 Task: Search one way flight ticket for 5 adults, 2 children, 1 infant in seat and 2 infants on lap in economy from Chicago: Chicago O'hare International Airport to Jacksonville: Albert J. Ellis Airport on 5-3-2023. Choice of flights is American. Number of bags: 1 carry on bag and 1 checked bag. Price is upto 97000. Outbound departure time preference is 12:15.
Action: Mouse moved to (370, 331)
Screenshot: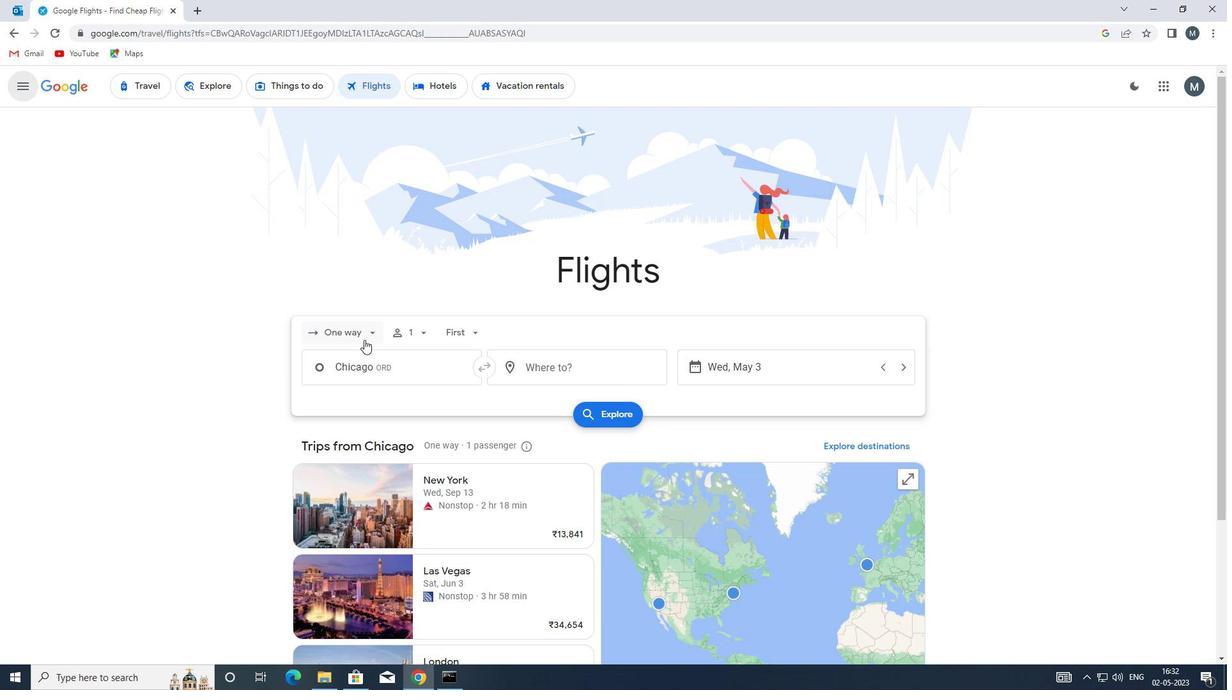 
Action: Mouse pressed left at (370, 331)
Screenshot: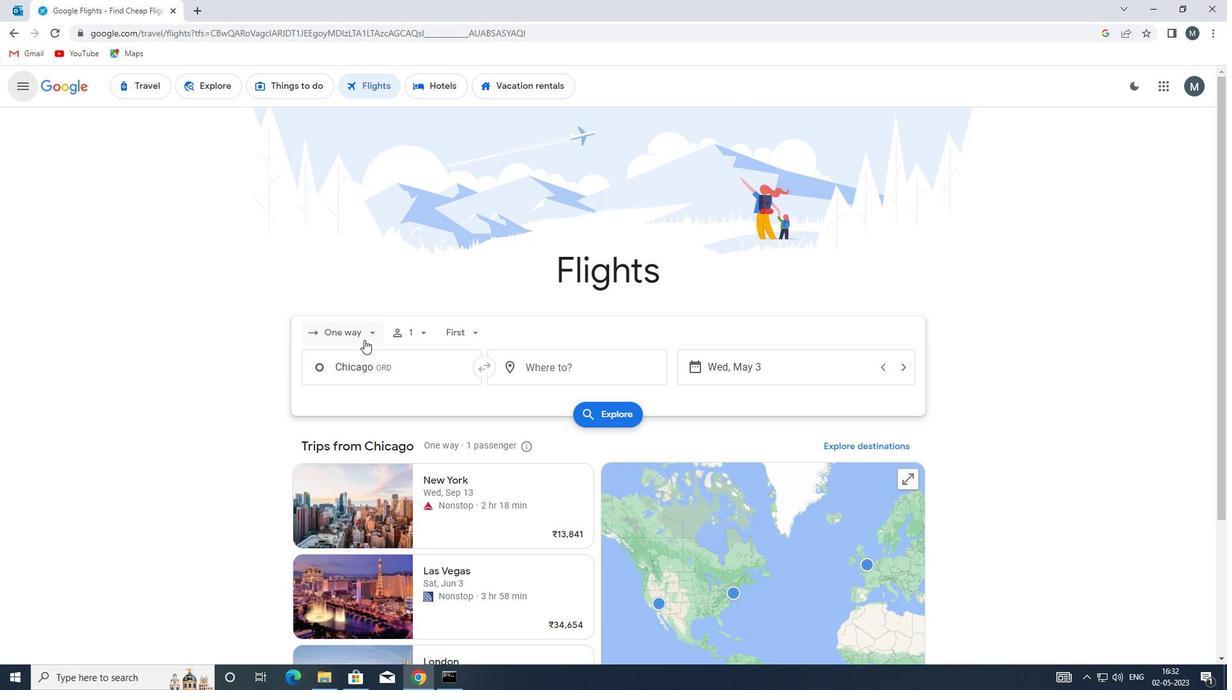 
Action: Mouse moved to (365, 394)
Screenshot: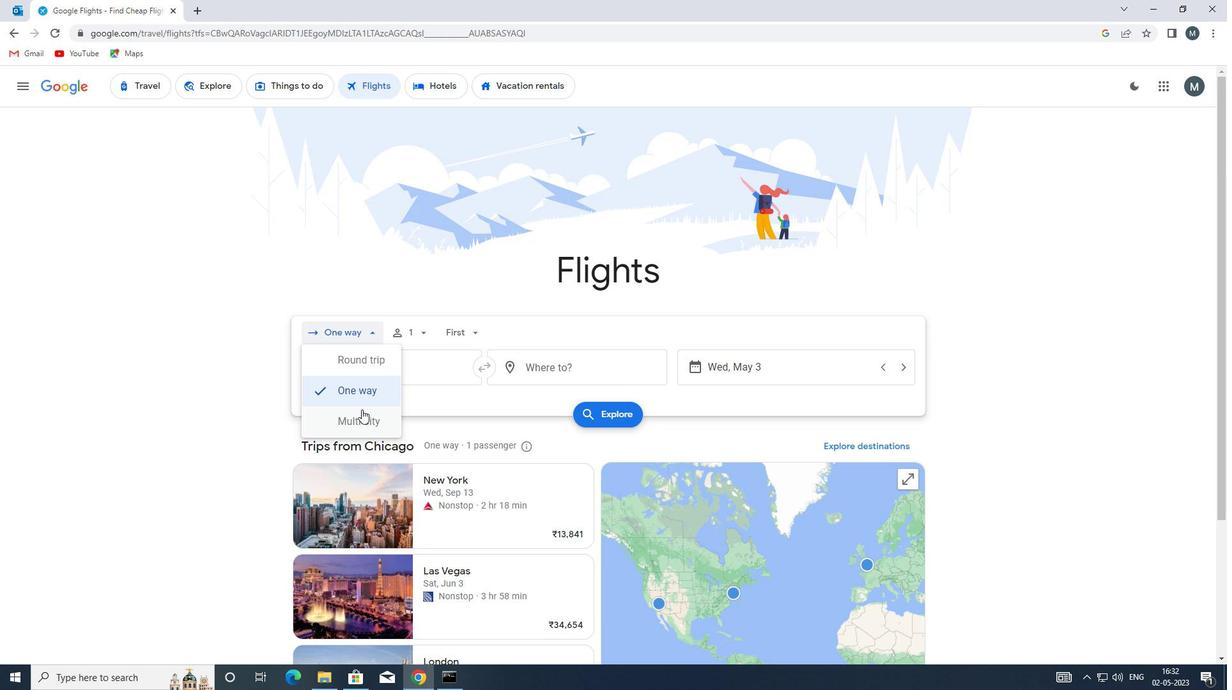 
Action: Mouse pressed left at (365, 394)
Screenshot: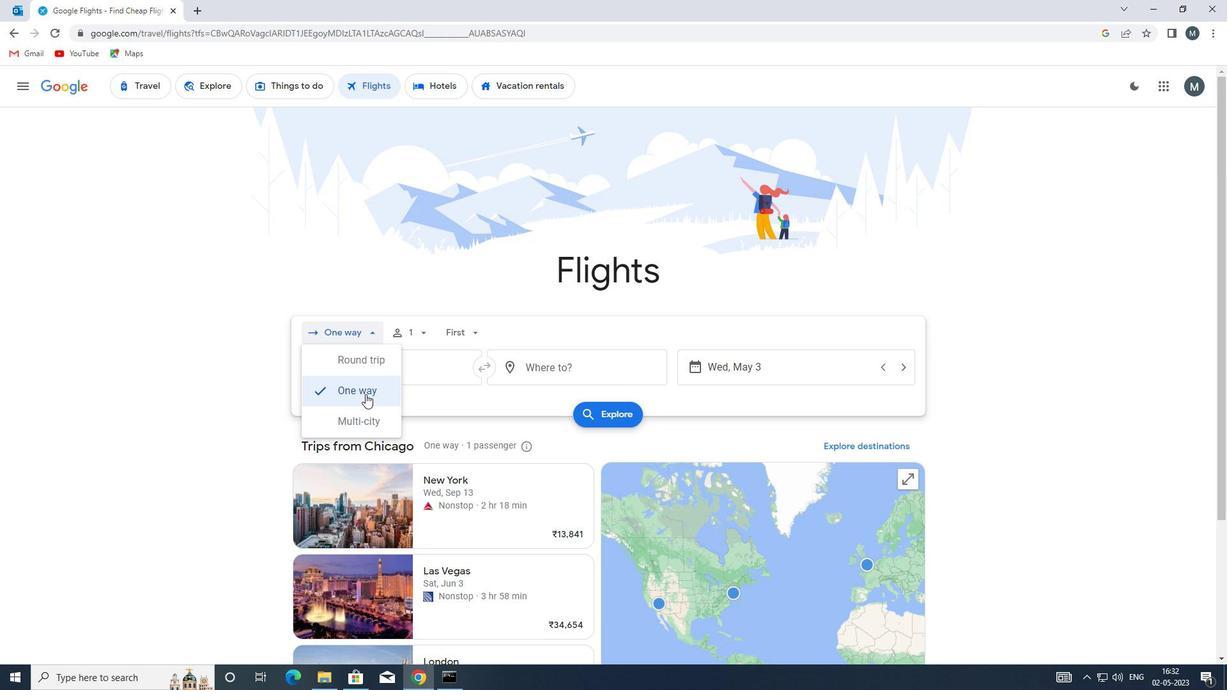 
Action: Mouse moved to (424, 334)
Screenshot: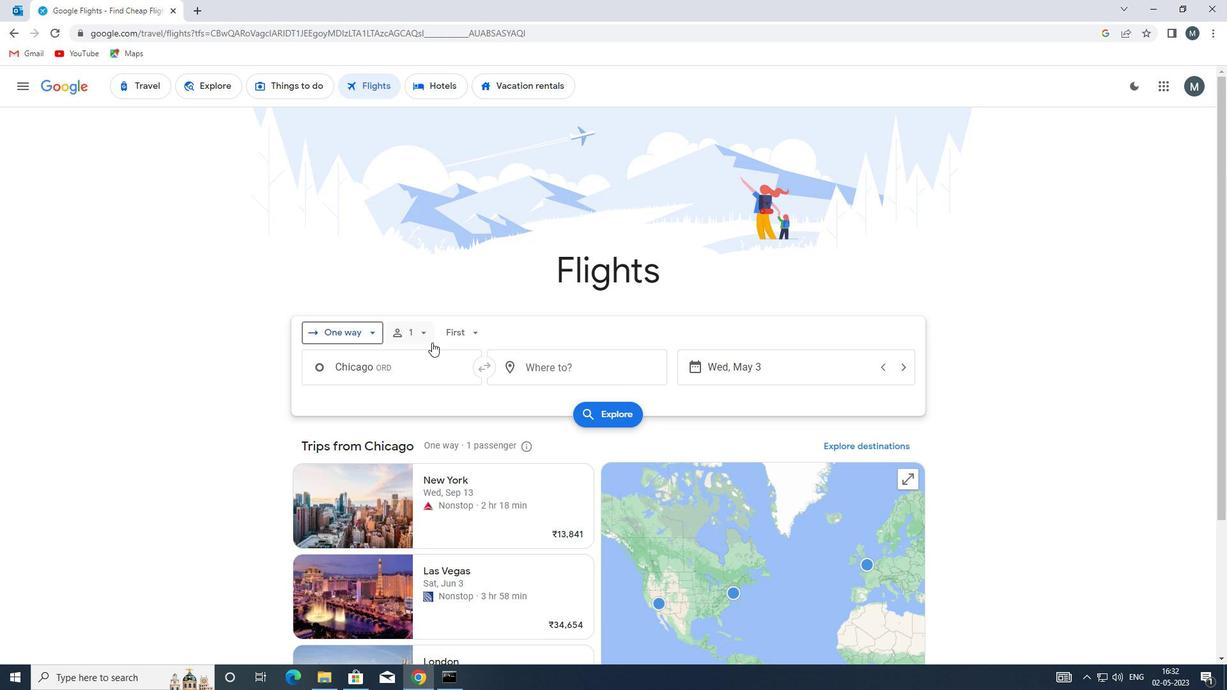 
Action: Mouse pressed left at (424, 334)
Screenshot: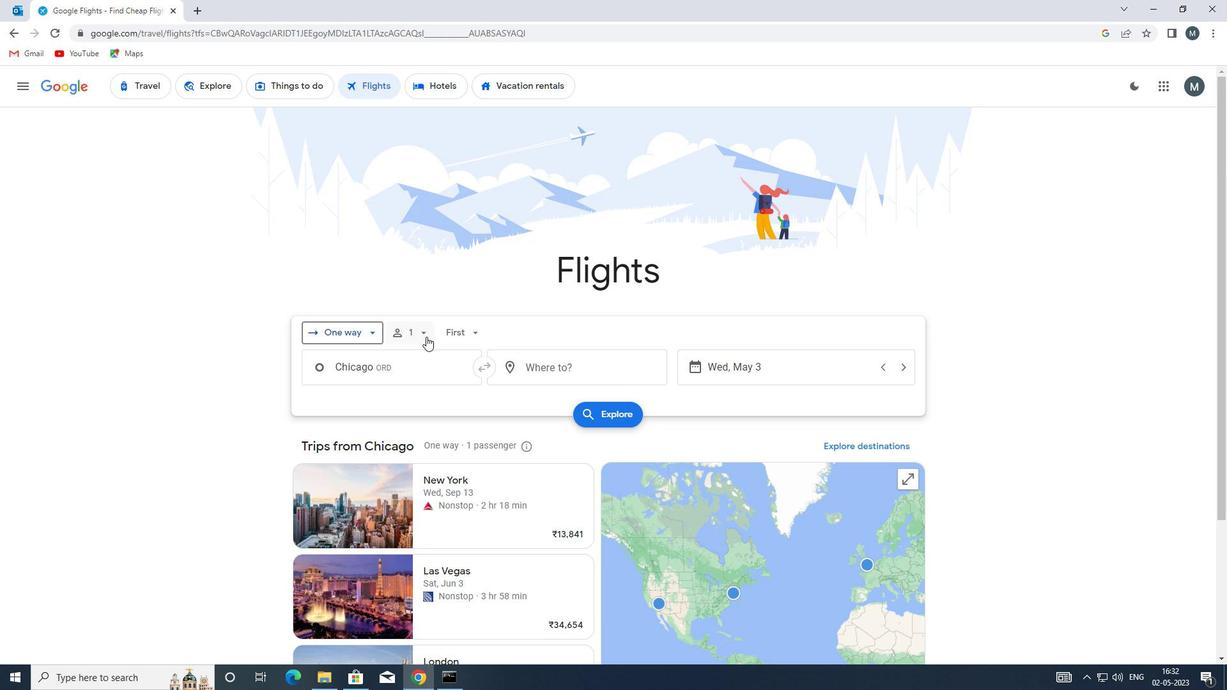
Action: Mouse moved to (519, 365)
Screenshot: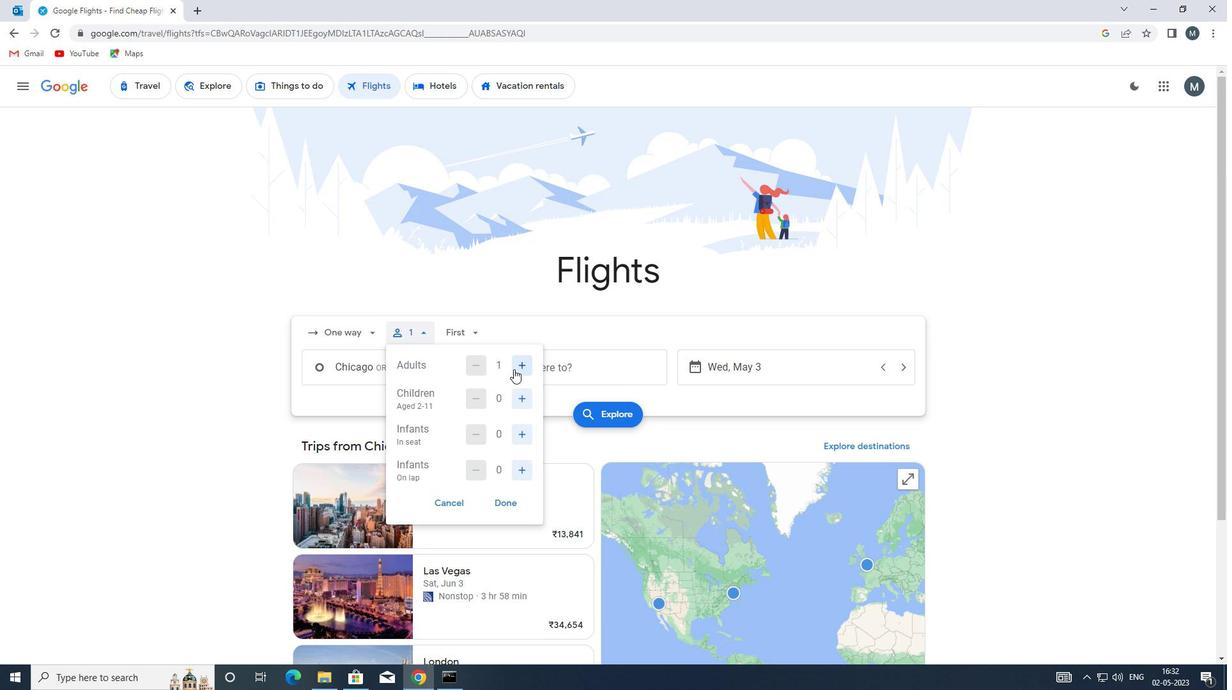 
Action: Mouse pressed left at (519, 365)
Screenshot: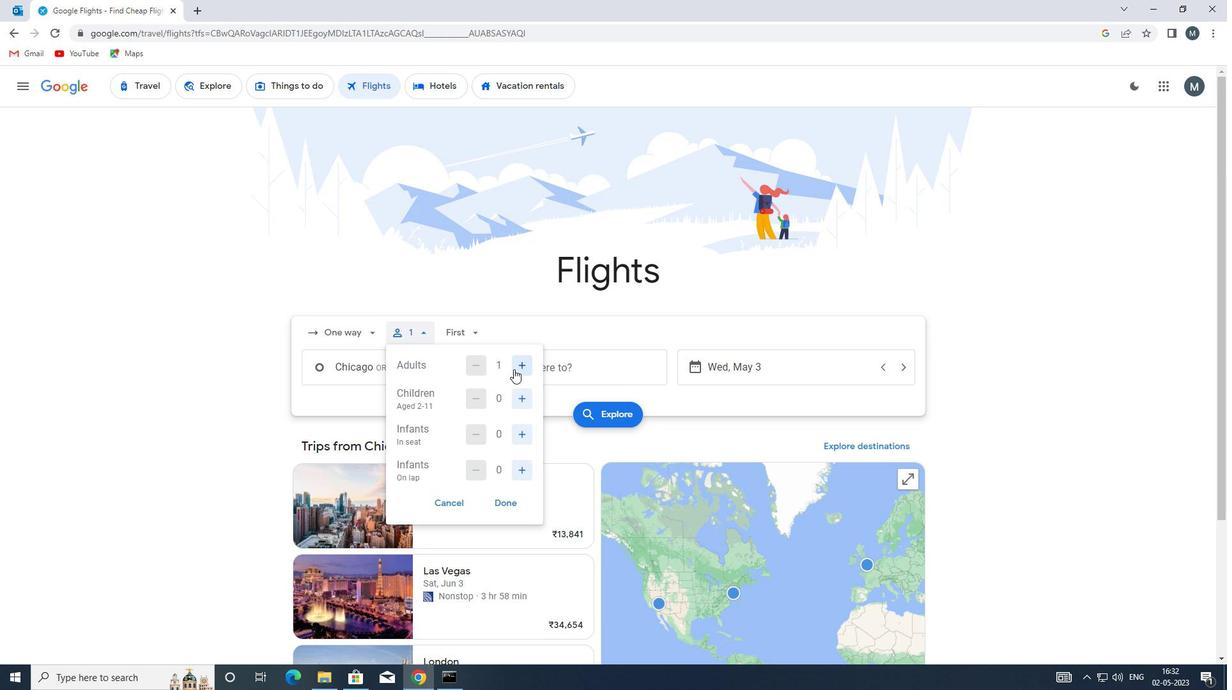 
Action: Mouse moved to (519, 364)
Screenshot: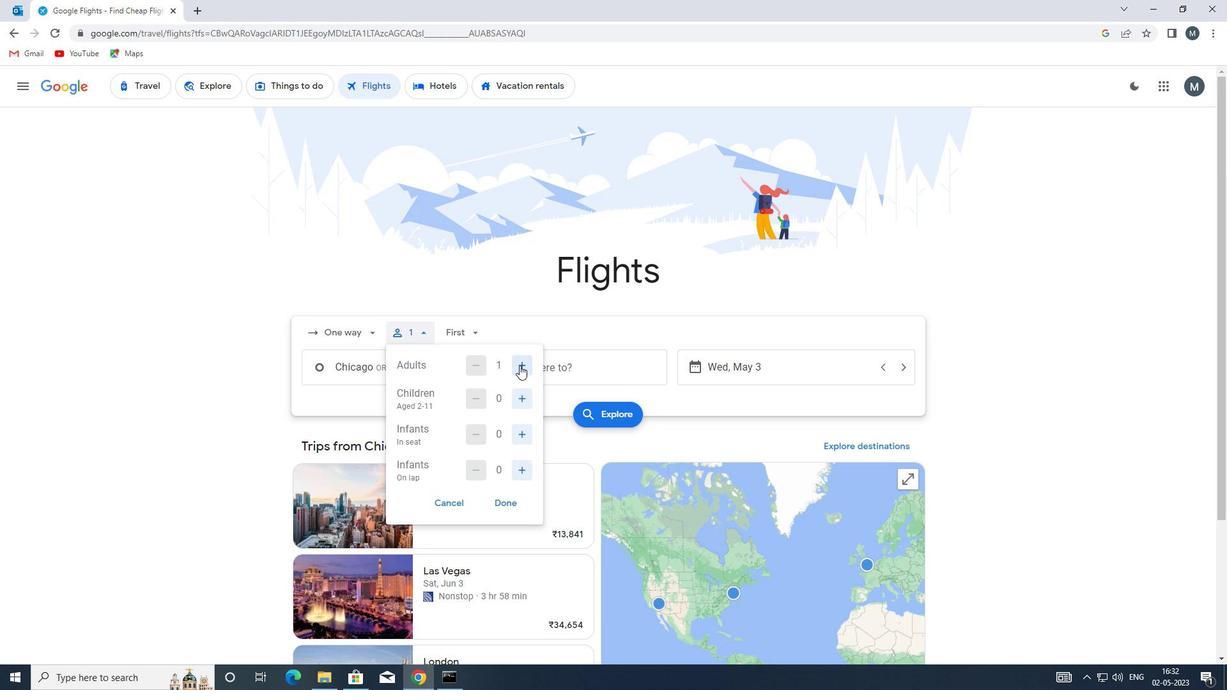 
Action: Mouse pressed left at (519, 364)
Screenshot: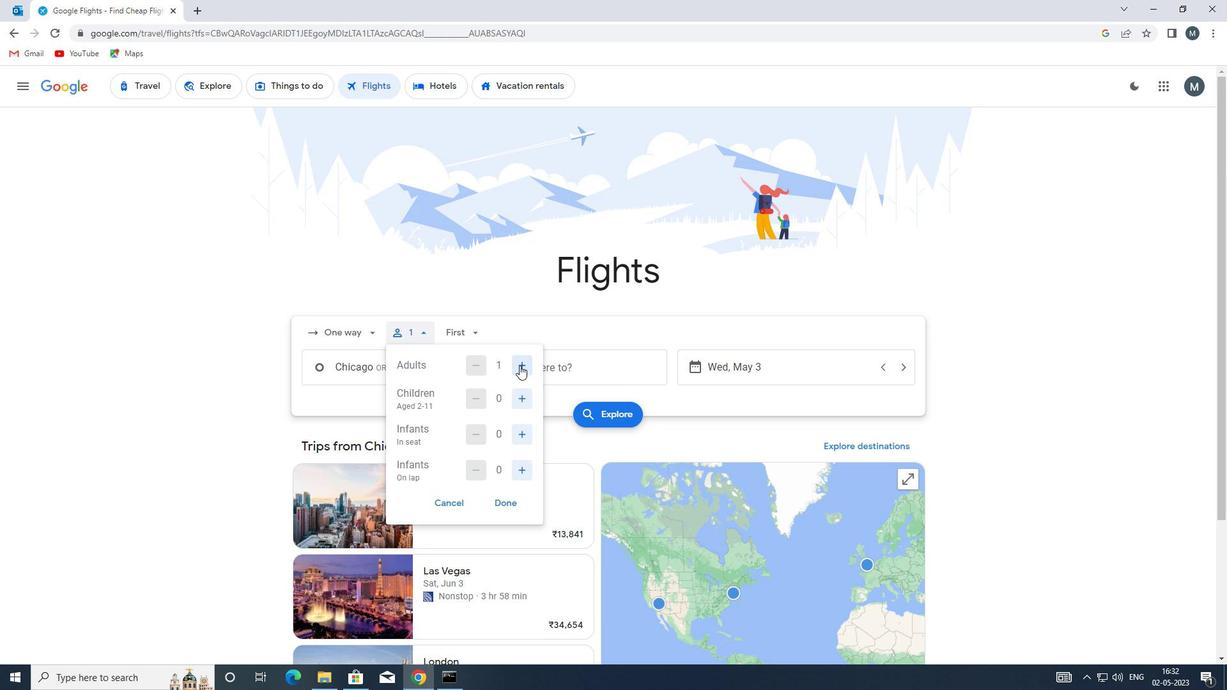 
Action: Mouse pressed left at (519, 364)
Screenshot: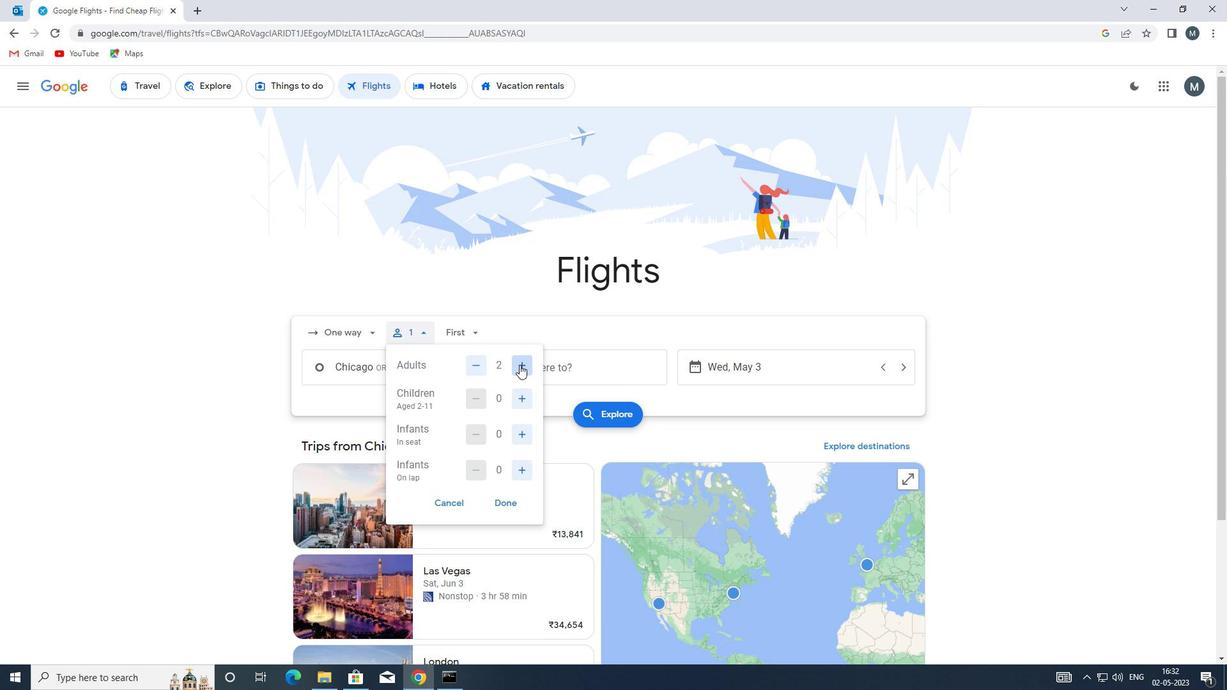 
Action: Mouse pressed left at (519, 364)
Screenshot: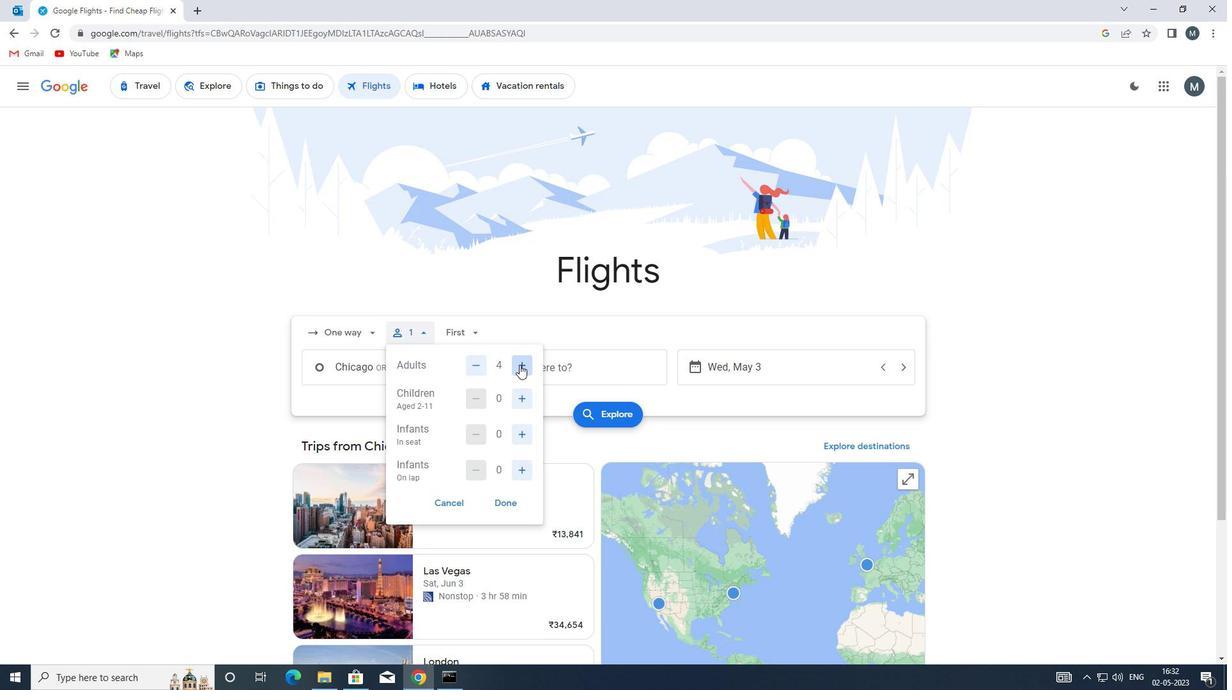 
Action: Mouse moved to (532, 396)
Screenshot: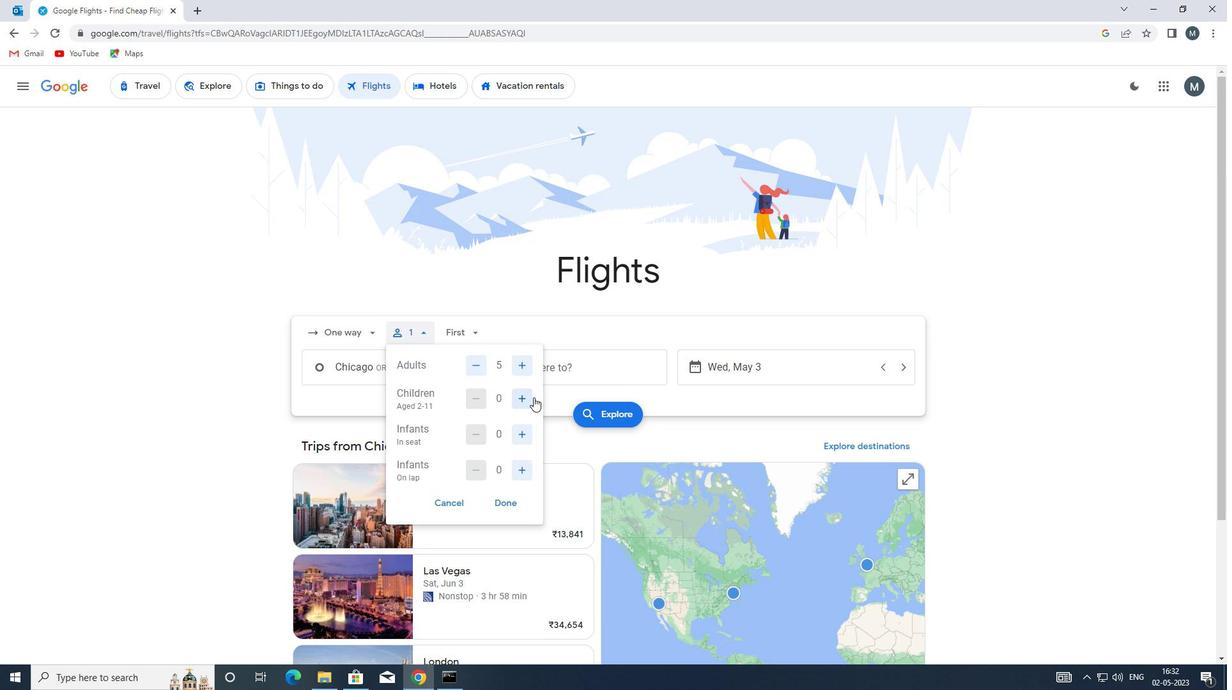
Action: Mouse pressed left at (532, 396)
Screenshot: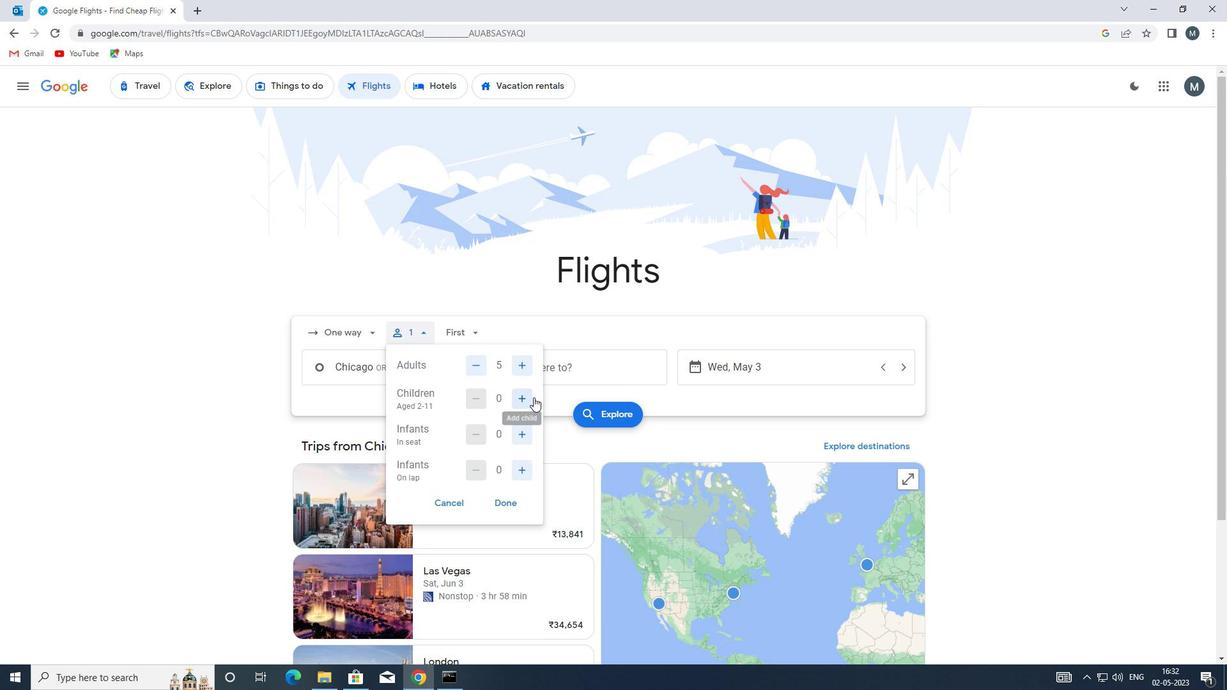 
Action: Mouse pressed left at (532, 396)
Screenshot: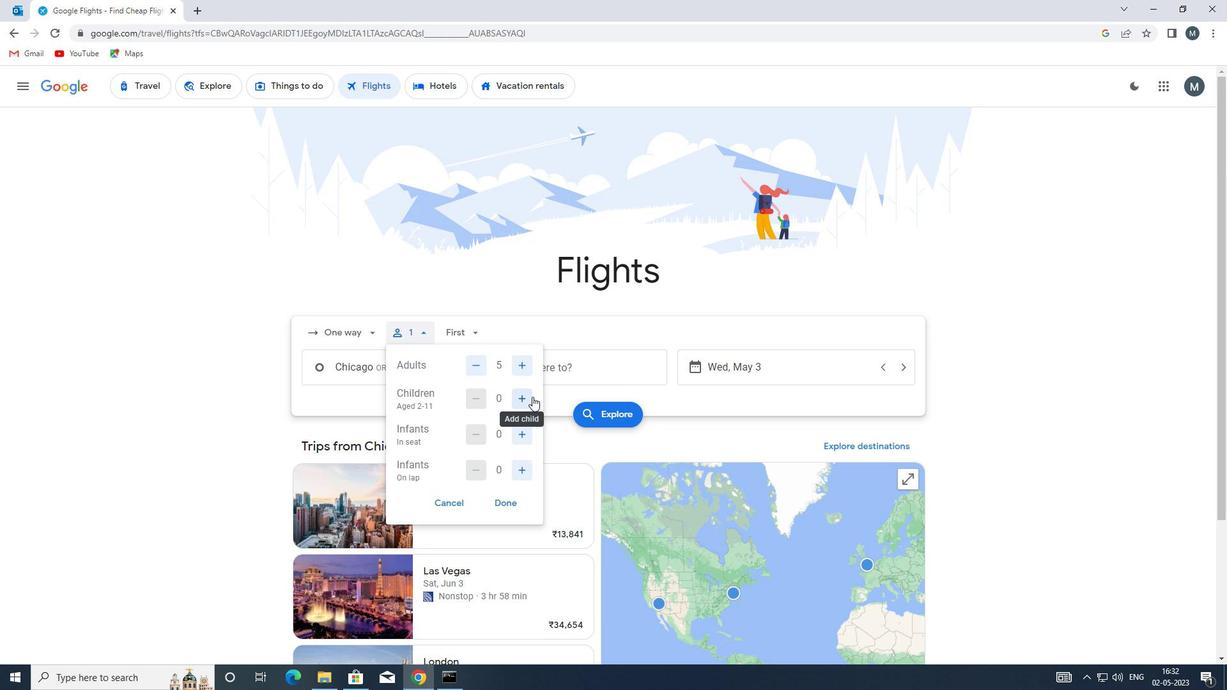 
Action: Mouse moved to (527, 439)
Screenshot: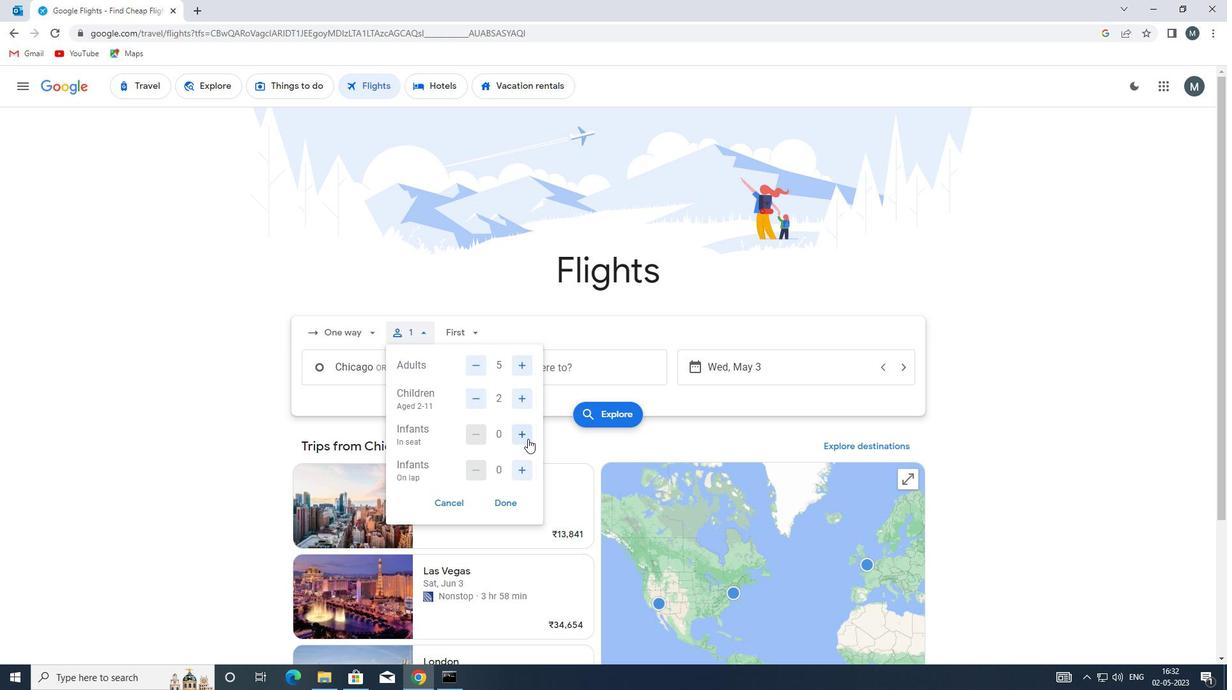 
Action: Mouse pressed left at (527, 439)
Screenshot: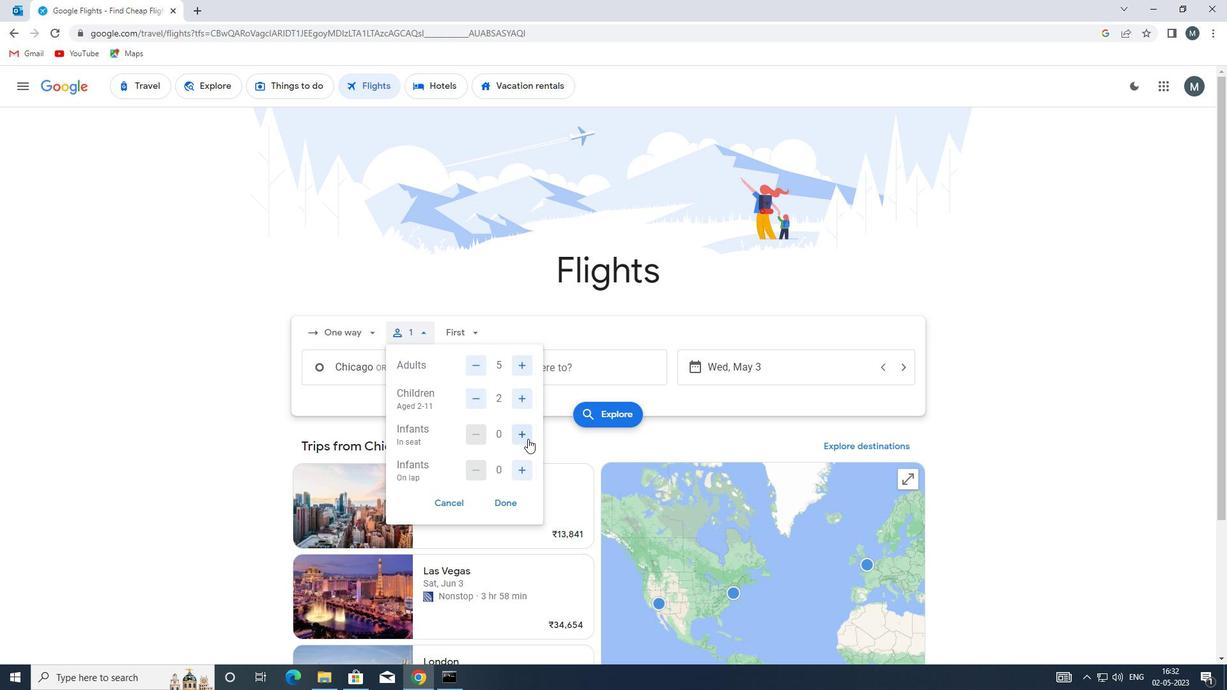
Action: Mouse moved to (522, 468)
Screenshot: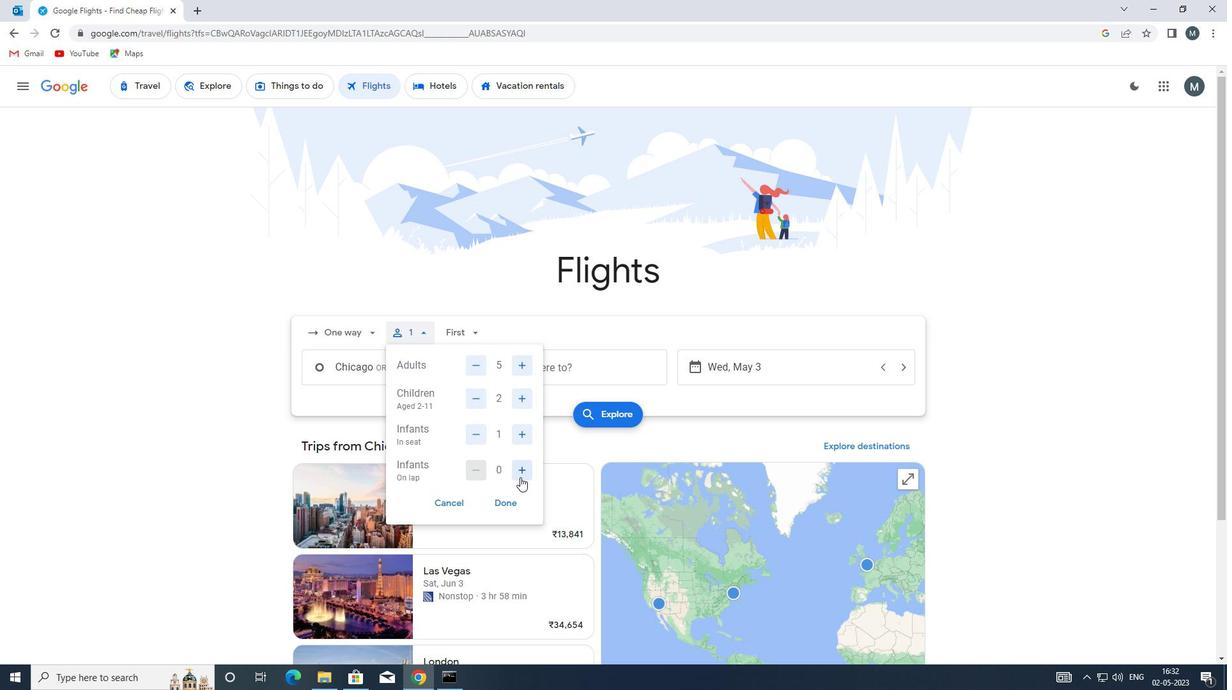 
Action: Mouse pressed left at (522, 468)
Screenshot: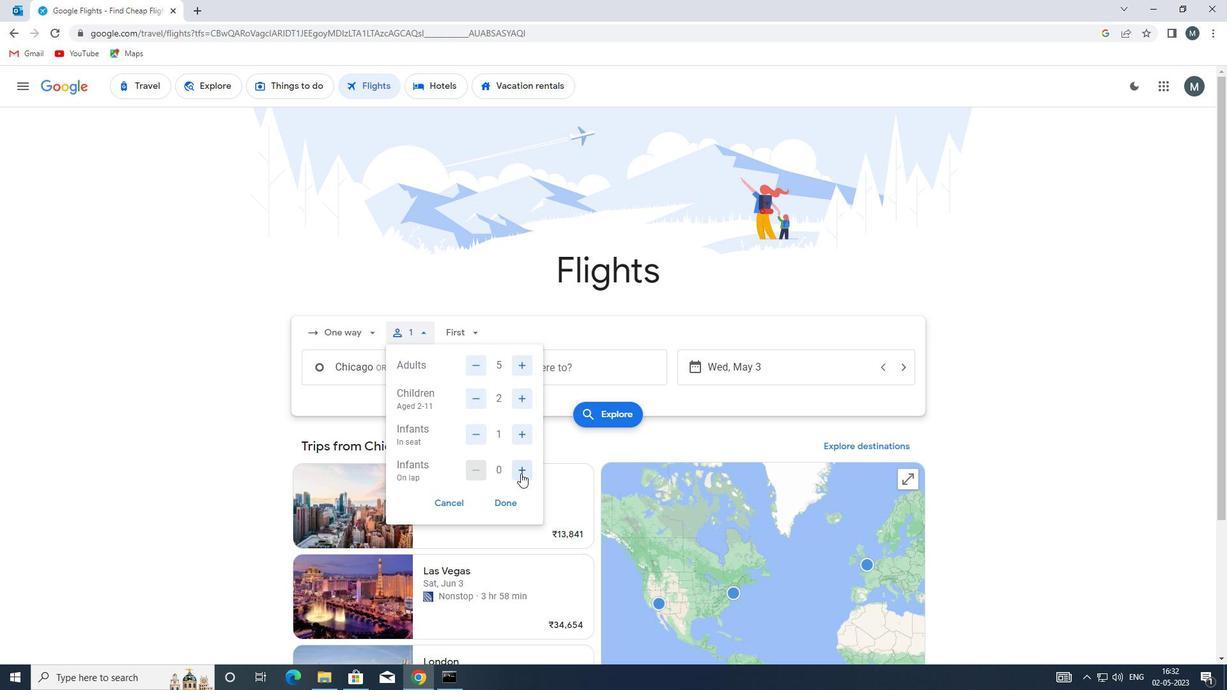 
Action: Mouse pressed left at (522, 468)
Screenshot: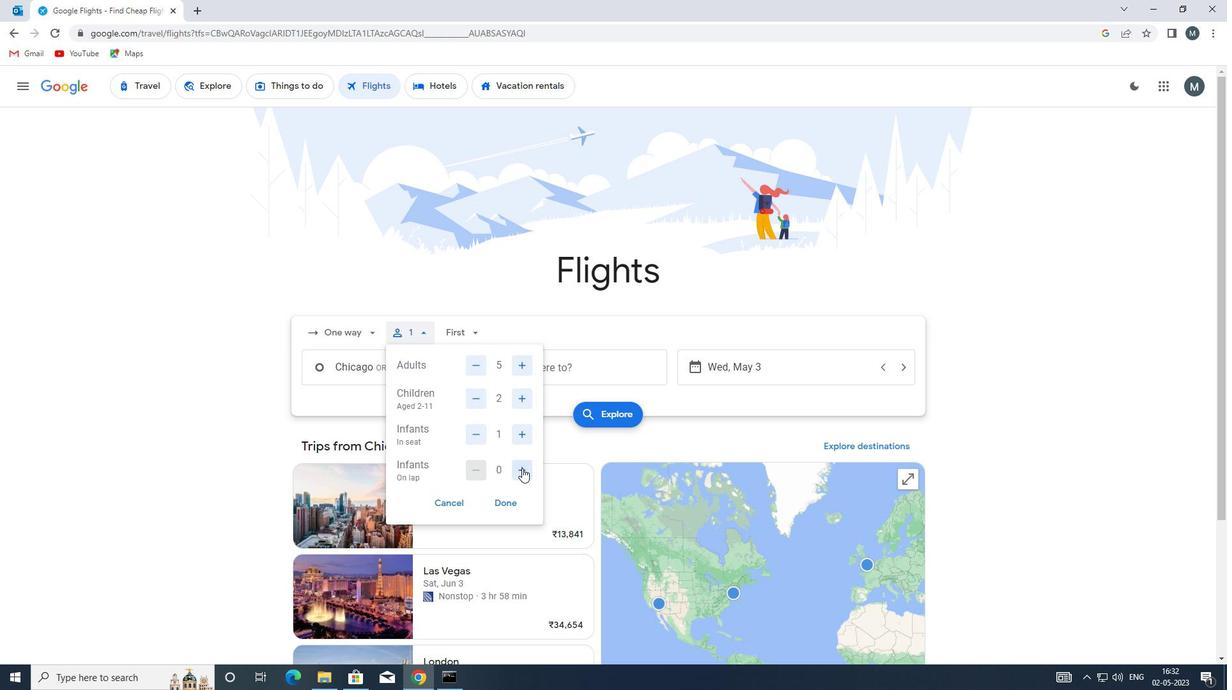 
Action: Mouse moved to (479, 475)
Screenshot: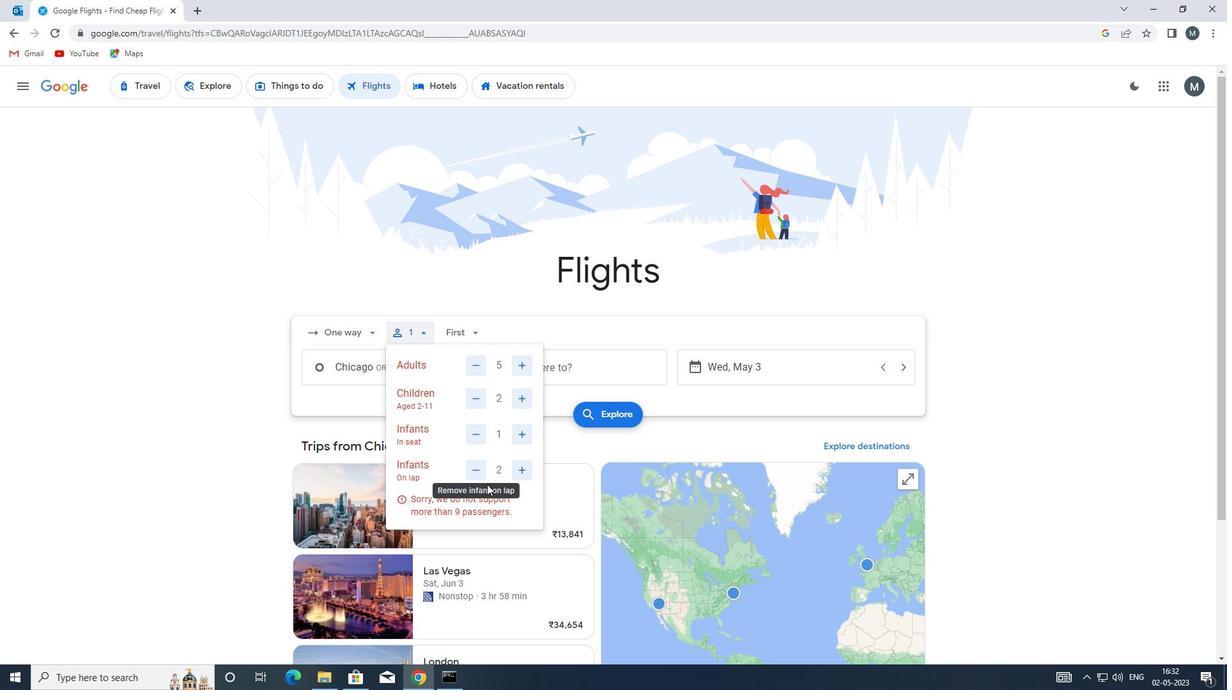 
Action: Mouse pressed left at (479, 475)
Screenshot: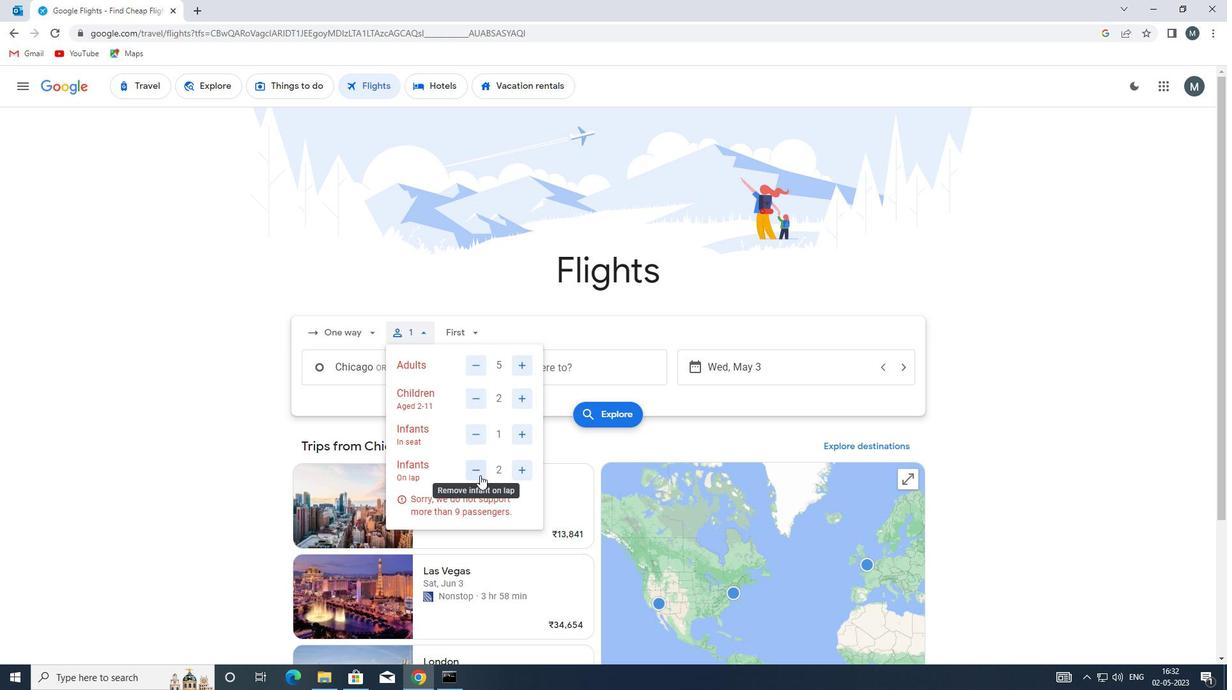 
Action: Mouse moved to (496, 501)
Screenshot: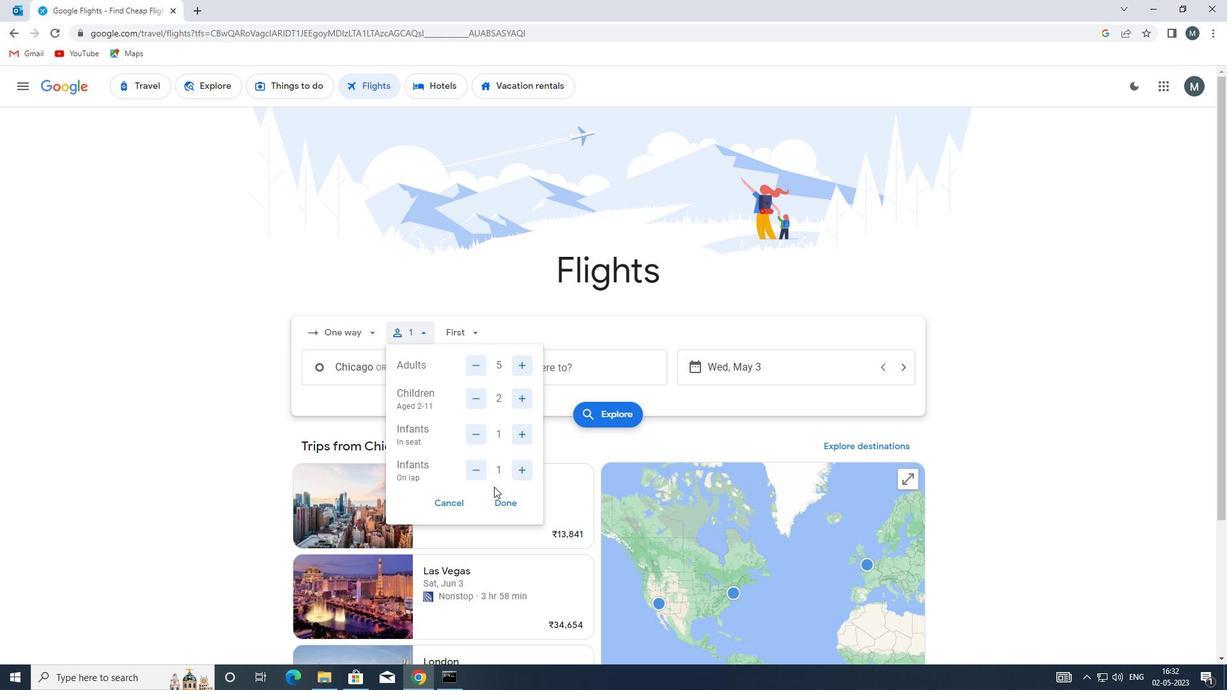 
Action: Mouse pressed left at (496, 501)
Screenshot: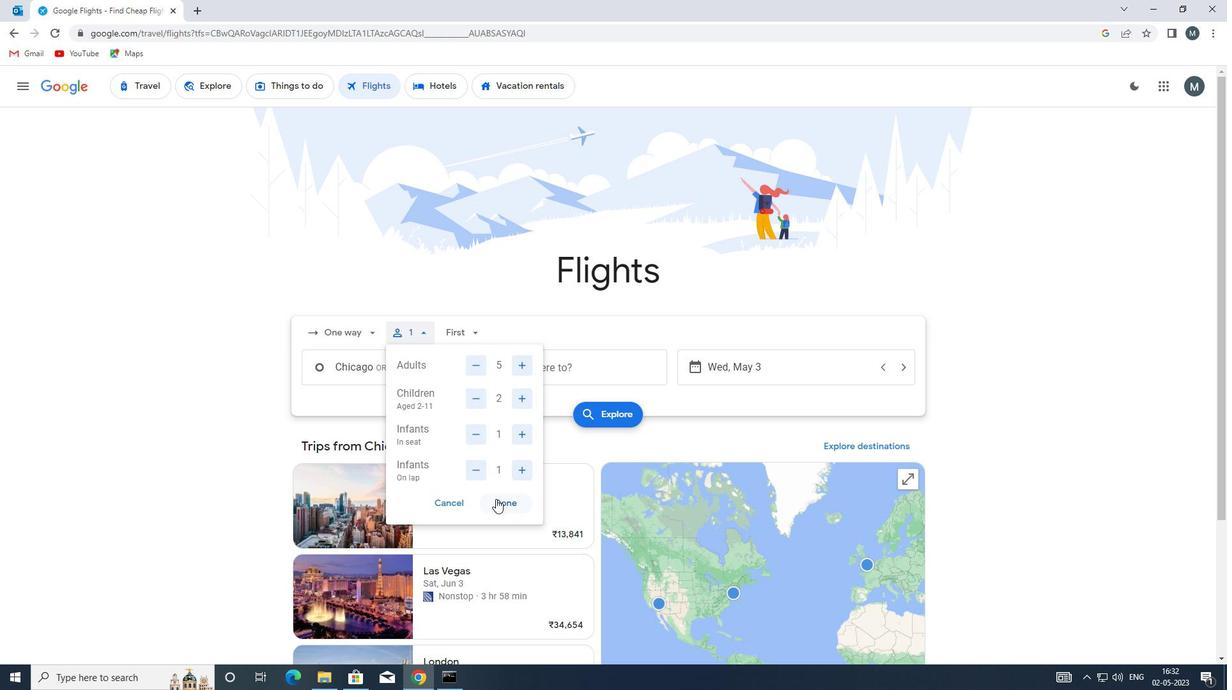 
Action: Mouse moved to (477, 335)
Screenshot: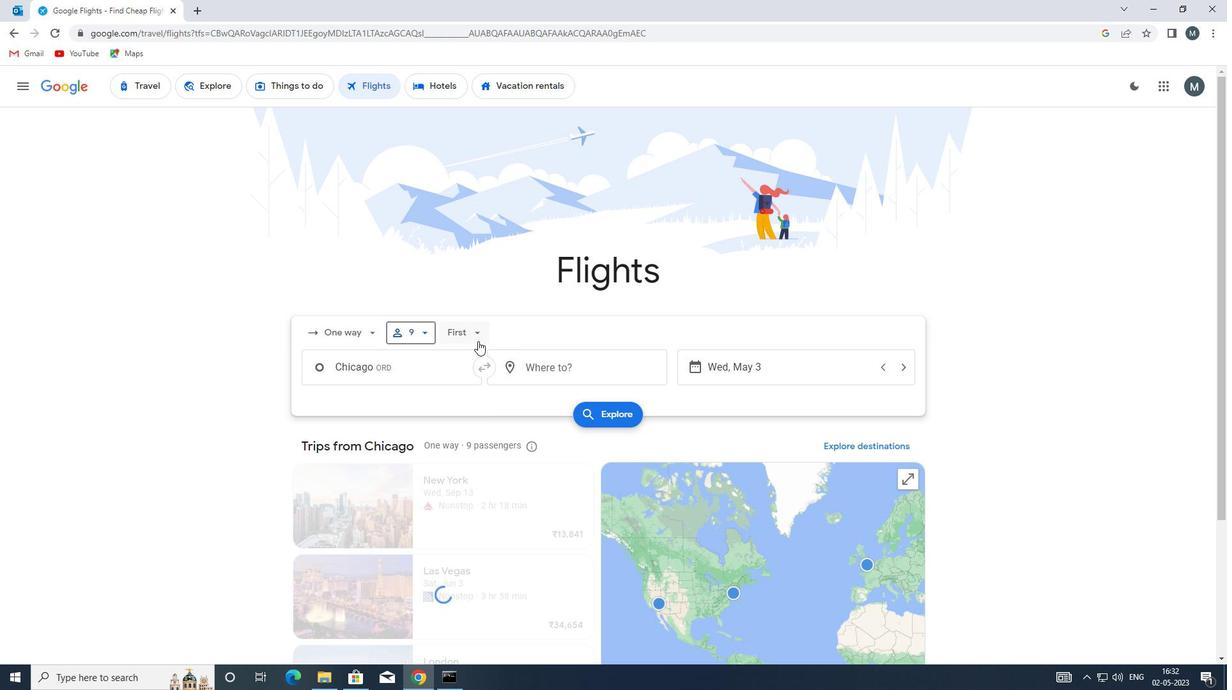 
Action: Mouse pressed left at (477, 335)
Screenshot: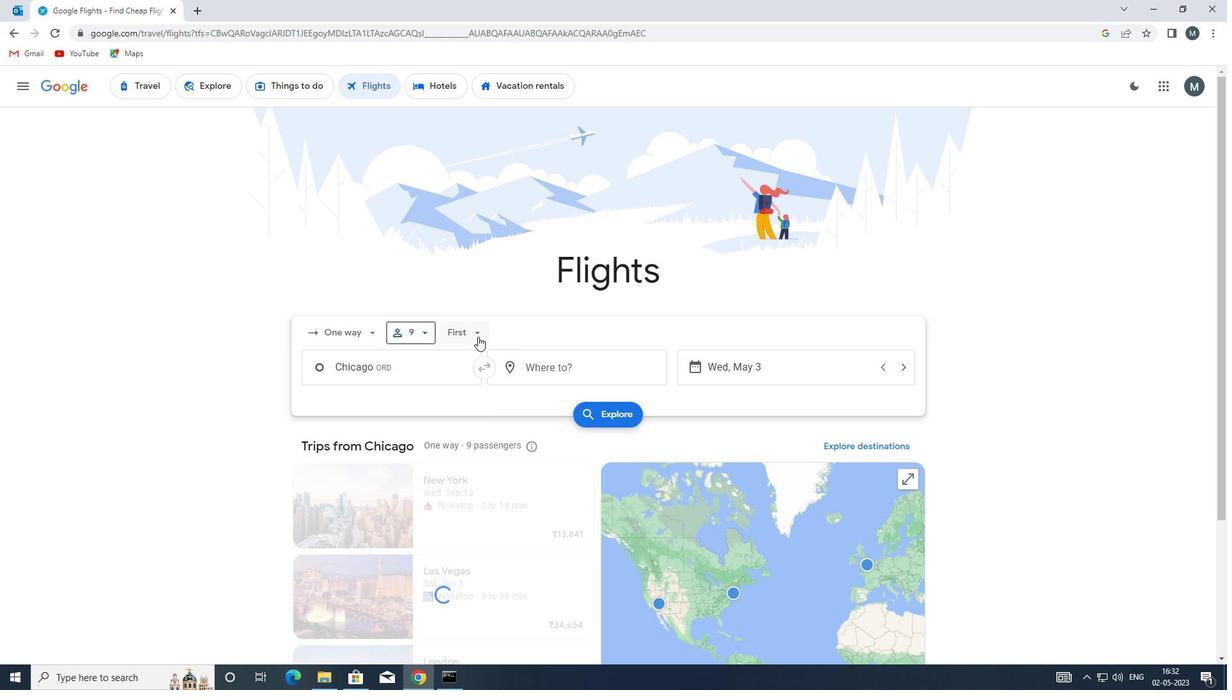 
Action: Mouse moved to (501, 362)
Screenshot: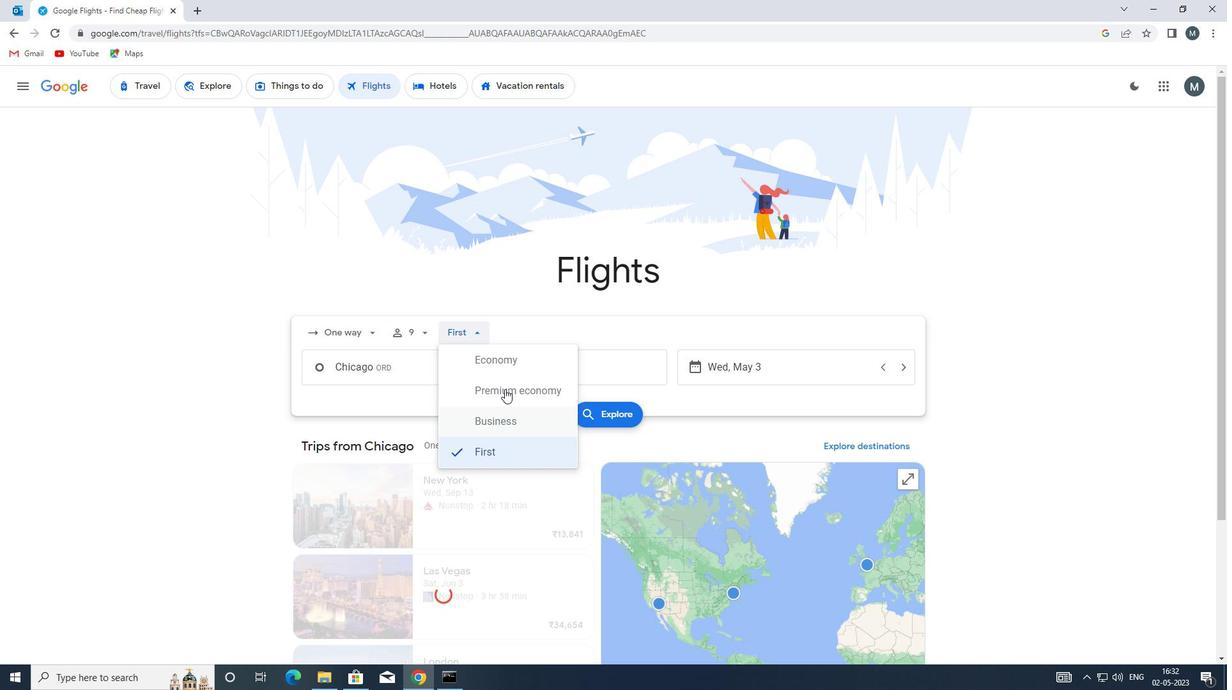 
Action: Mouse pressed left at (501, 362)
Screenshot: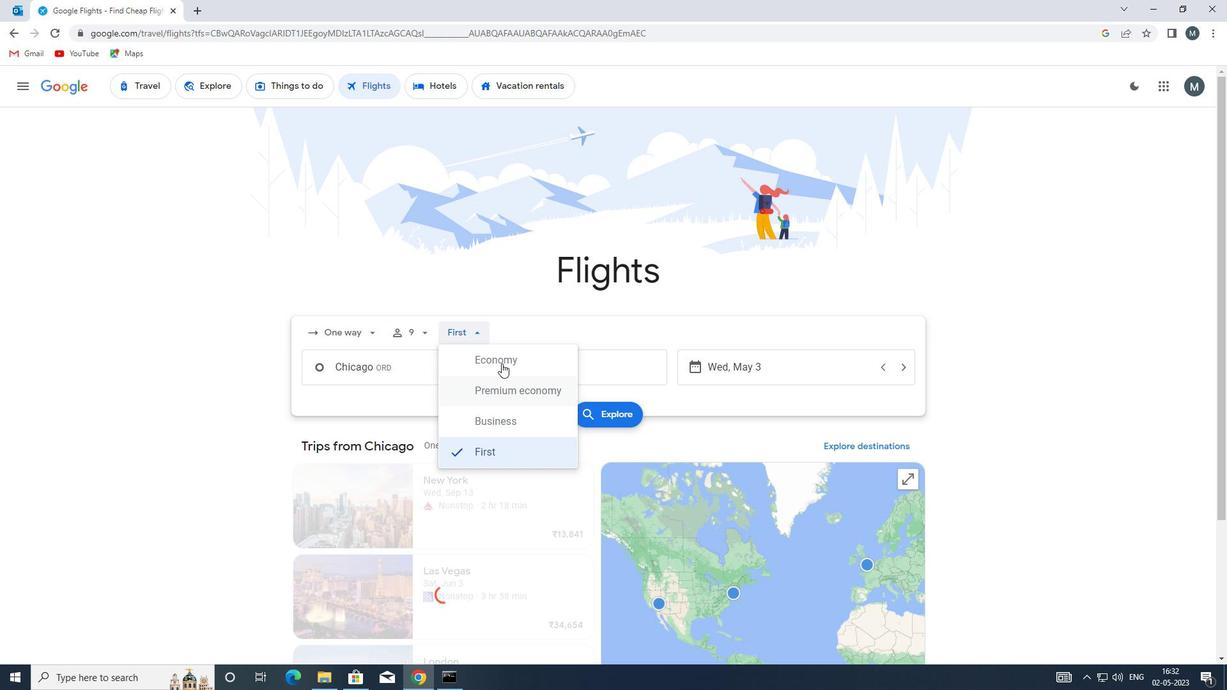
Action: Mouse moved to (417, 377)
Screenshot: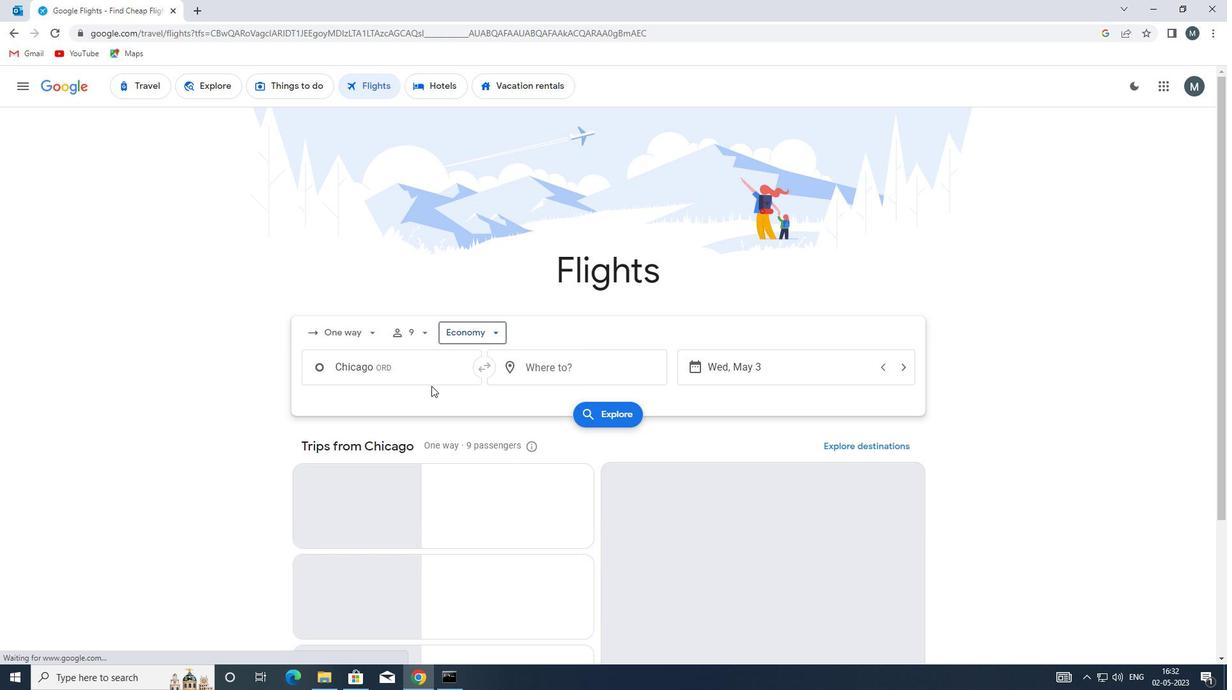 
Action: Mouse pressed left at (417, 377)
Screenshot: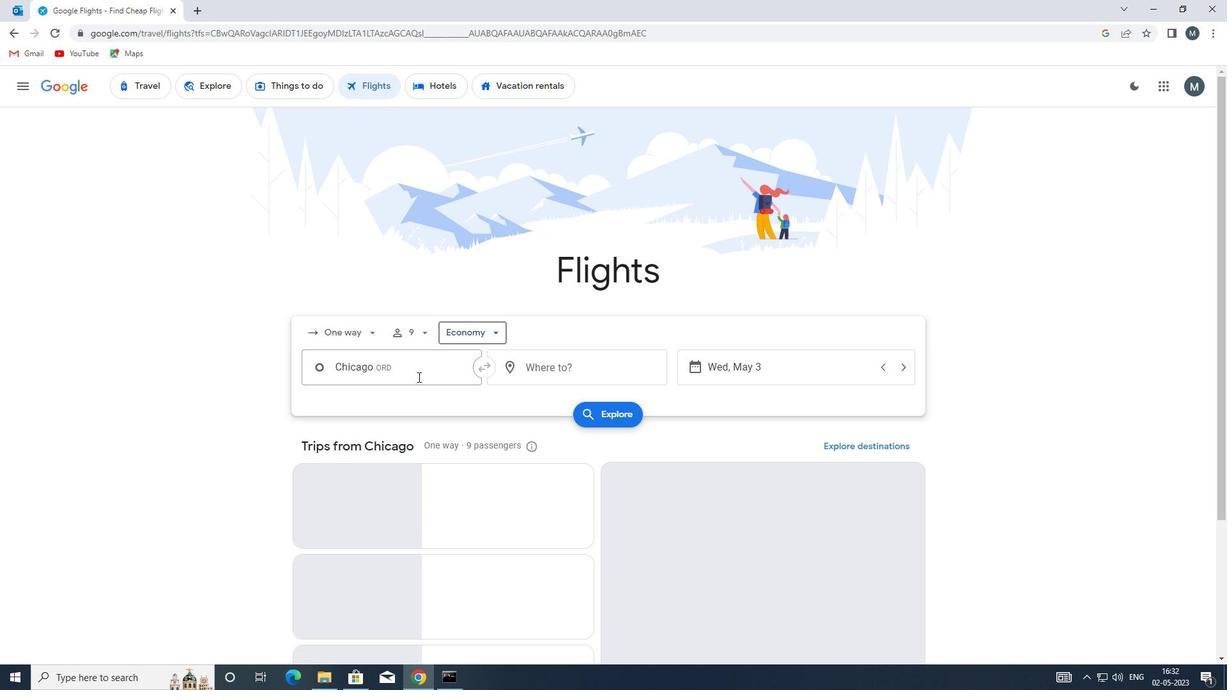 
Action: Key pressed ord<Key.enter>
Screenshot: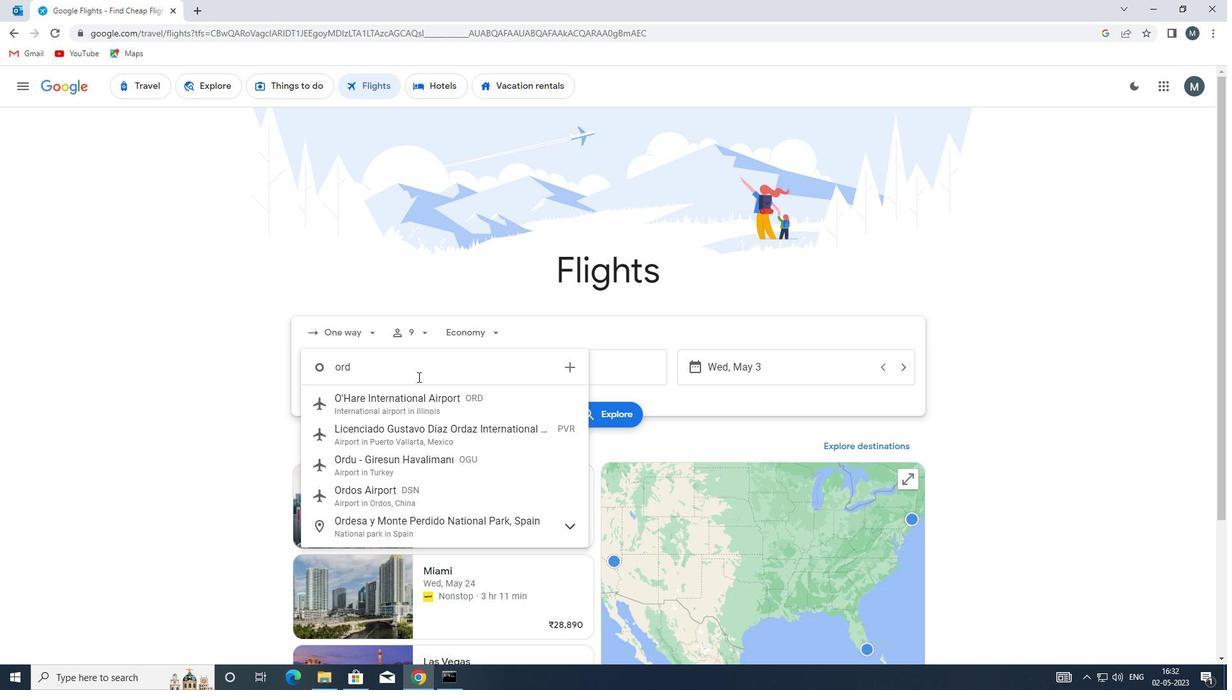 
Action: Mouse moved to (559, 368)
Screenshot: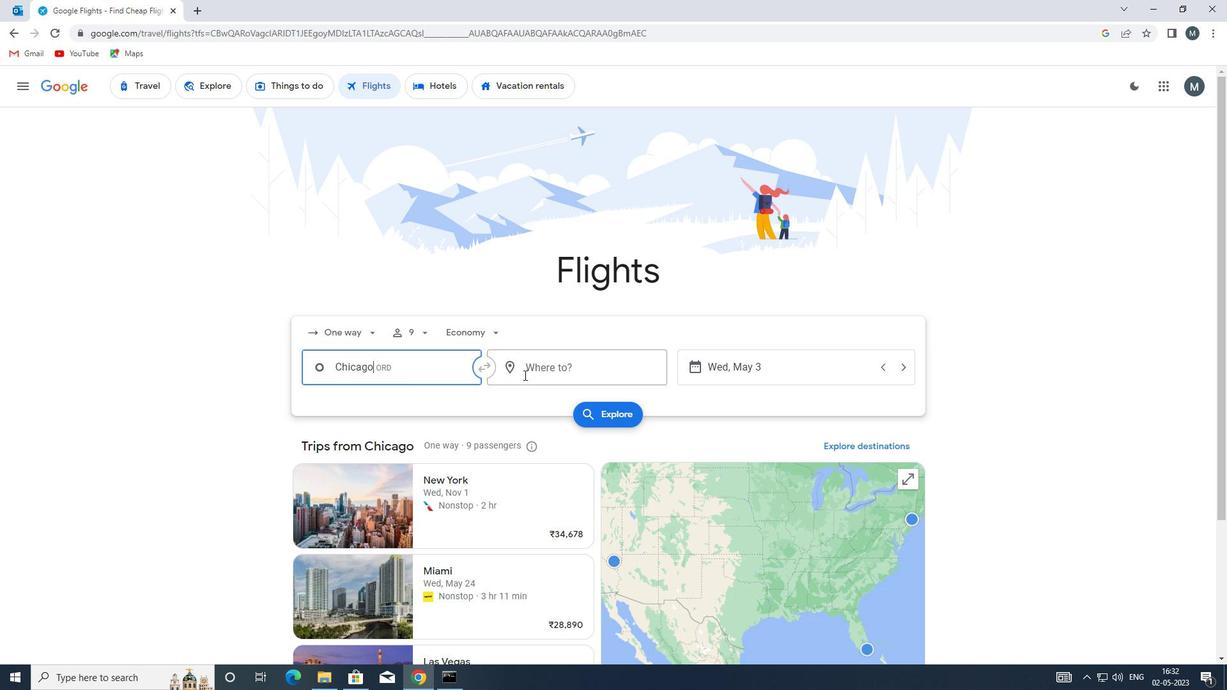 
Action: Mouse pressed left at (559, 368)
Screenshot: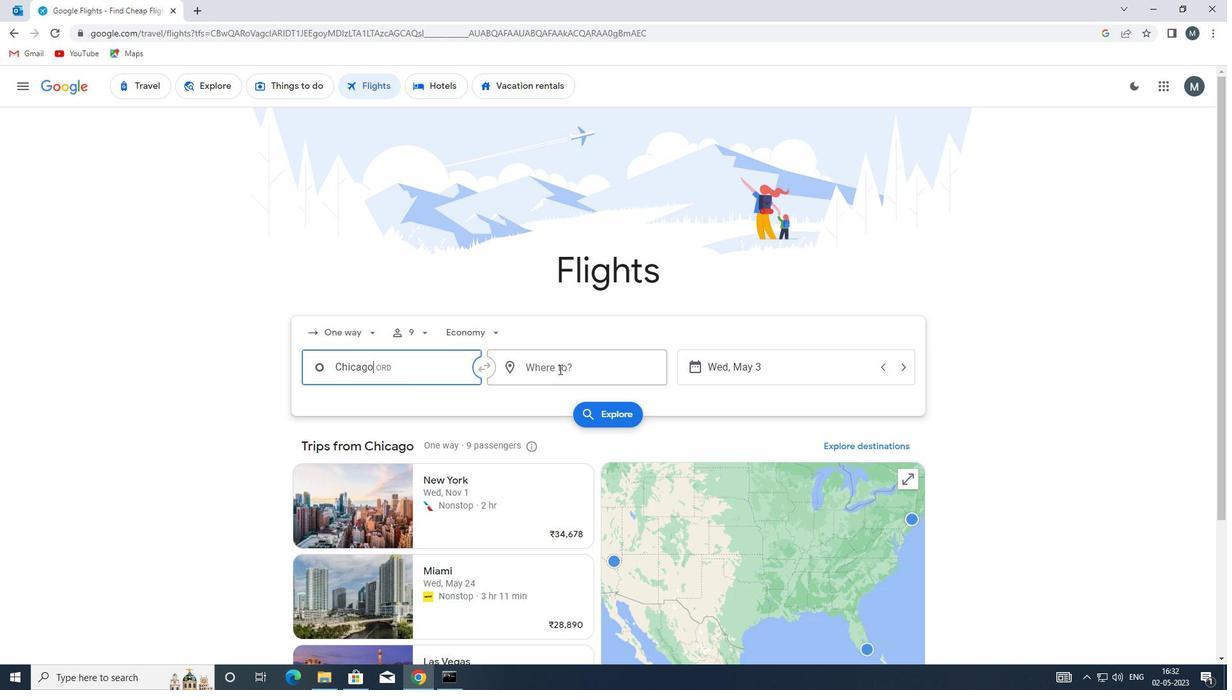 
Action: Key pressed oaj
Screenshot: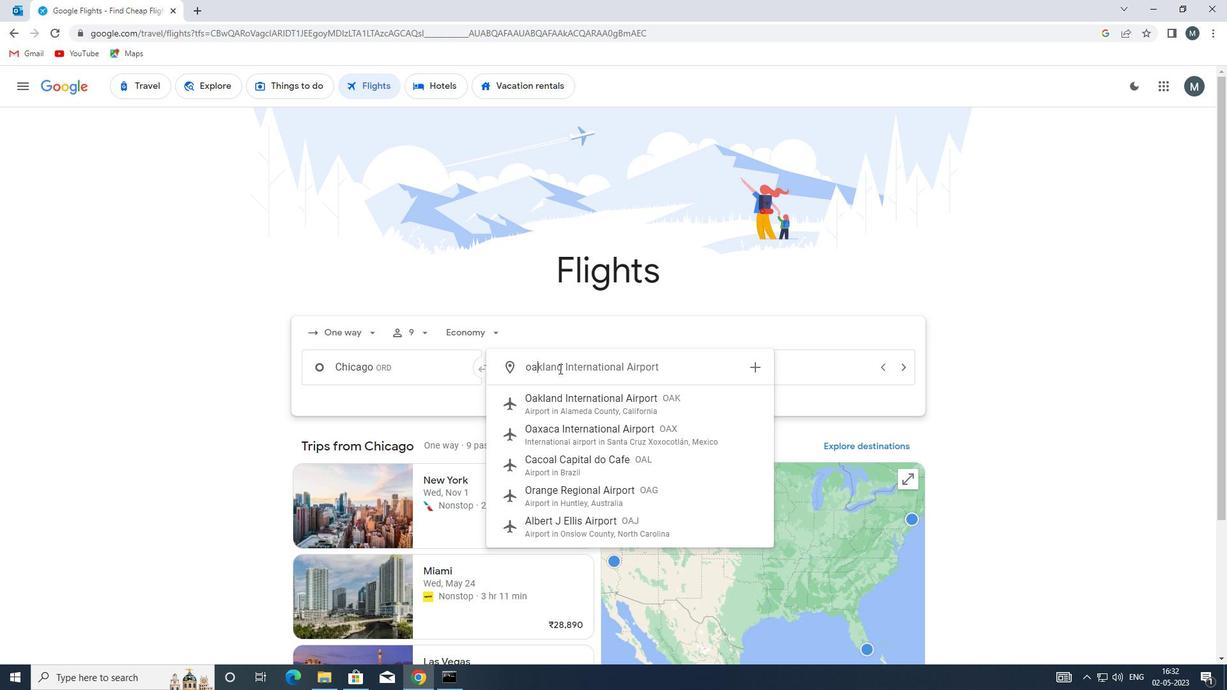 
Action: Mouse moved to (548, 406)
Screenshot: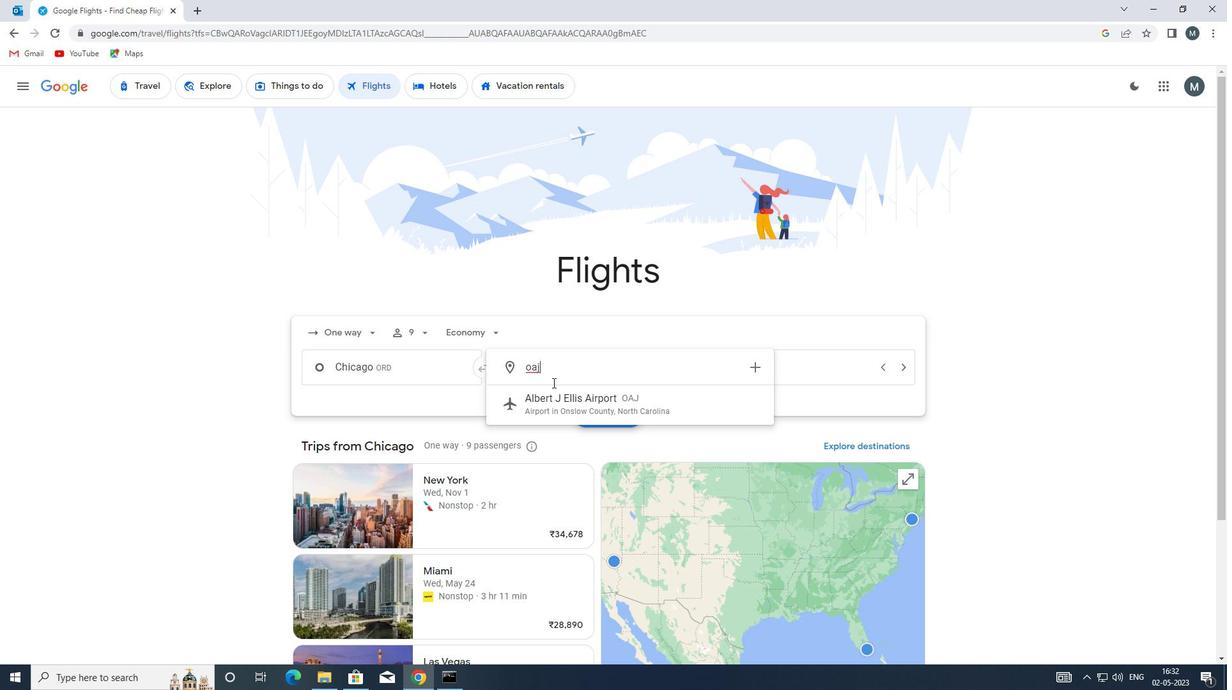 
Action: Mouse pressed left at (548, 406)
Screenshot: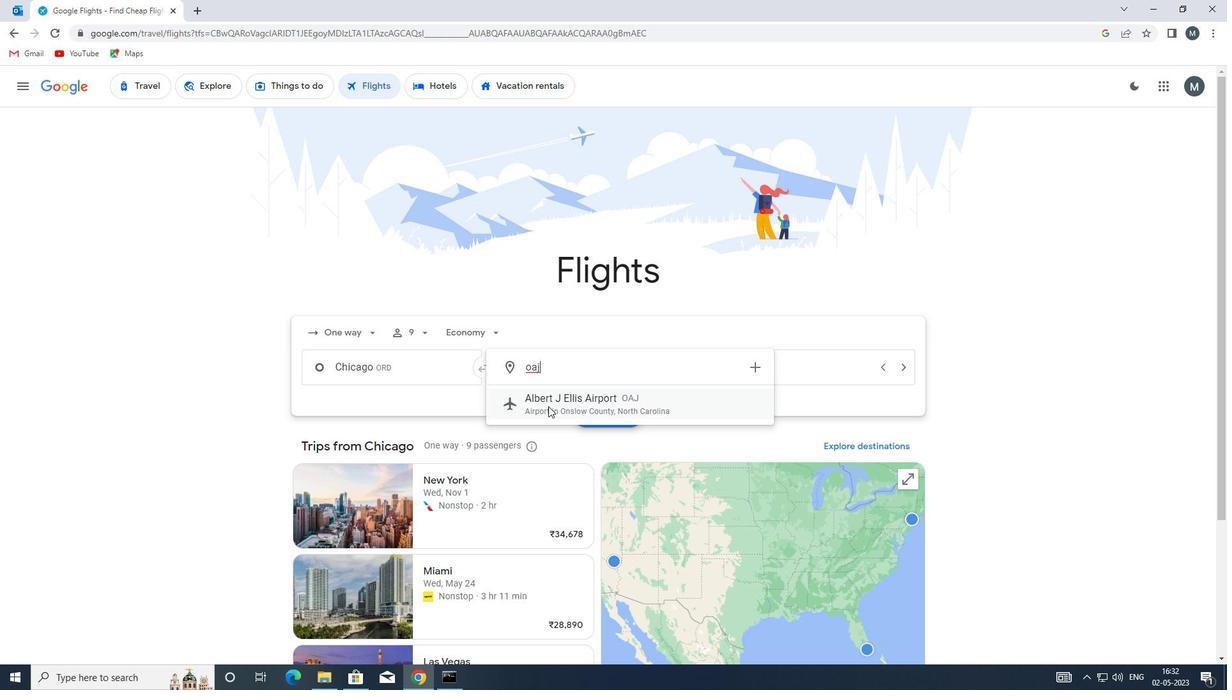 
Action: Mouse moved to (708, 370)
Screenshot: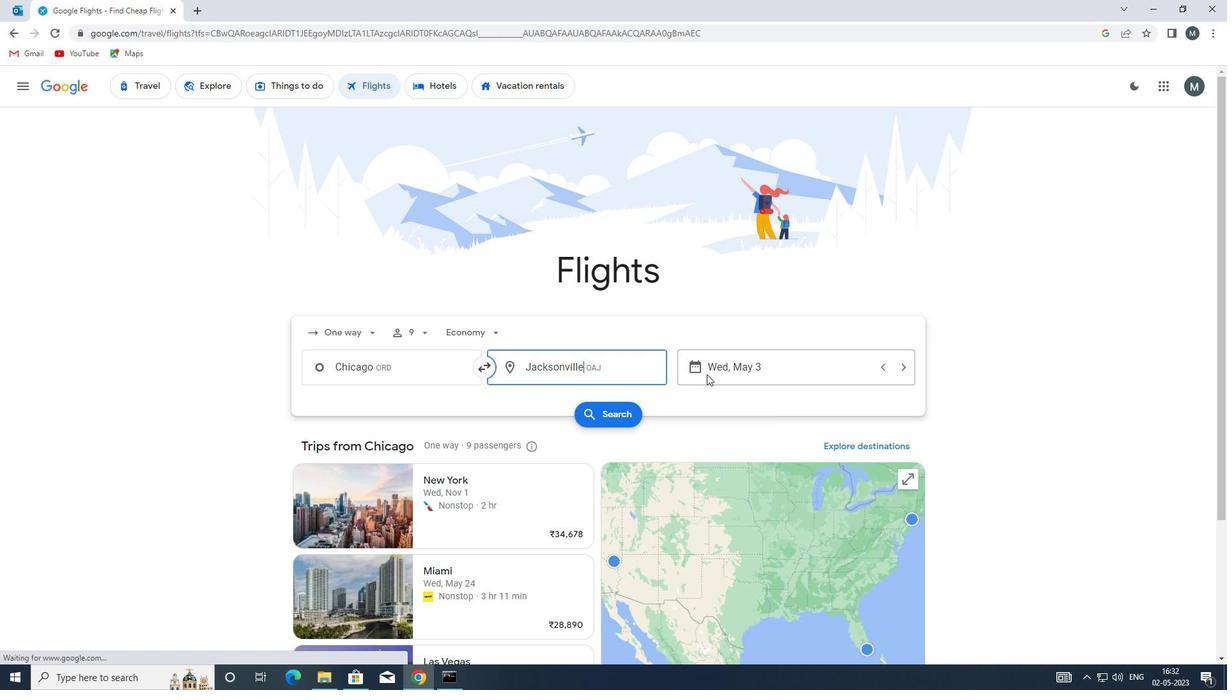 
Action: Mouse pressed left at (708, 370)
Screenshot: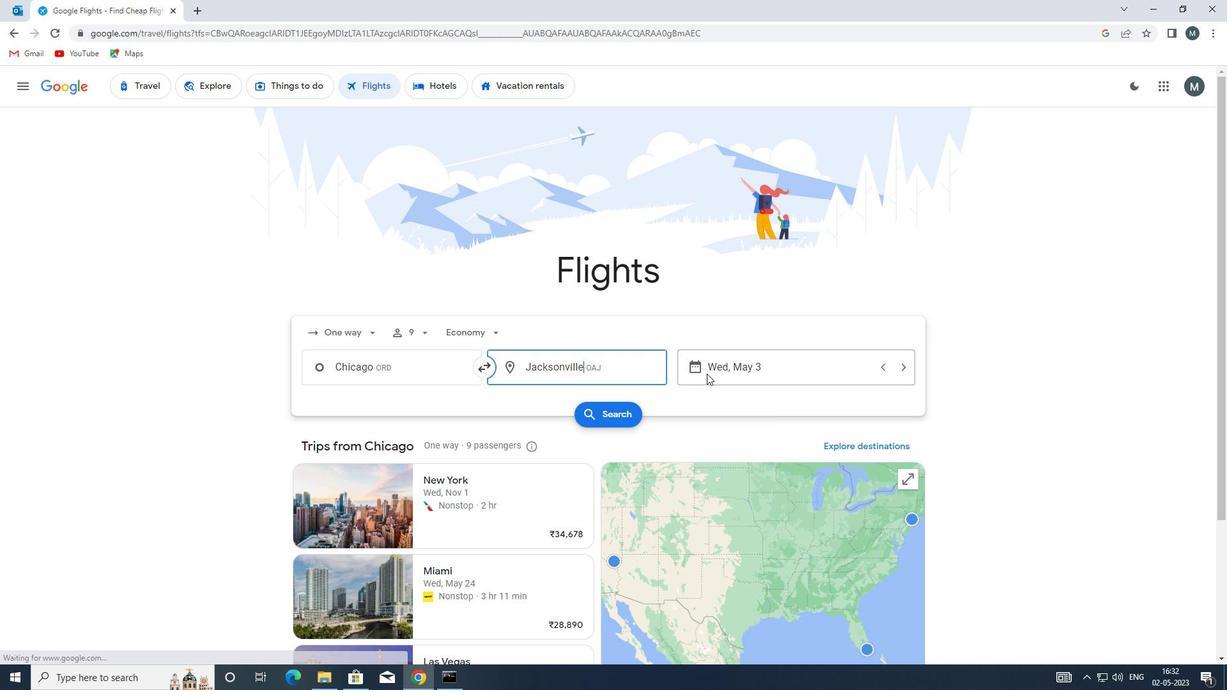 
Action: Mouse moved to (557, 428)
Screenshot: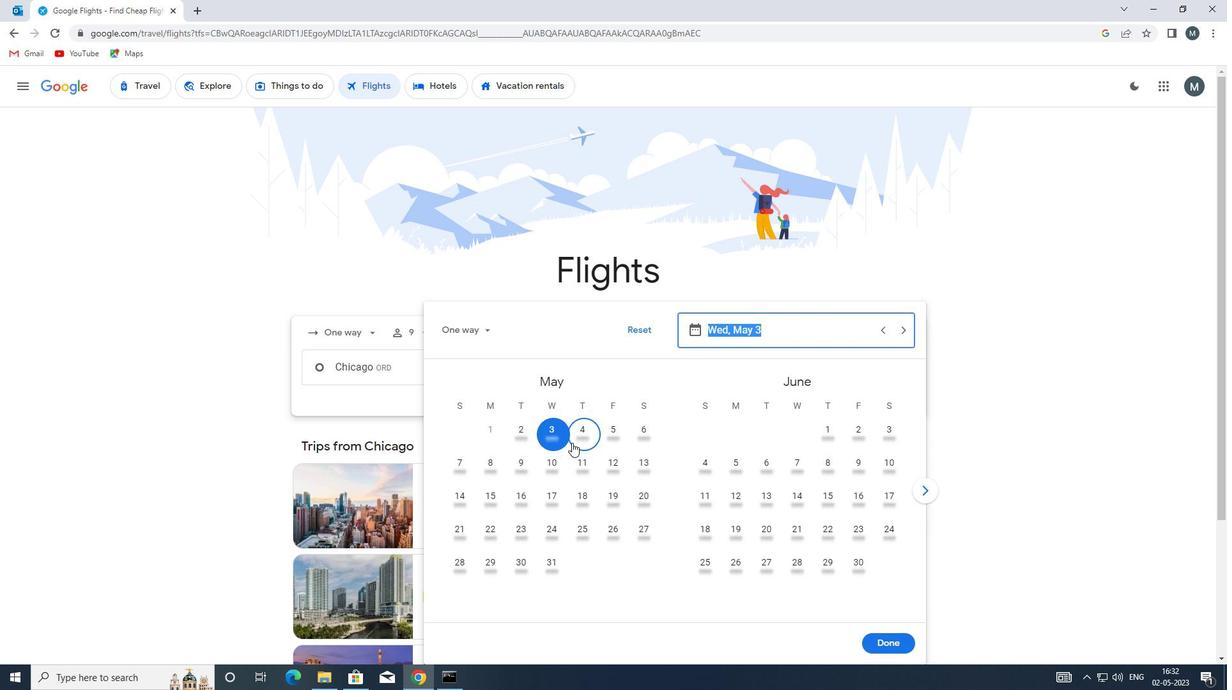 
Action: Mouse pressed left at (557, 428)
Screenshot: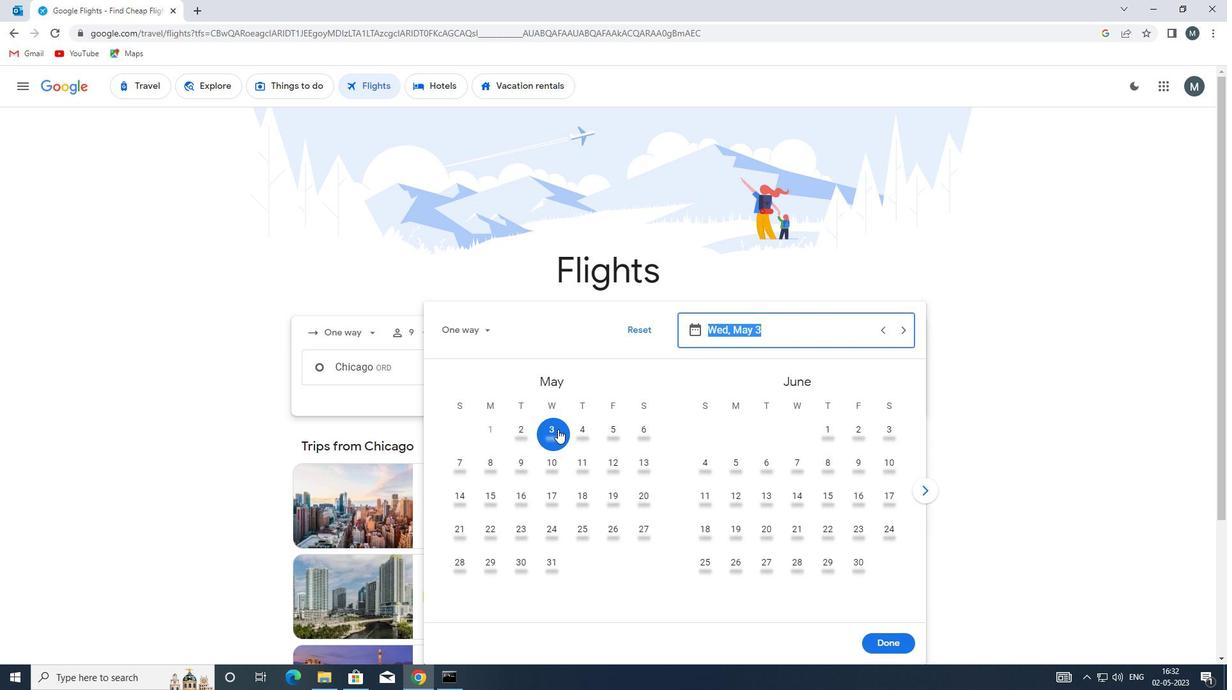
Action: Mouse moved to (889, 641)
Screenshot: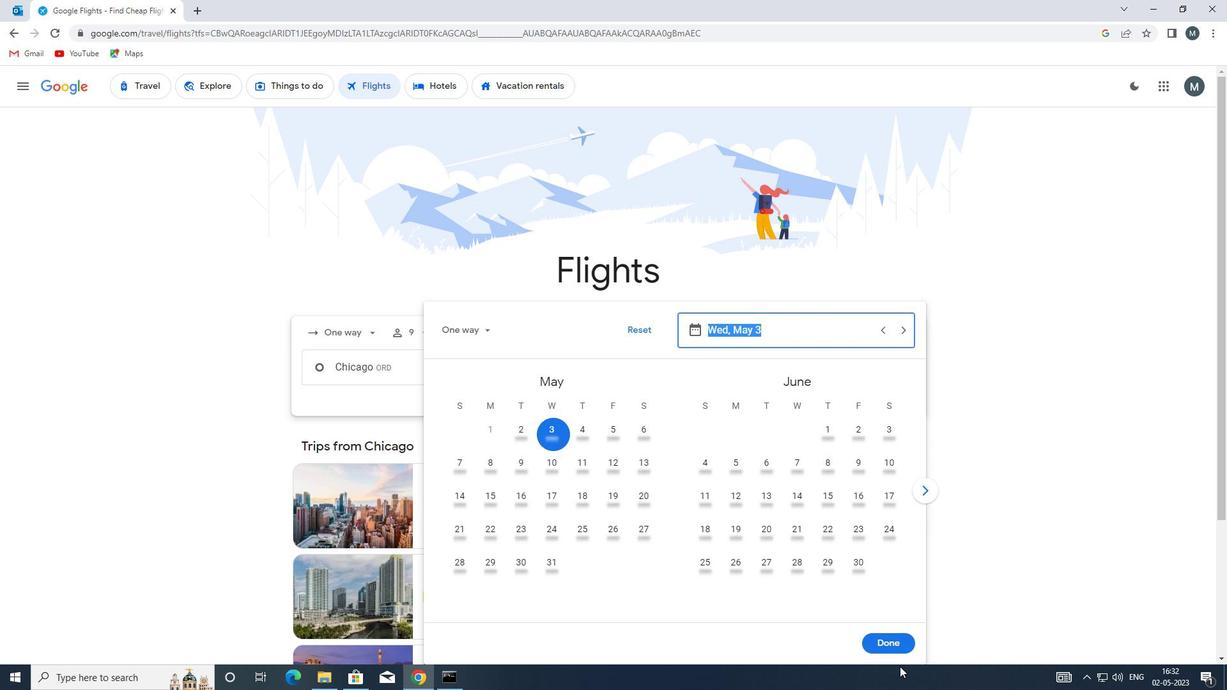 
Action: Mouse pressed left at (889, 641)
Screenshot: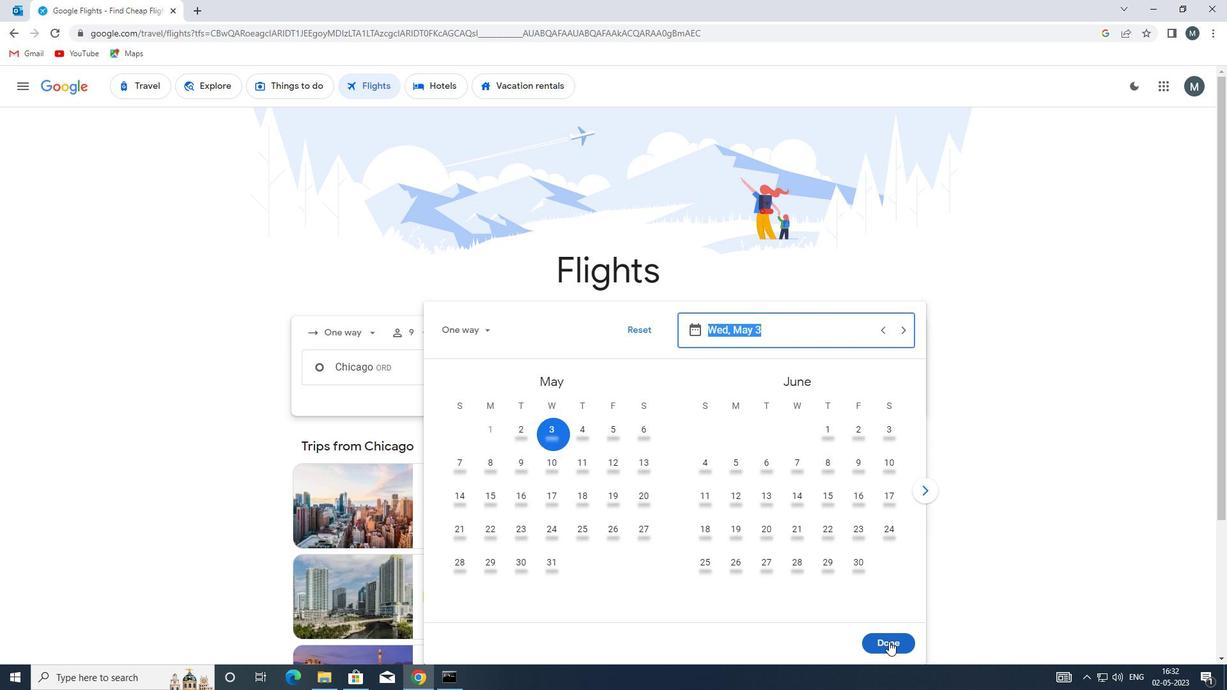 
Action: Mouse moved to (586, 413)
Screenshot: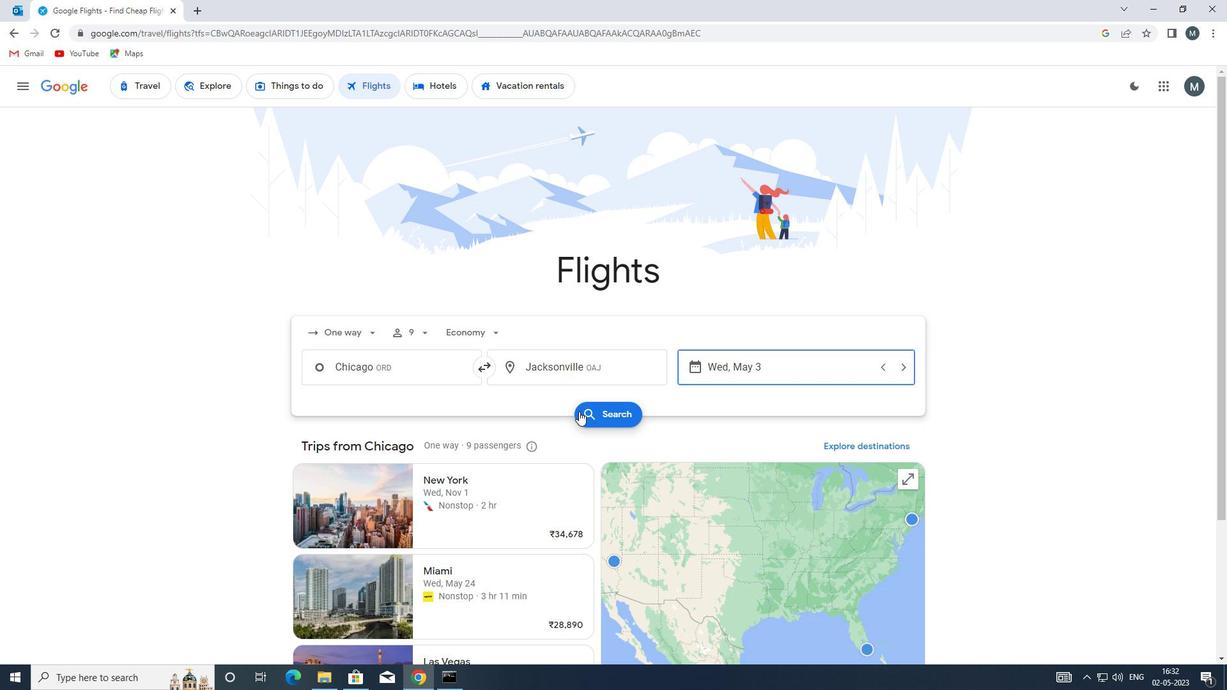 
Action: Mouse pressed left at (586, 413)
Screenshot: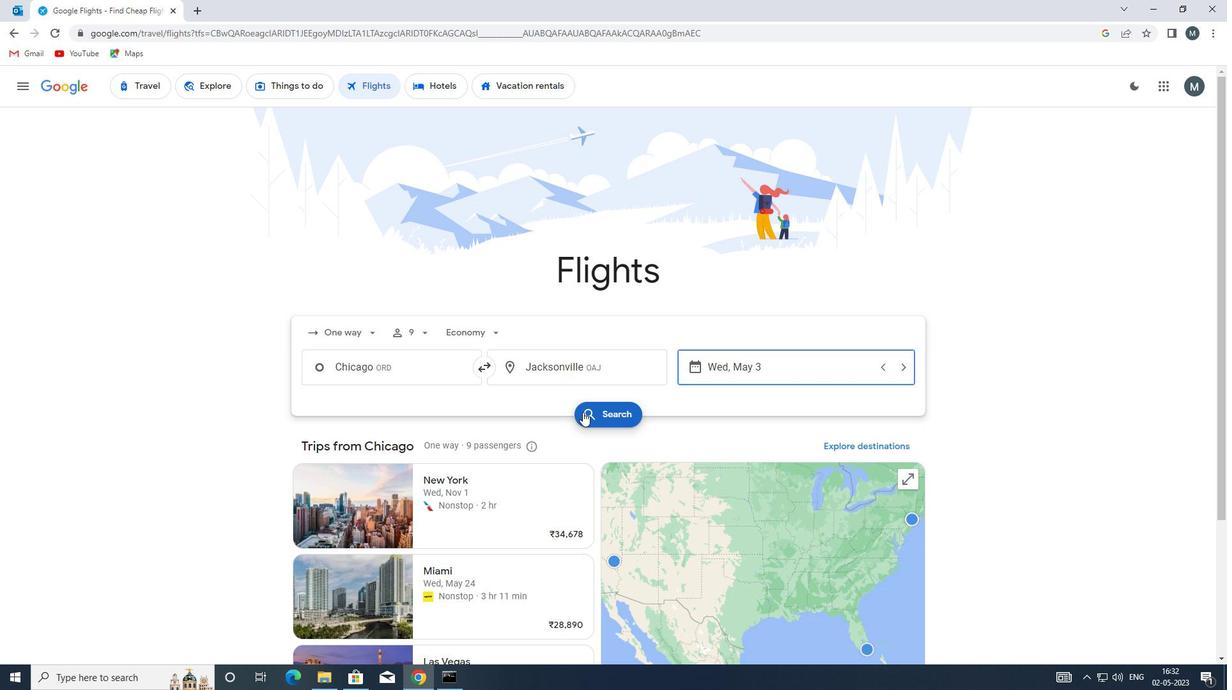 
Action: Mouse moved to (329, 199)
Screenshot: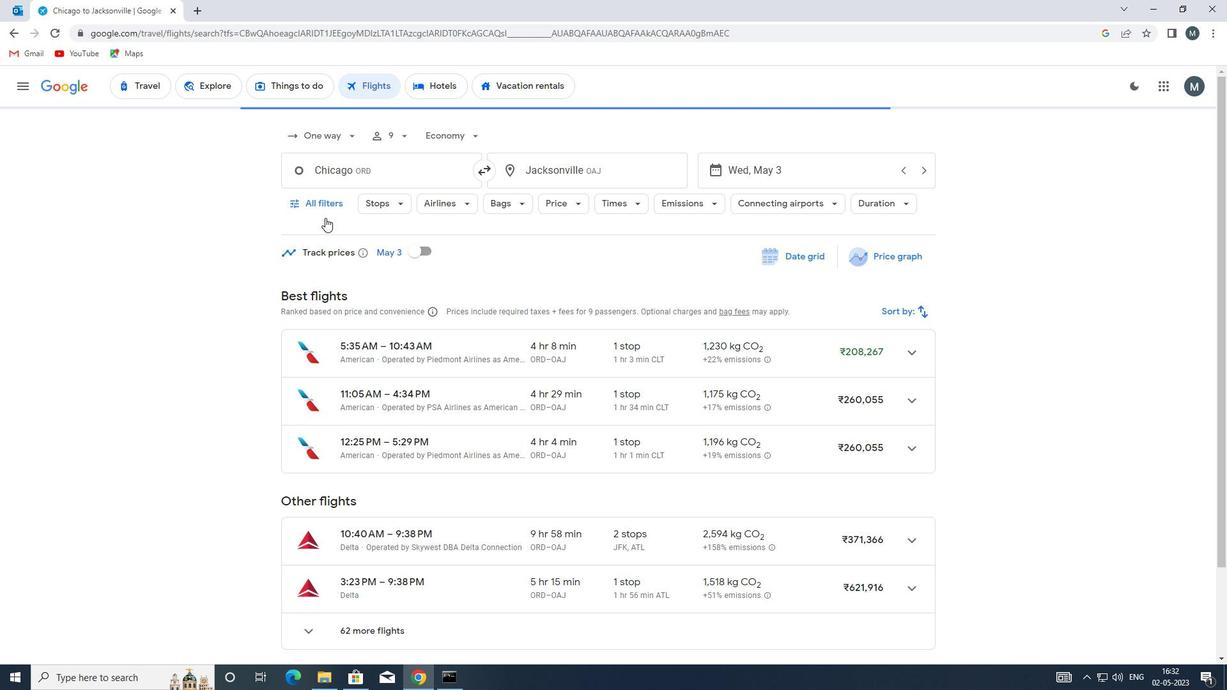
Action: Mouse pressed left at (329, 199)
Screenshot: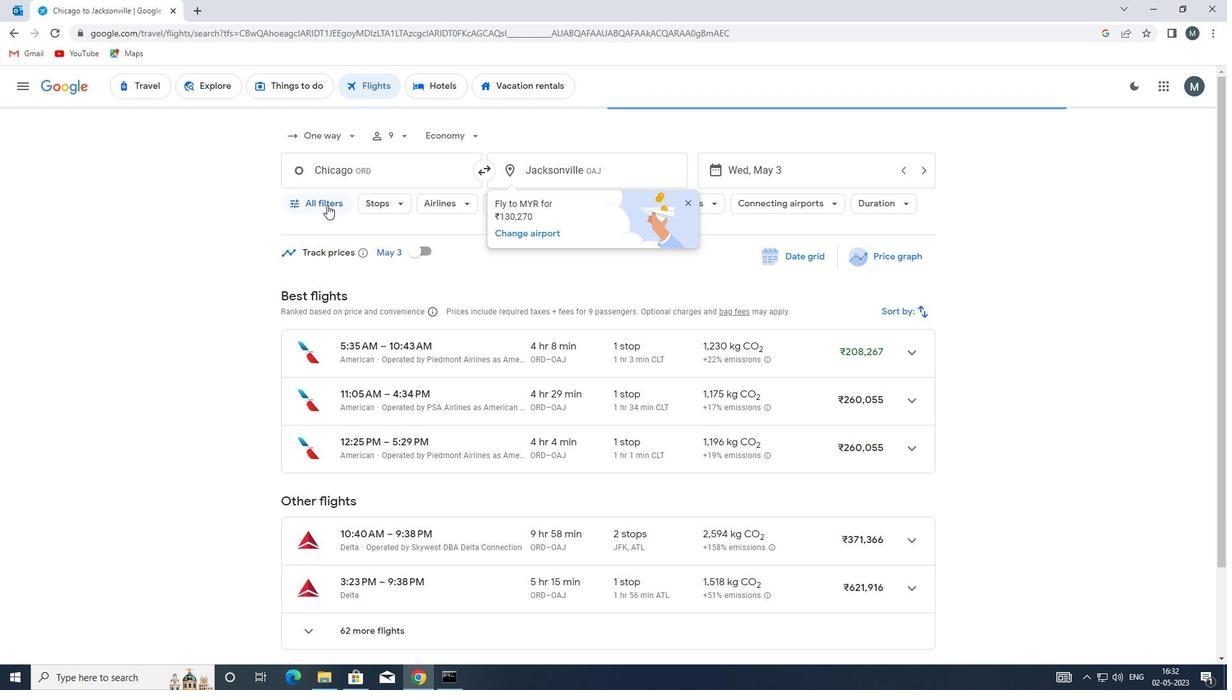
Action: Mouse moved to (382, 315)
Screenshot: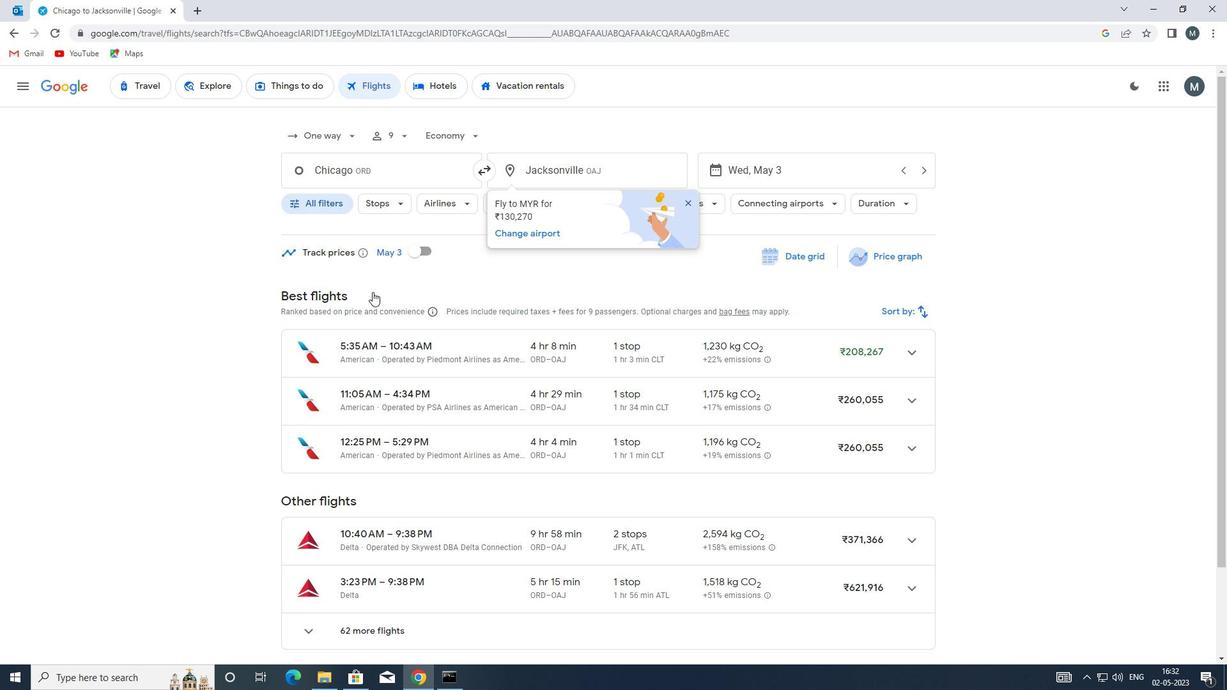 
Action: Mouse scrolled (382, 314) with delta (0, 0)
Screenshot: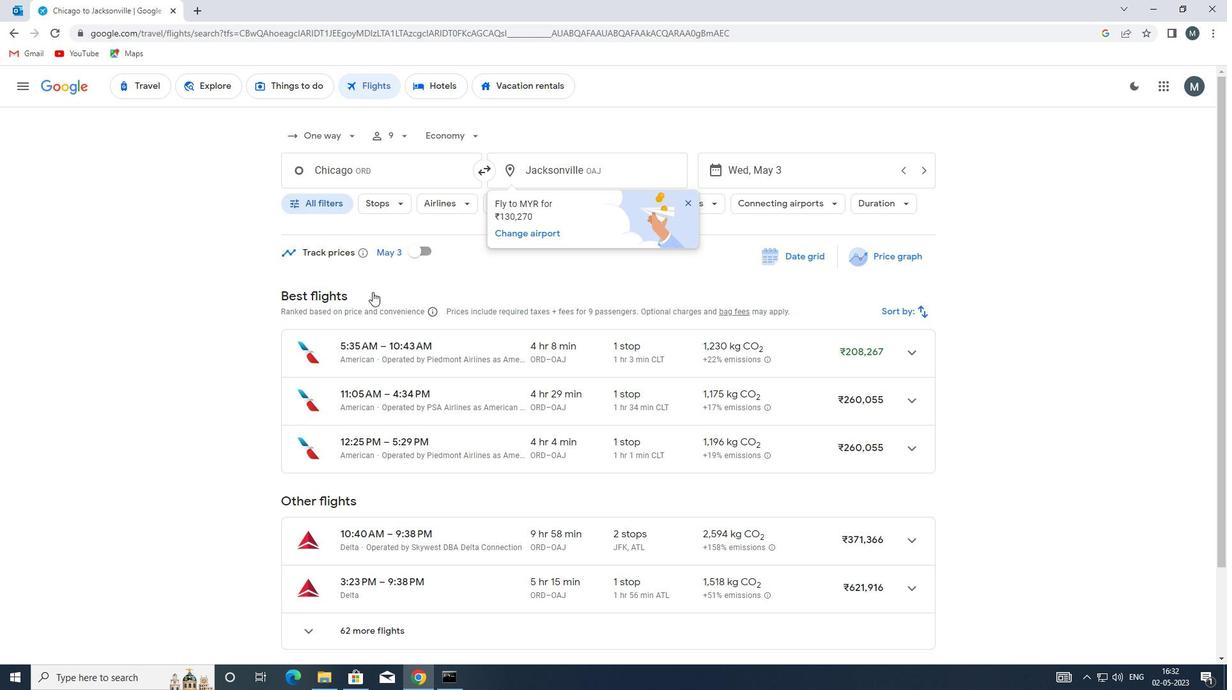 
Action: Mouse moved to (382, 323)
Screenshot: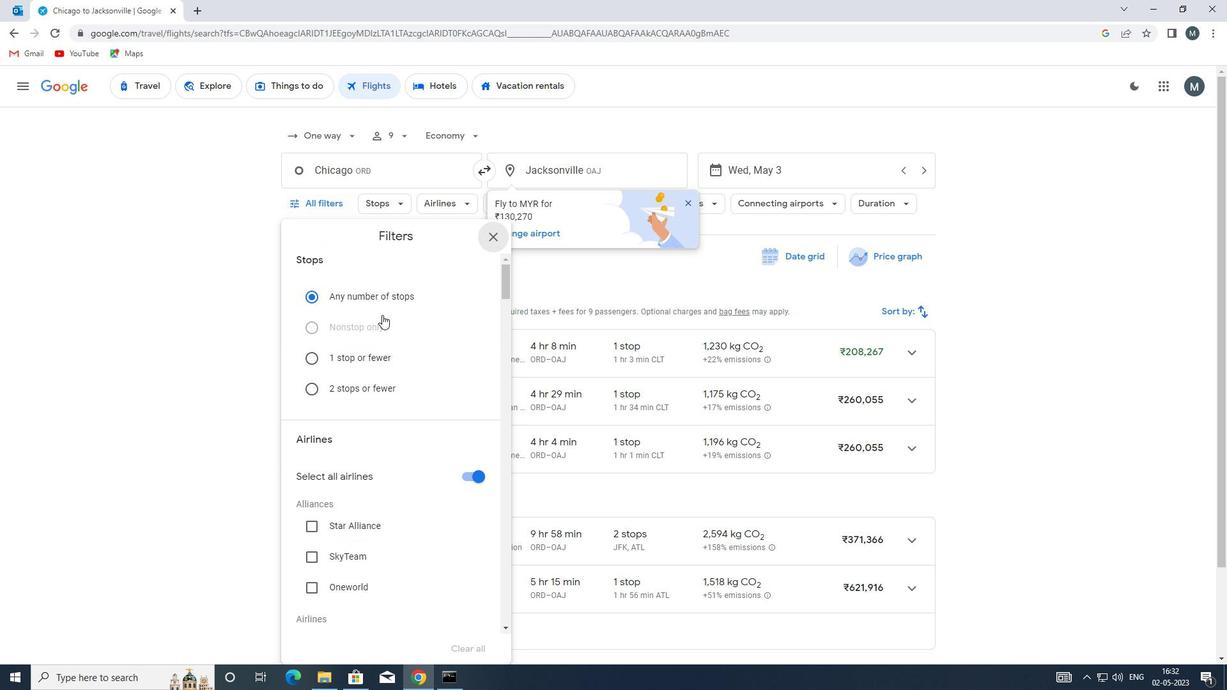 
Action: Mouse scrolled (382, 322) with delta (0, 0)
Screenshot: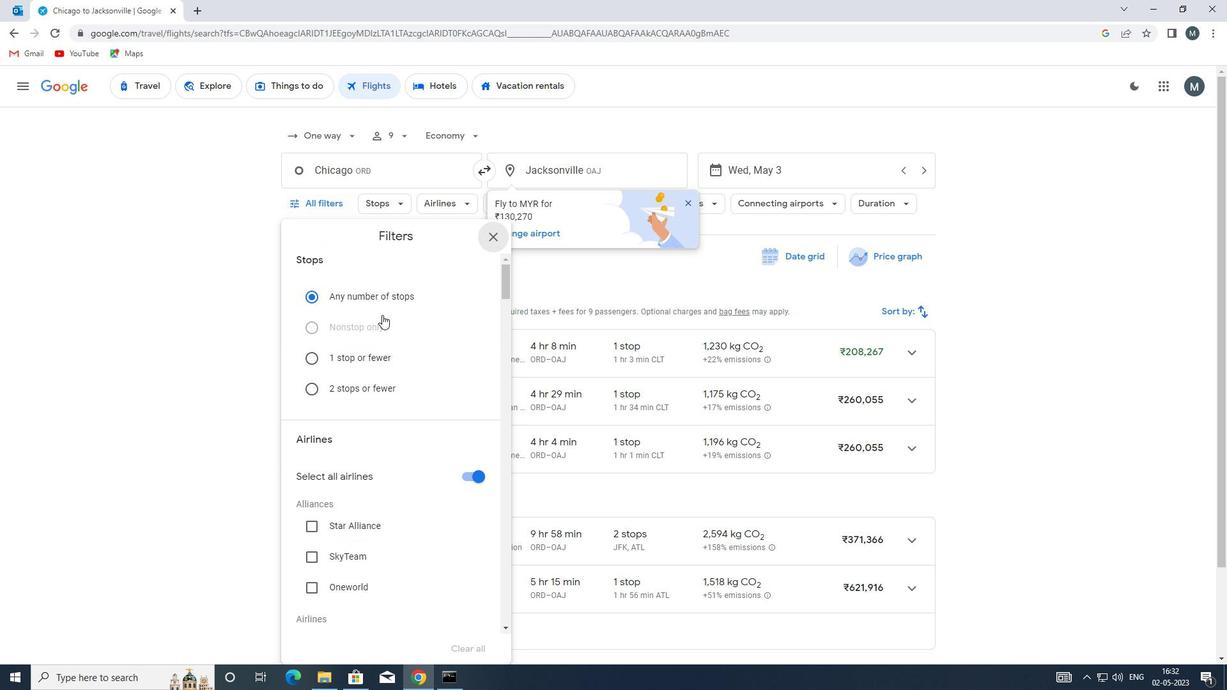 
Action: Mouse moved to (381, 332)
Screenshot: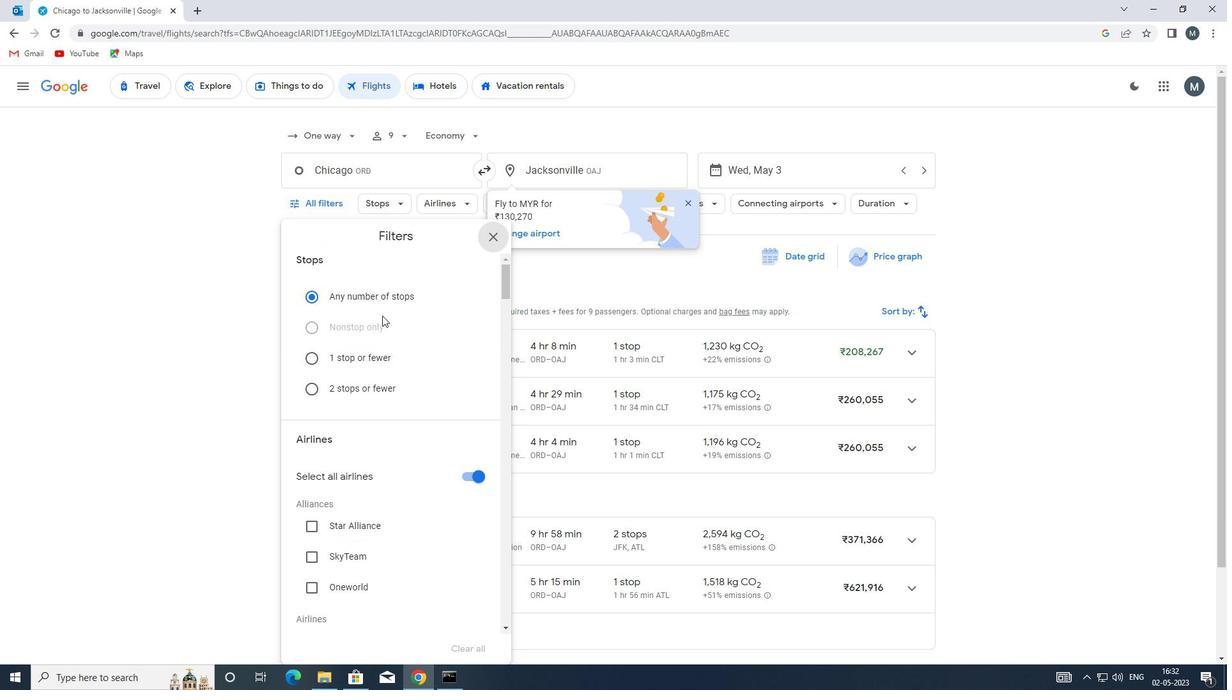
Action: Mouse scrolled (381, 331) with delta (0, 0)
Screenshot: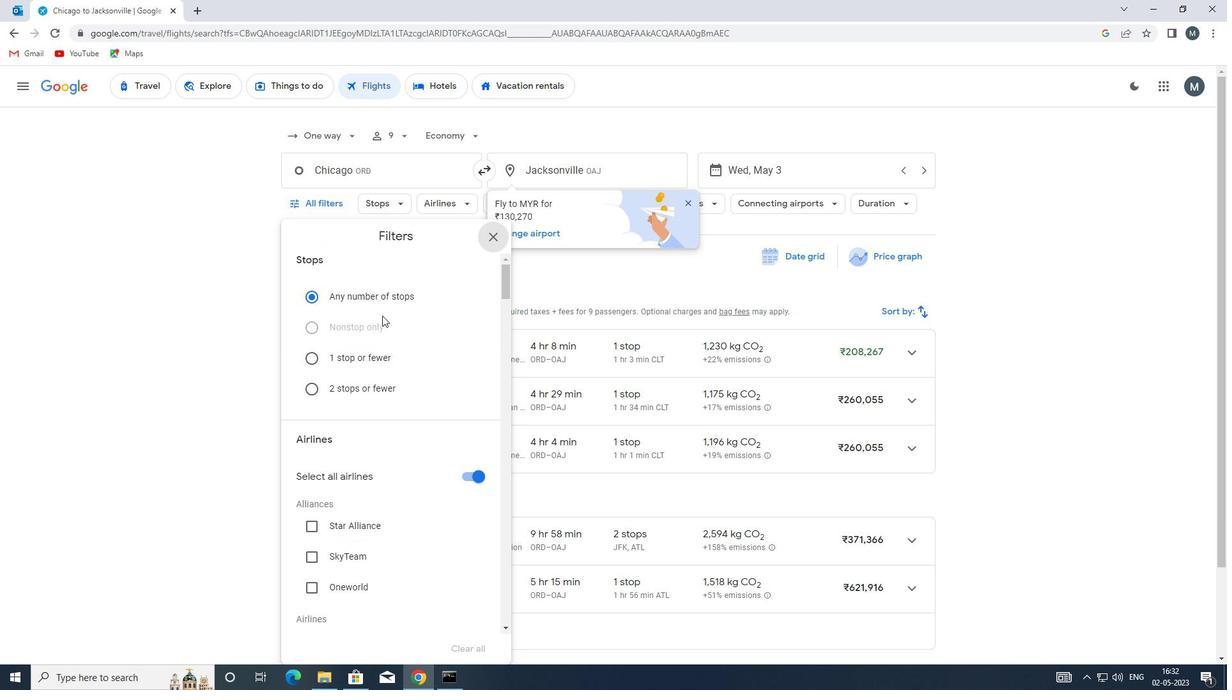 
Action: Mouse moved to (472, 283)
Screenshot: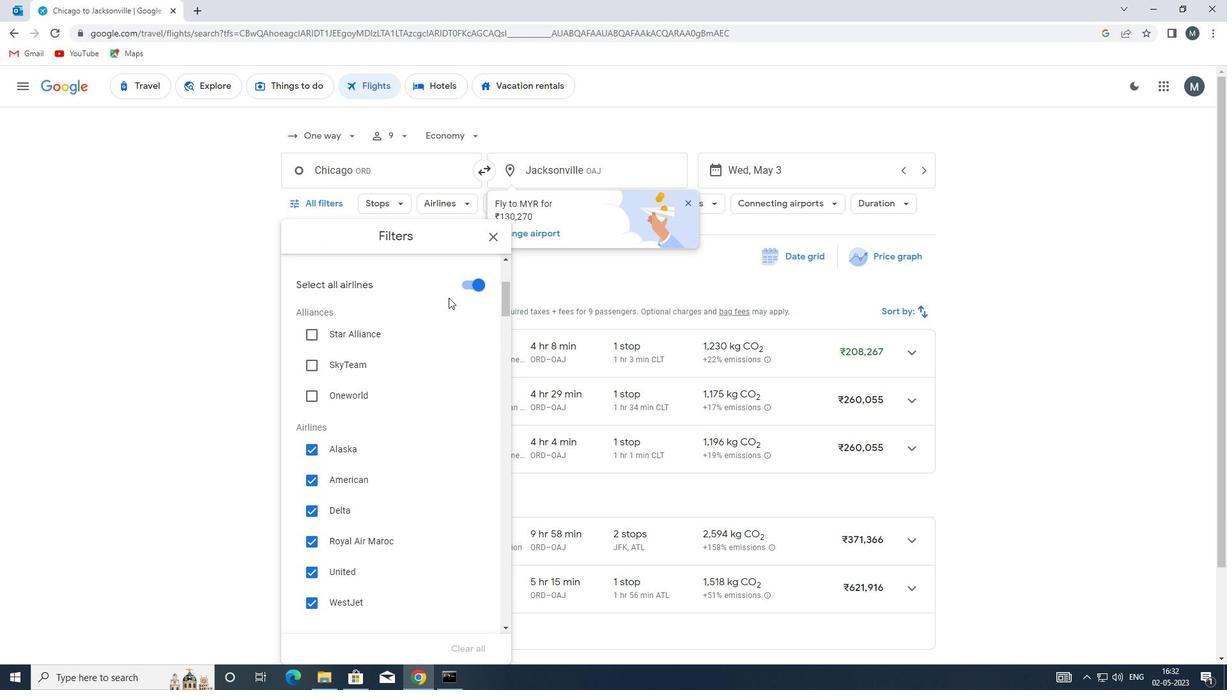 
Action: Mouse pressed left at (472, 283)
Screenshot: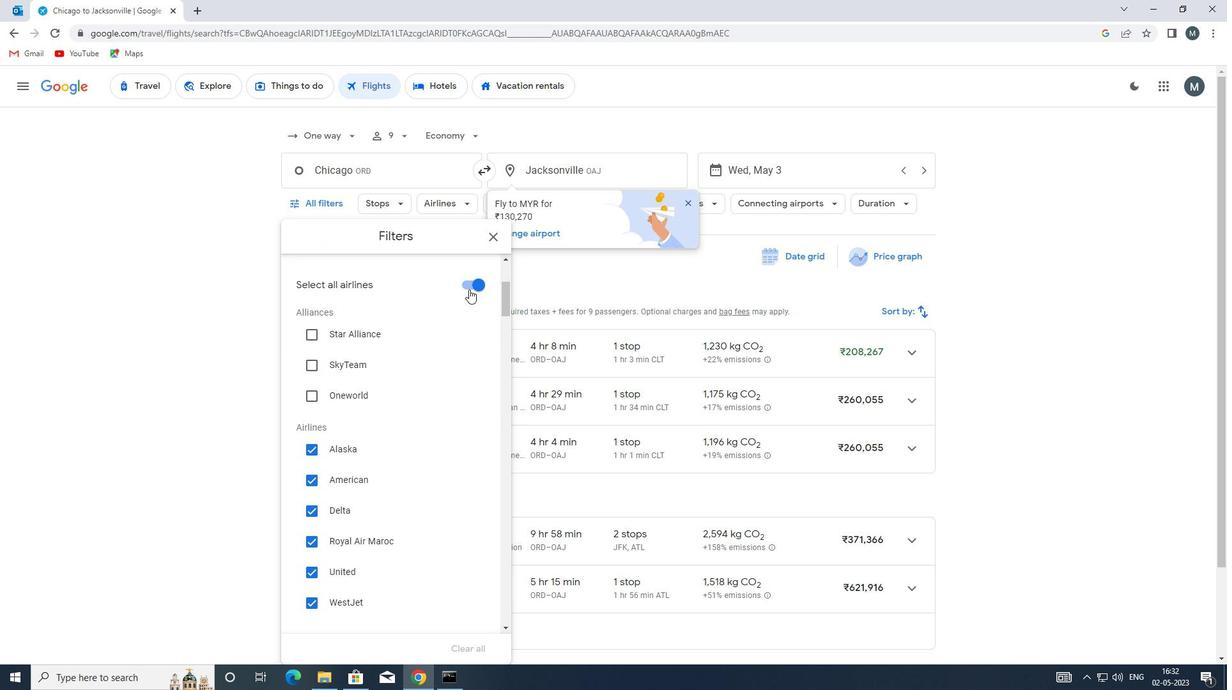 
Action: Mouse moved to (398, 403)
Screenshot: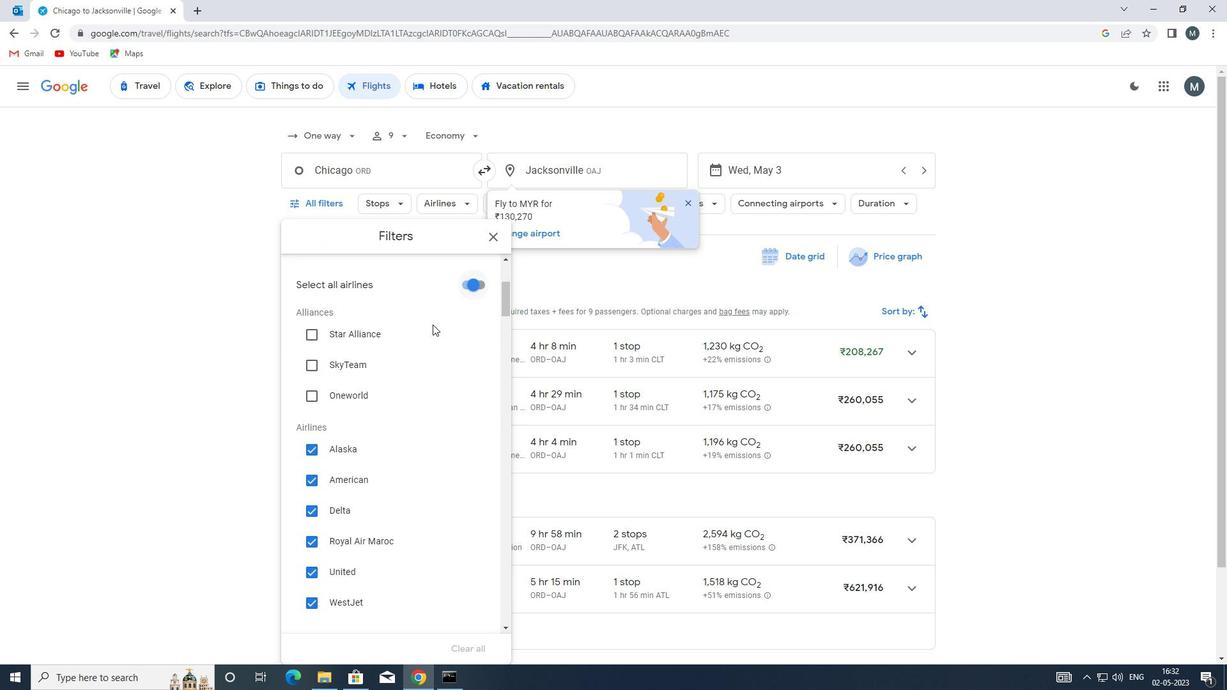 
Action: Mouse scrolled (398, 402) with delta (0, 0)
Screenshot: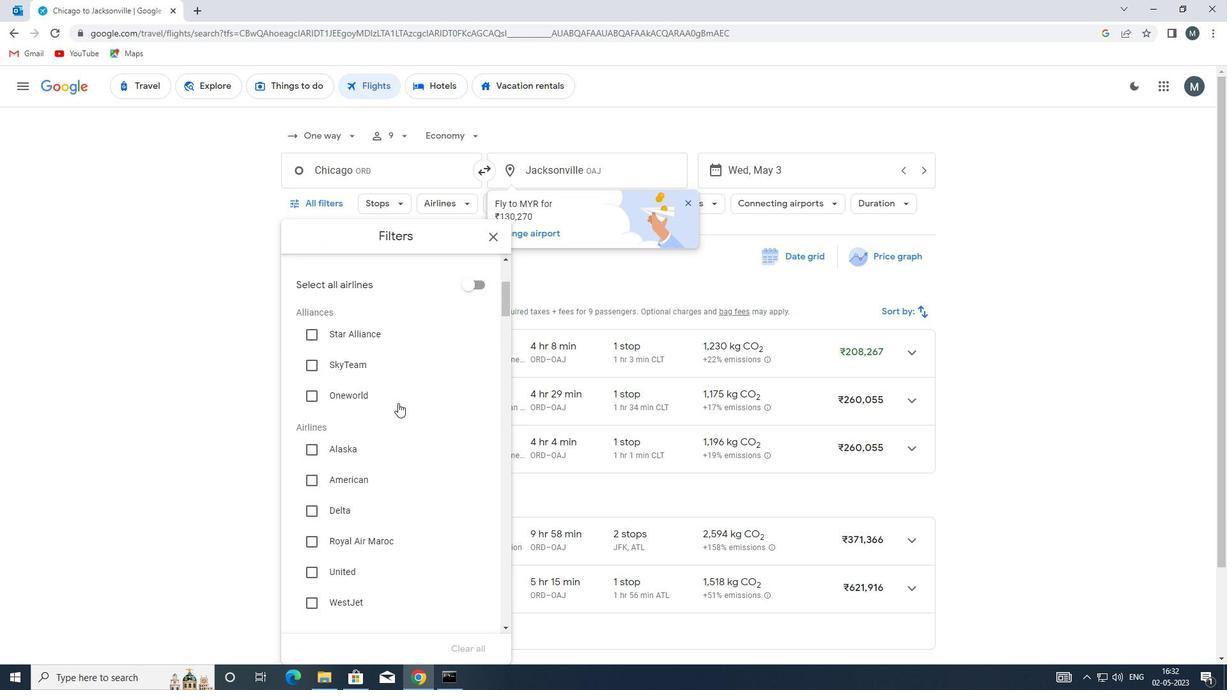 
Action: Mouse moved to (392, 410)
Screenshot: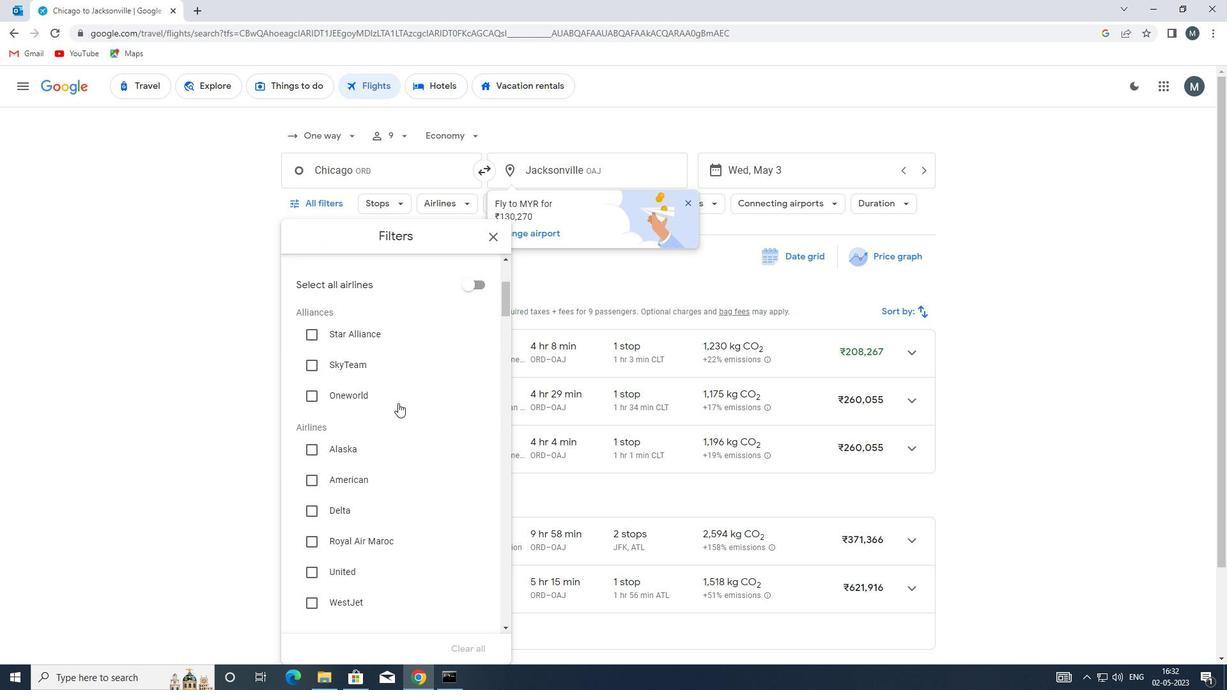 
Action: Mouse scrolled (392, 409) with delta (0, 0)
Screenshot: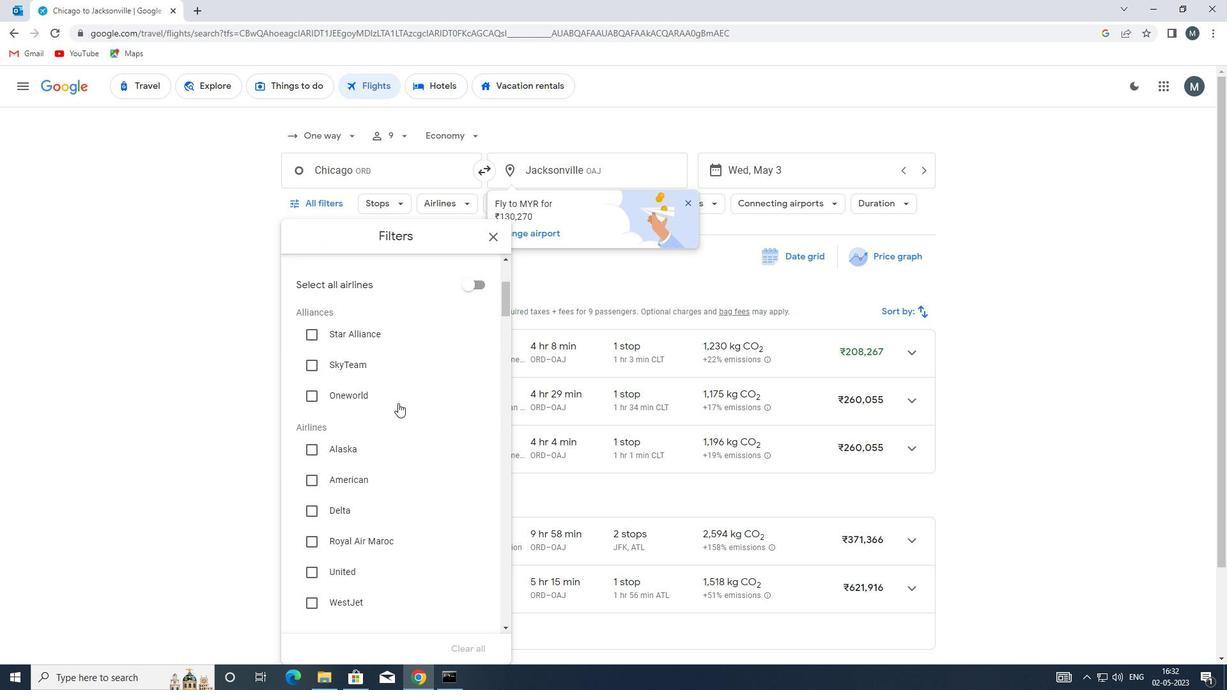 
Action: Mouse moved to (315, 352)
Screenshot: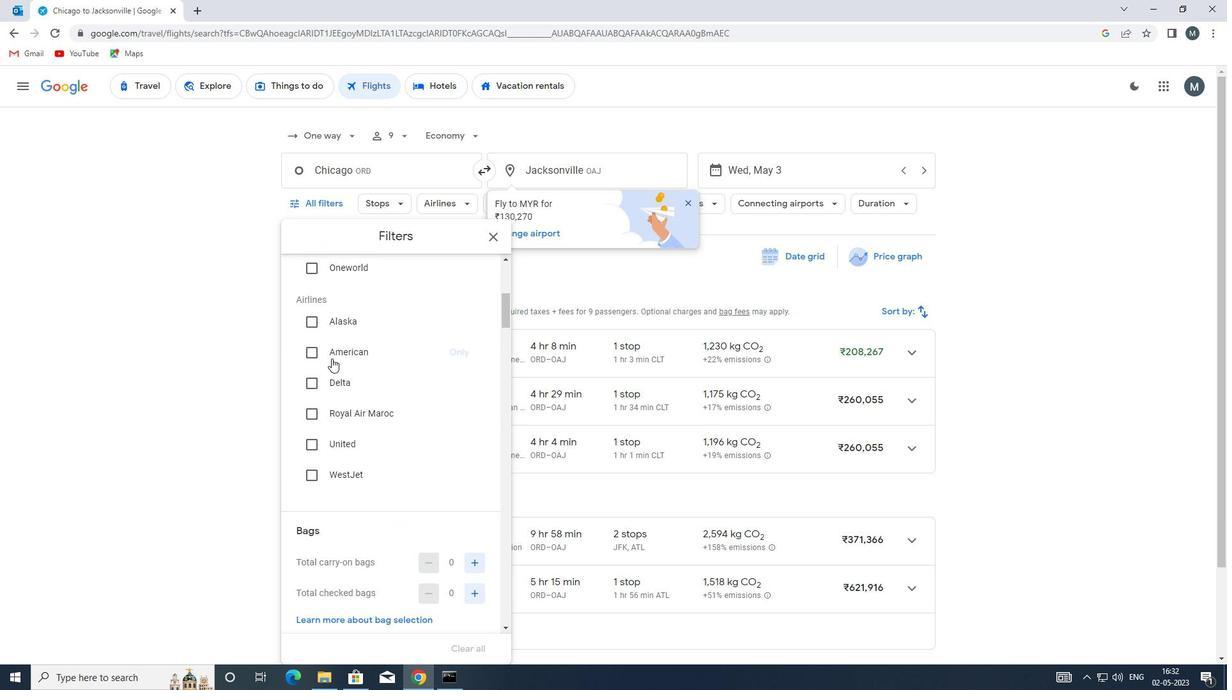 
Action: Mouse pressed left at (315, 352)
Screenshot: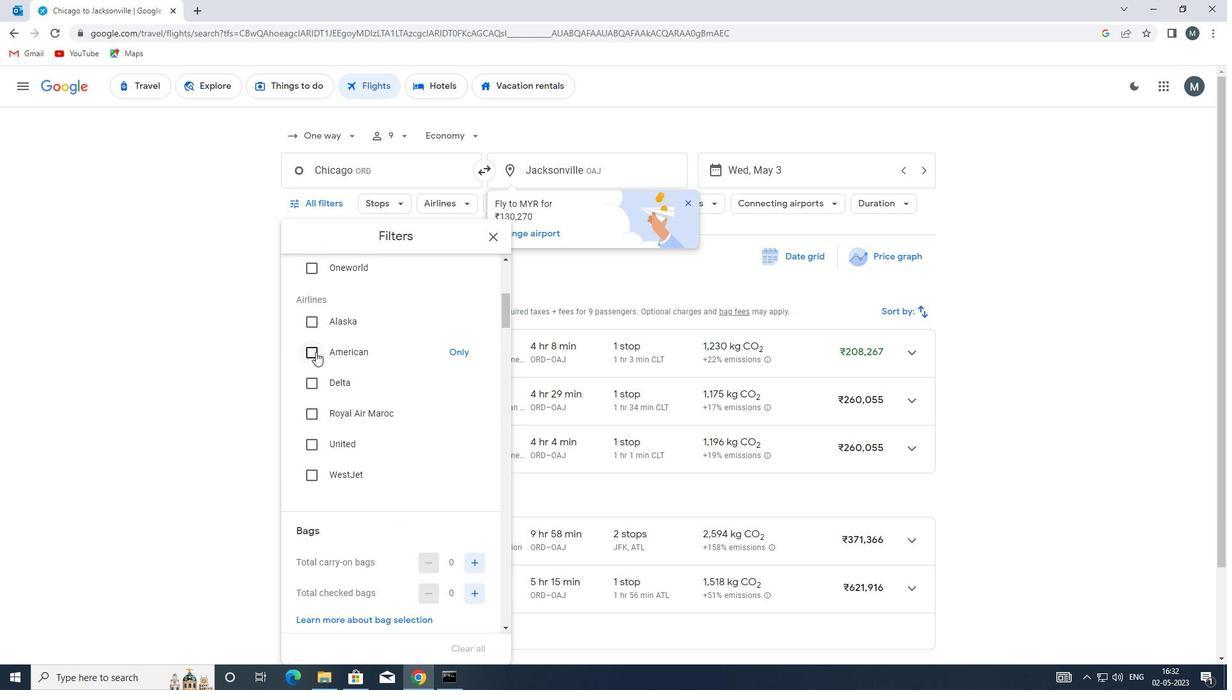 
Action: Mouse moved to (377, 355)
Screenshot: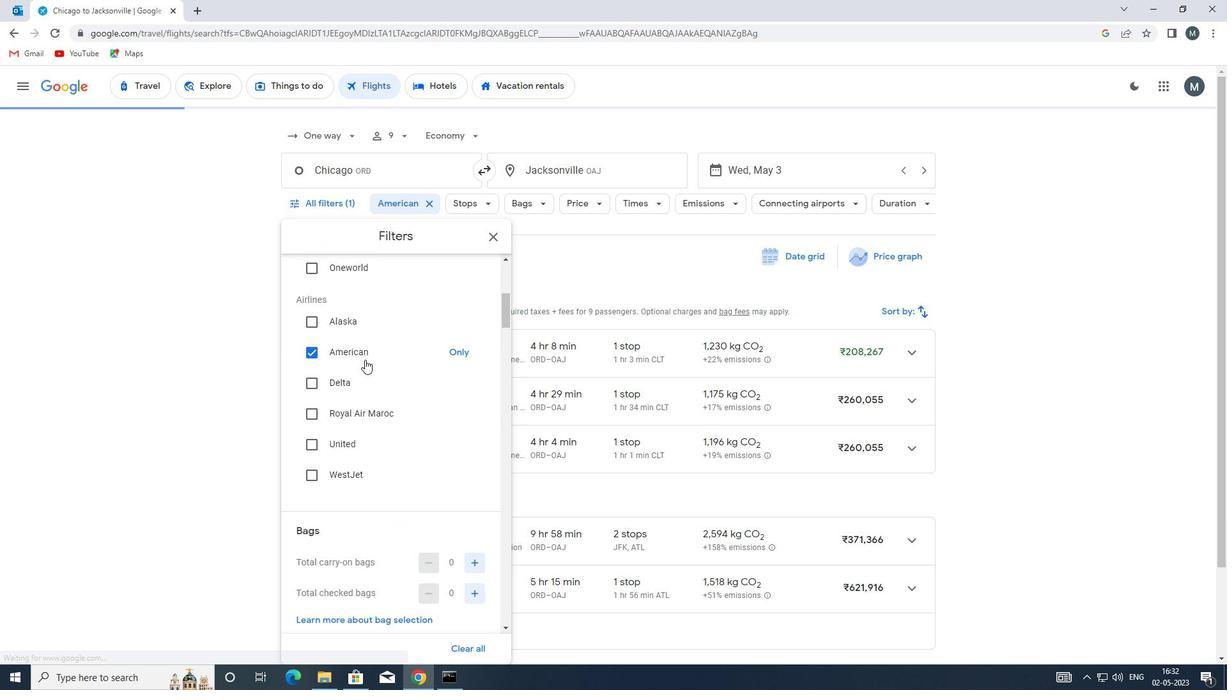 
Action: Mouse scrolled (377, 355) with delta (0, 0)
Screenshot: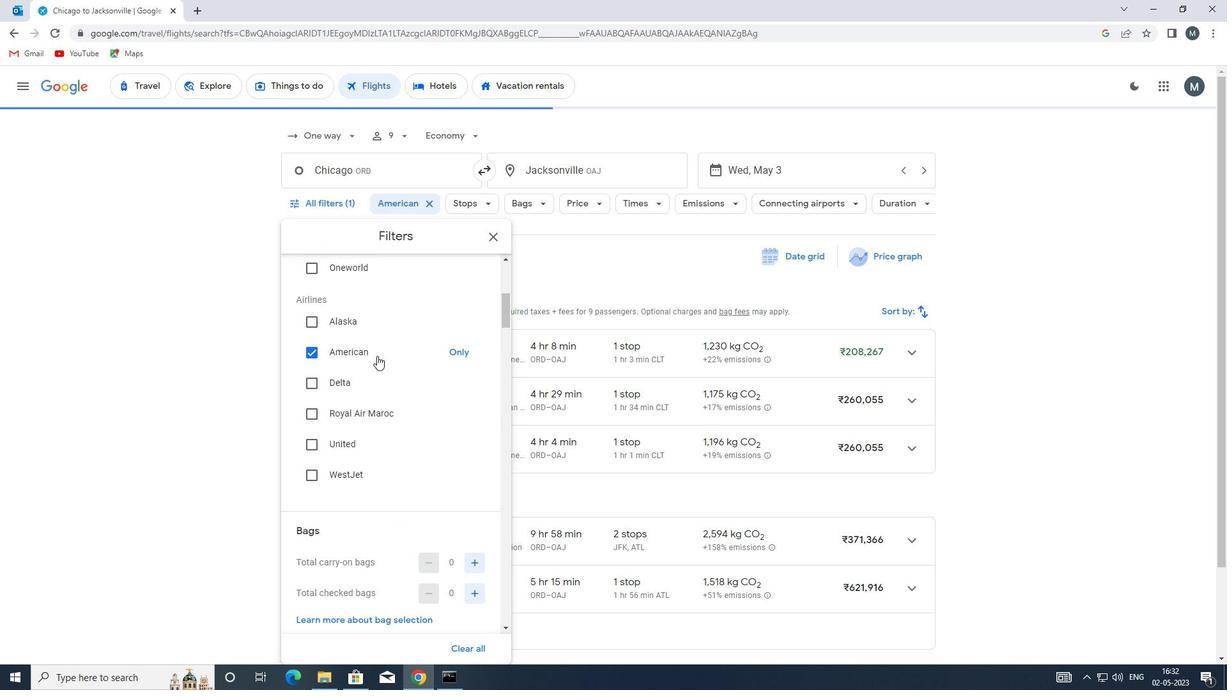 
Action: Mouse scrolled (377, 355) with delta (0, 0)
Screenshot: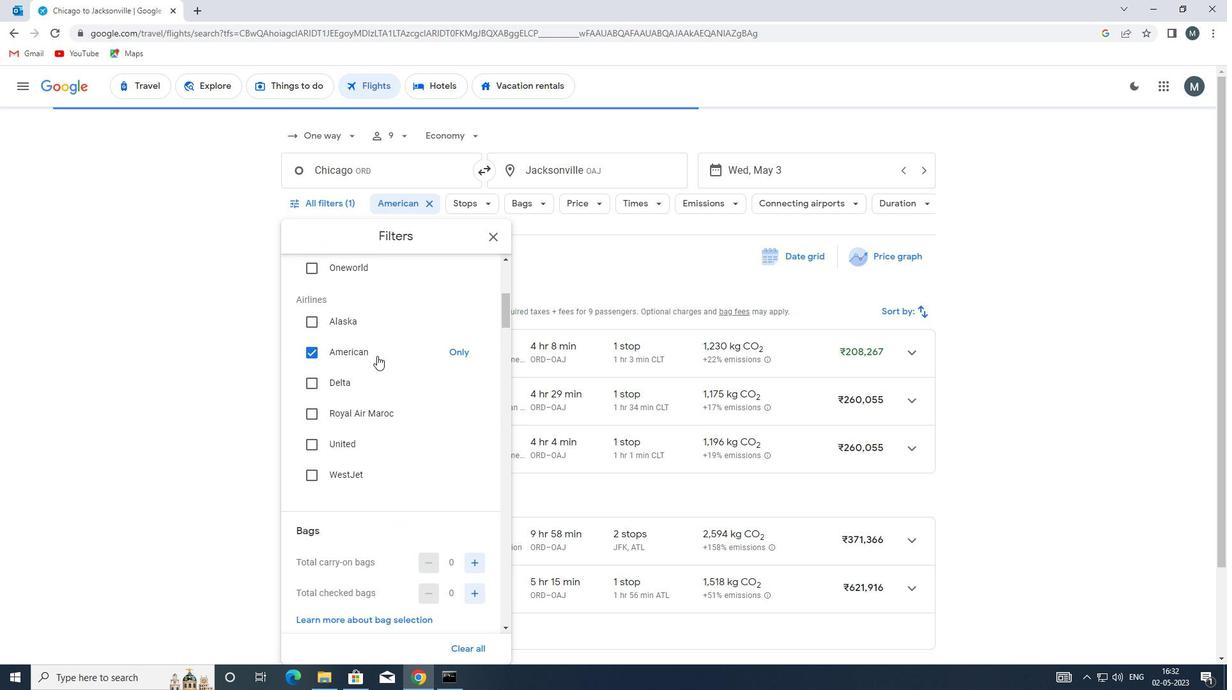 
Action: Mouse scrolled (377, 355) with delta (0, 0)
Screenshot: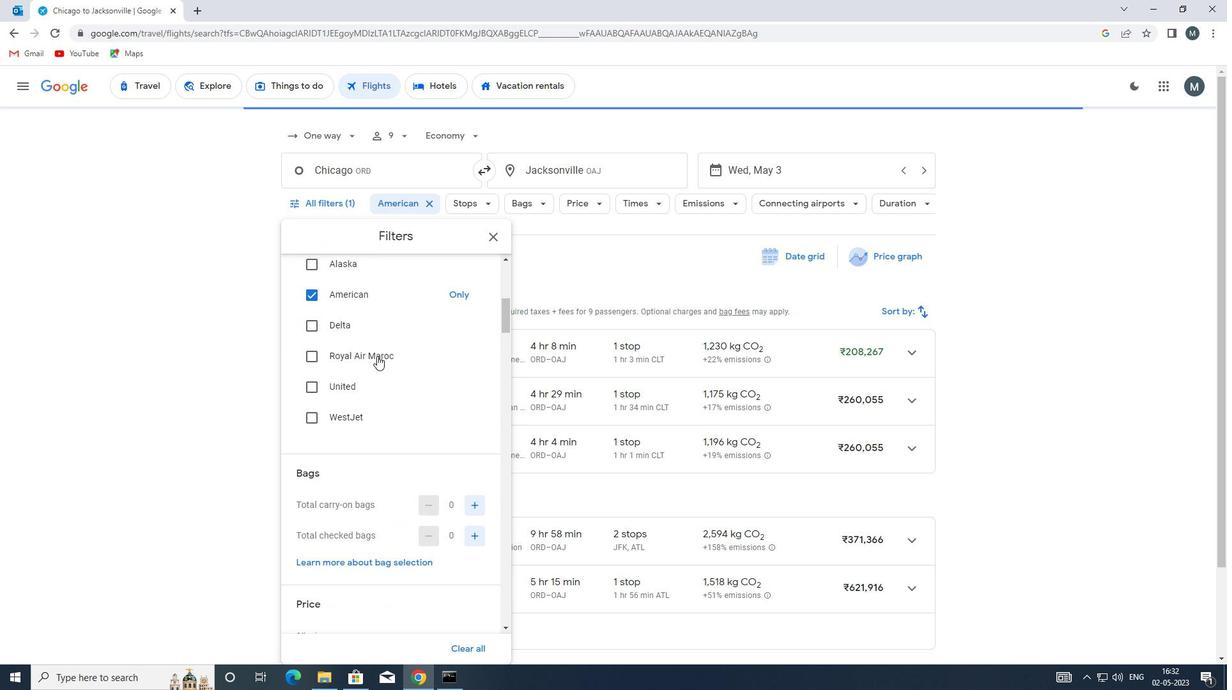 
Action: Mouse moved to (475, 368)
Screenshot: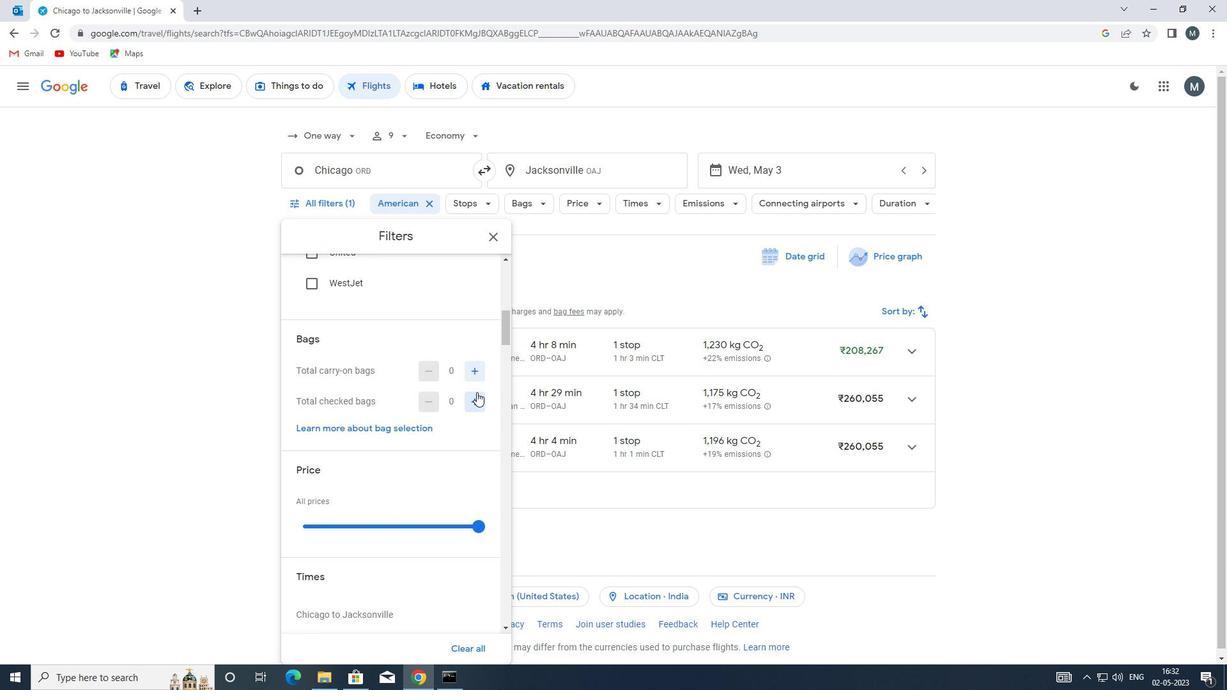 
Action: Mouse pressed left at (475, 368)
Screenshot: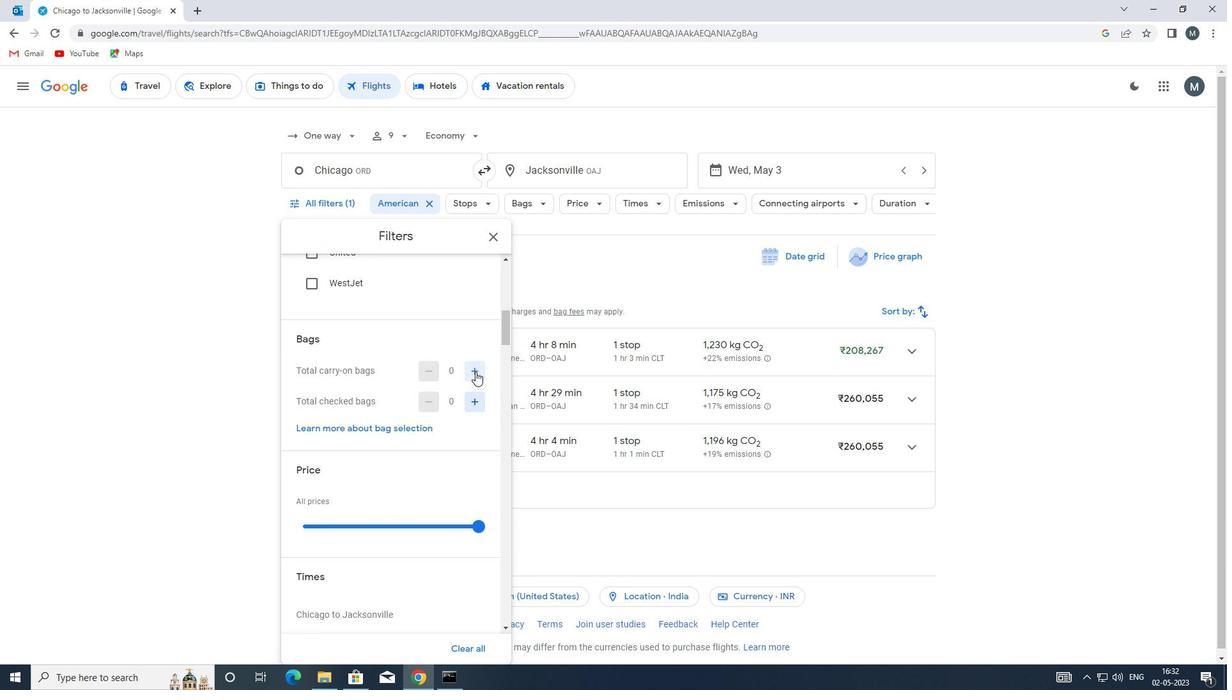 
Action: Mouse moved to (418, 406)
Screenshot: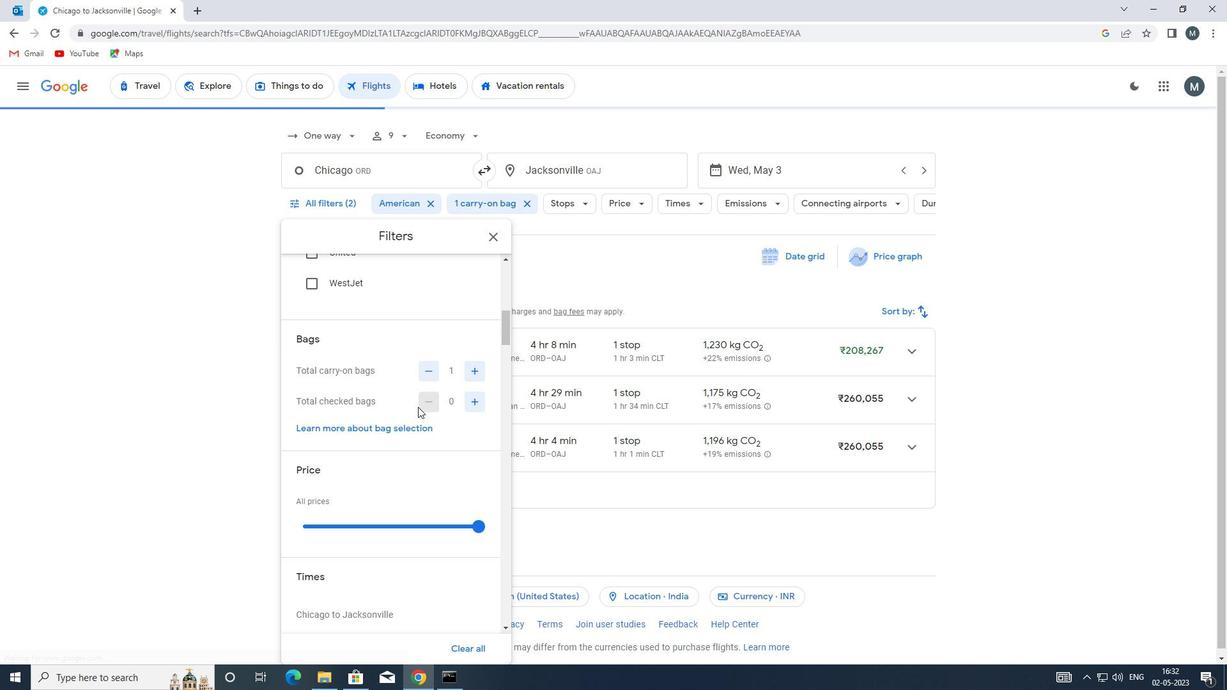 
Action: Mouse scrolled (418, 405) with delta (0, 0)
Screenshot: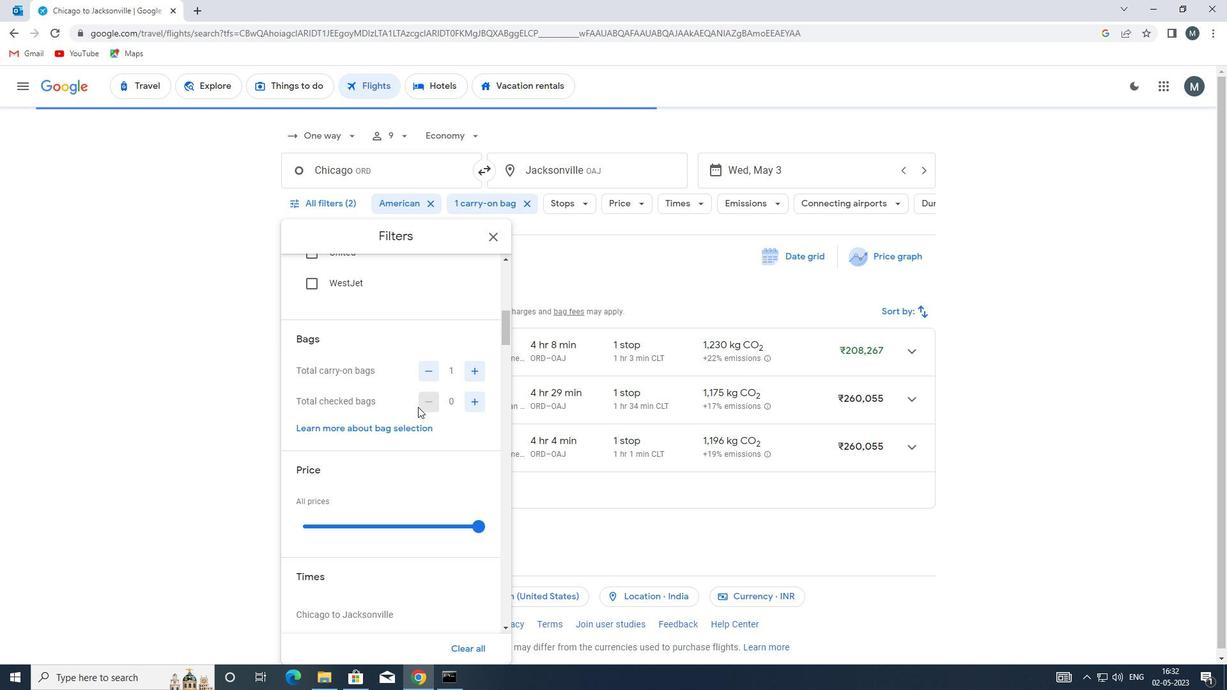 
Action: Mouse scrolled (418, 405) with delta (0, 0)
Screenshot: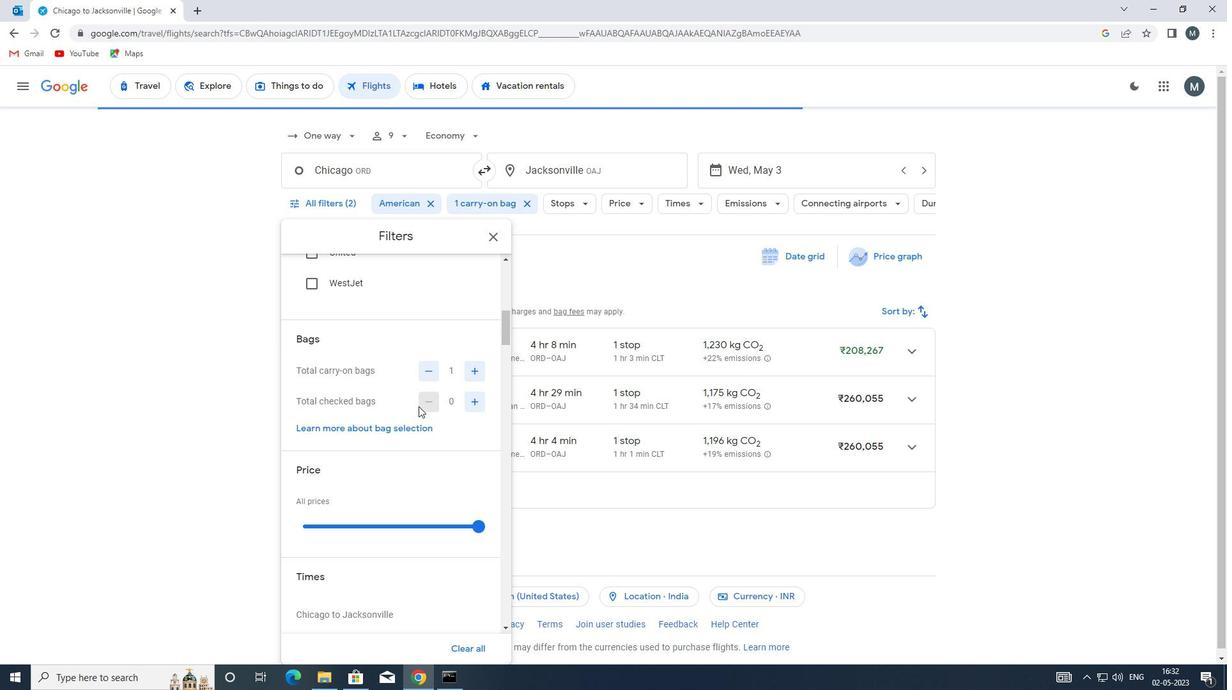 
Action: Mouse moved to (416, 386)
Screenshot: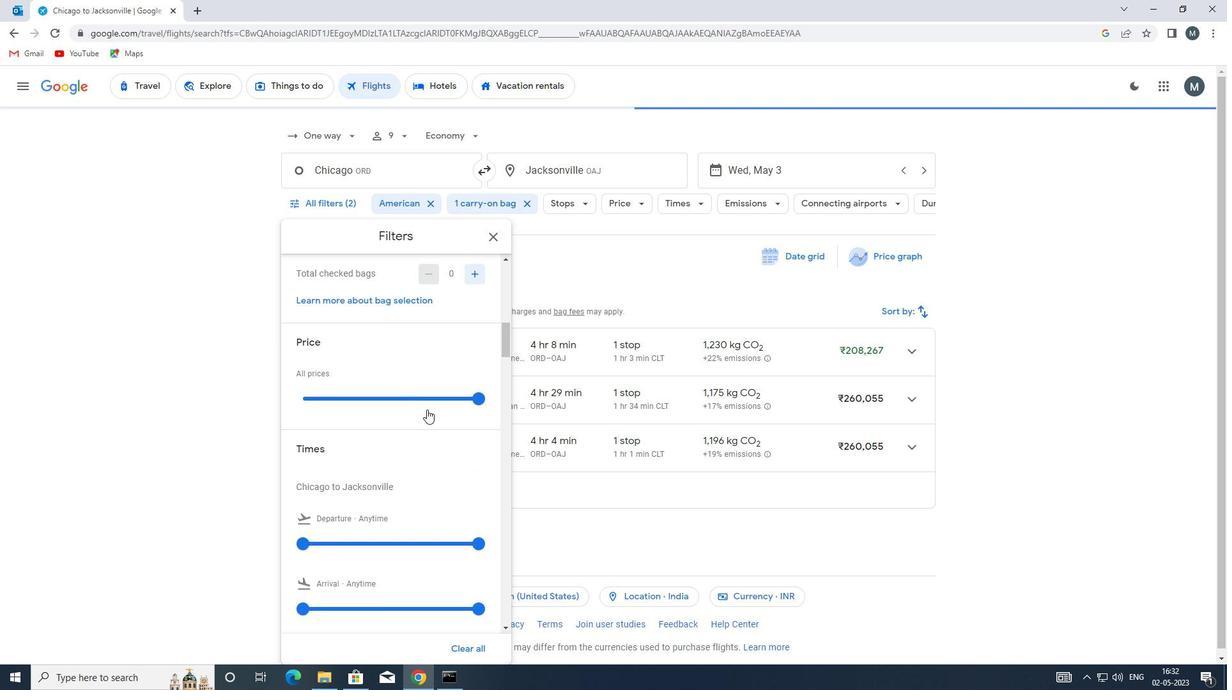 
Action: Mouse scrolled (416, 387) with delta (0, 0)
Screenshot: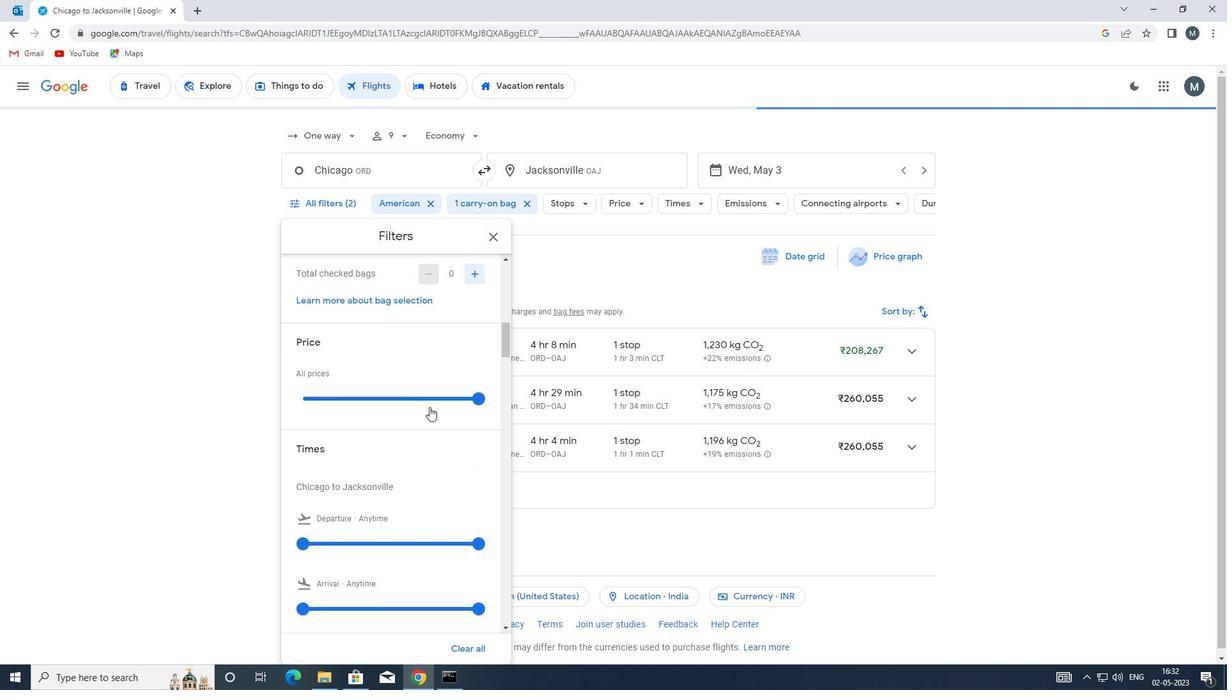
Action: Mouse scrolled (416, 387) with delta (0, 0)
Screenshot: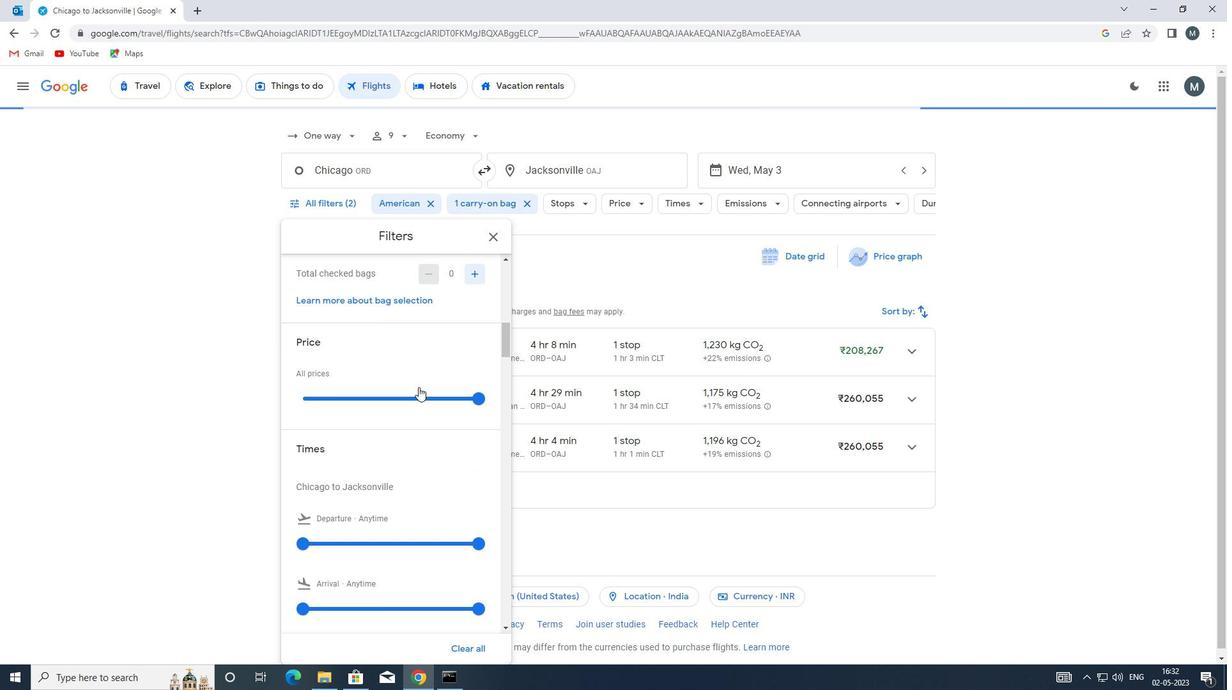 
Action: Mouse moved to (470, 397)
Screenshot: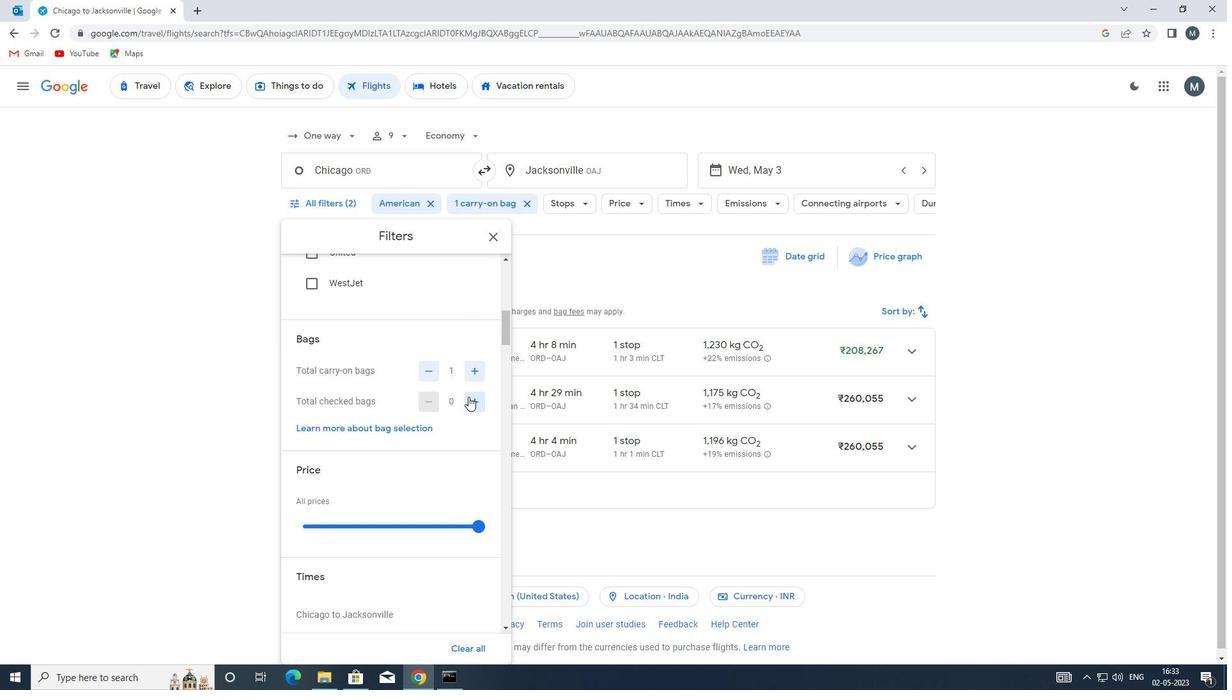 
Action: Mouse pressed left at (470, 397)
Screenshot: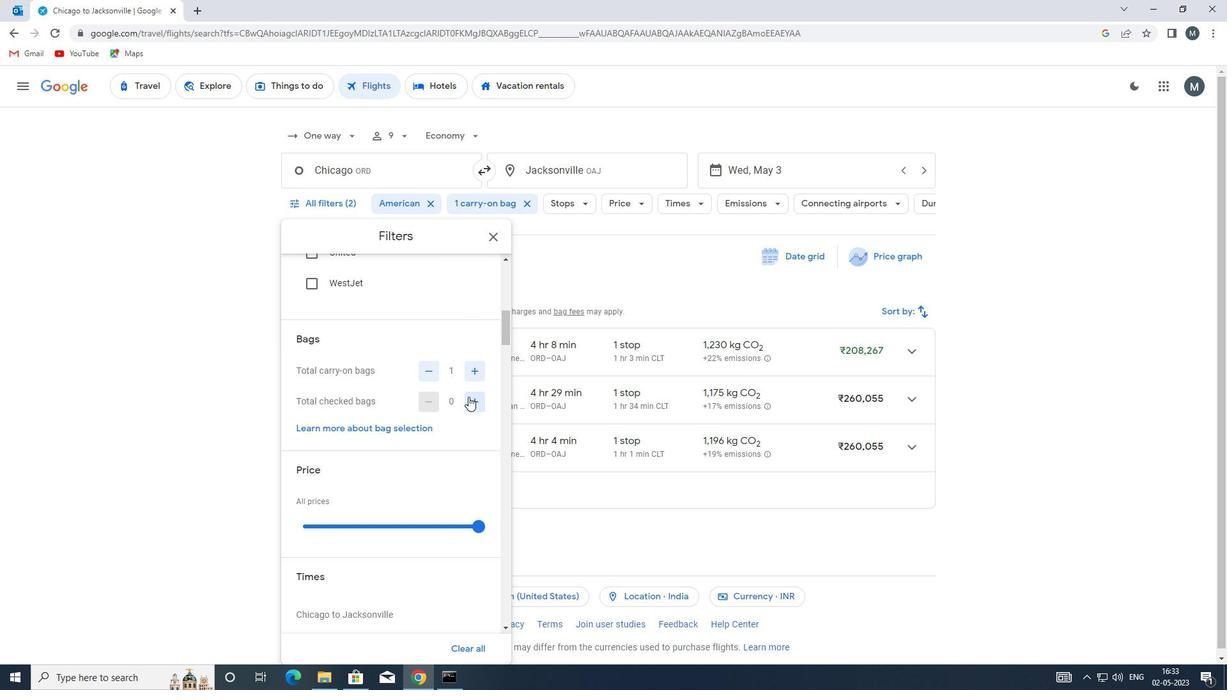 
Action: Mouse moved to (373, 421)
Screenshot: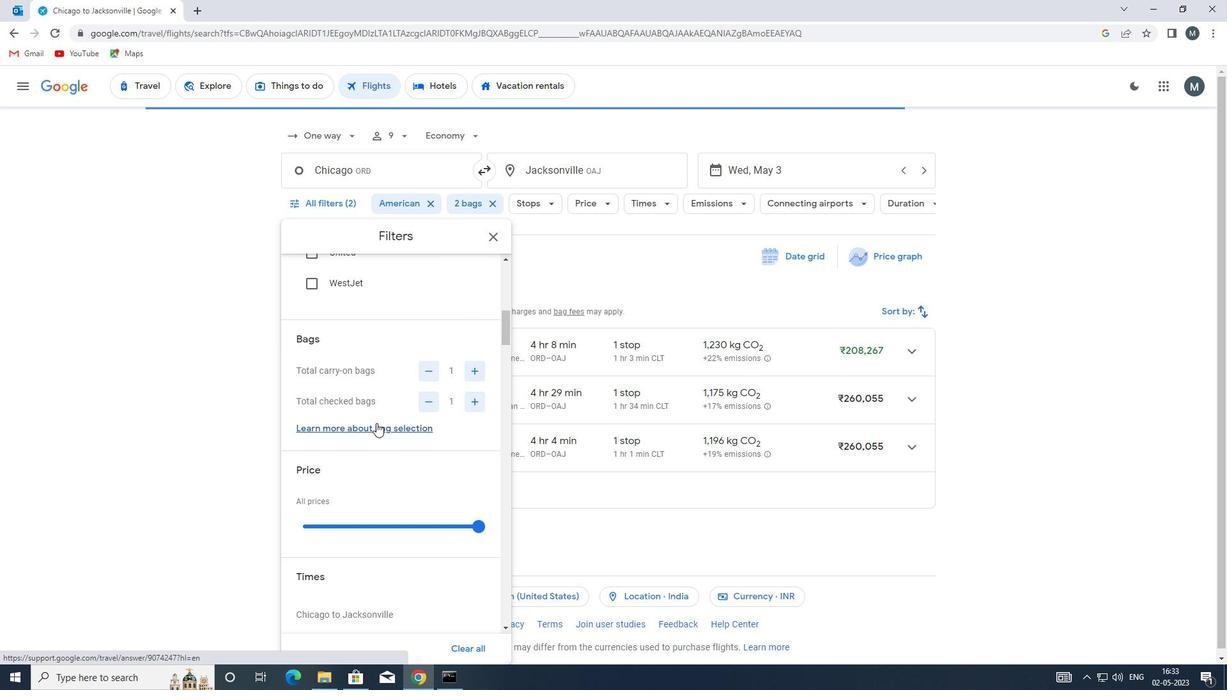 
Action: Mouse scrolled (373, 421) with delta (0, 0)
Screenshot: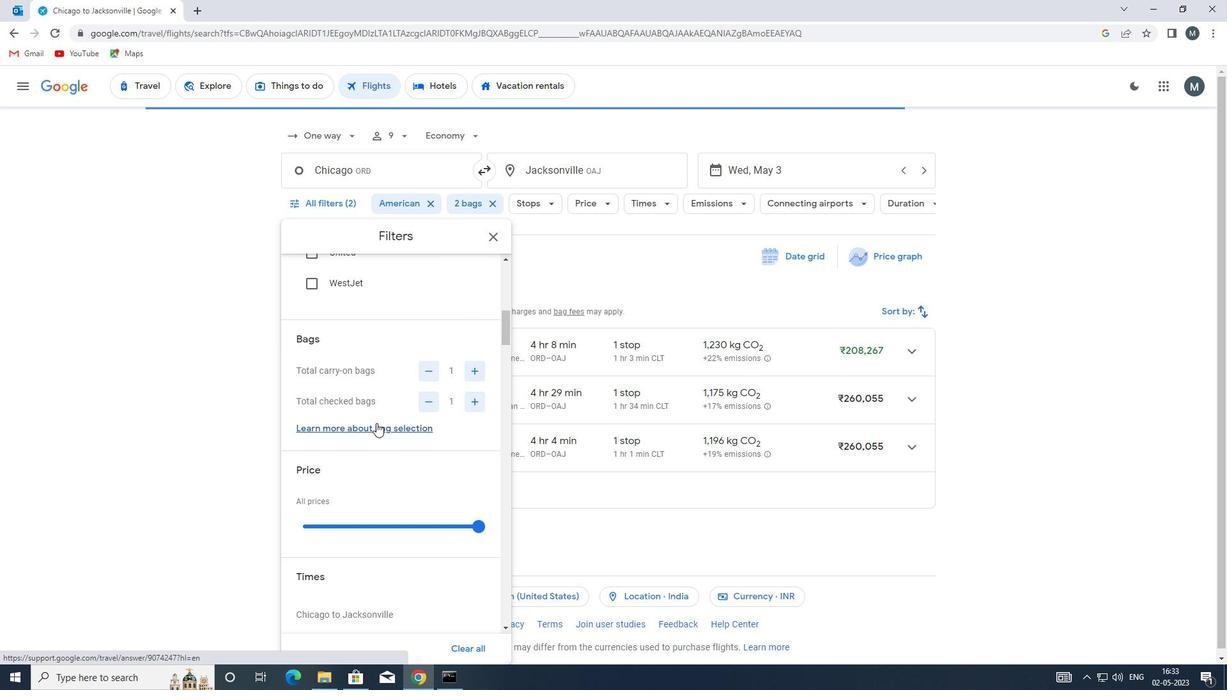 
Action: Mouse scrolled (373, 421) with delta (0, 0)
Screenshot: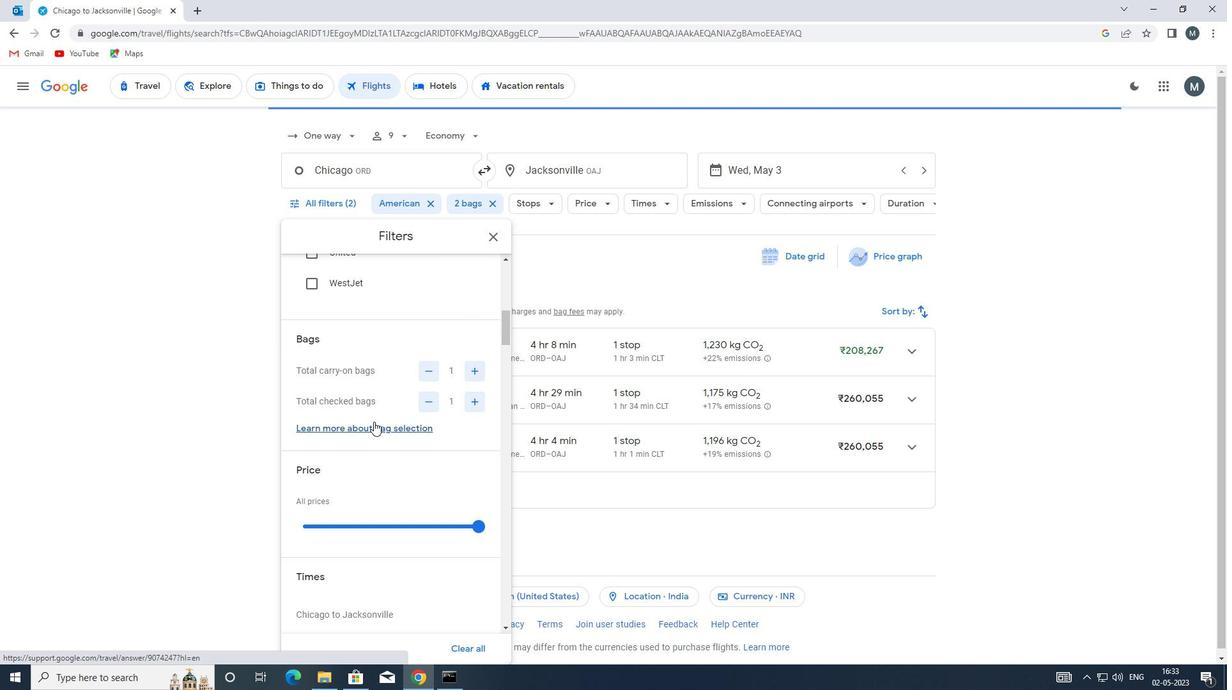 
Action: Mouse moved to (384, 397)
Screenshot: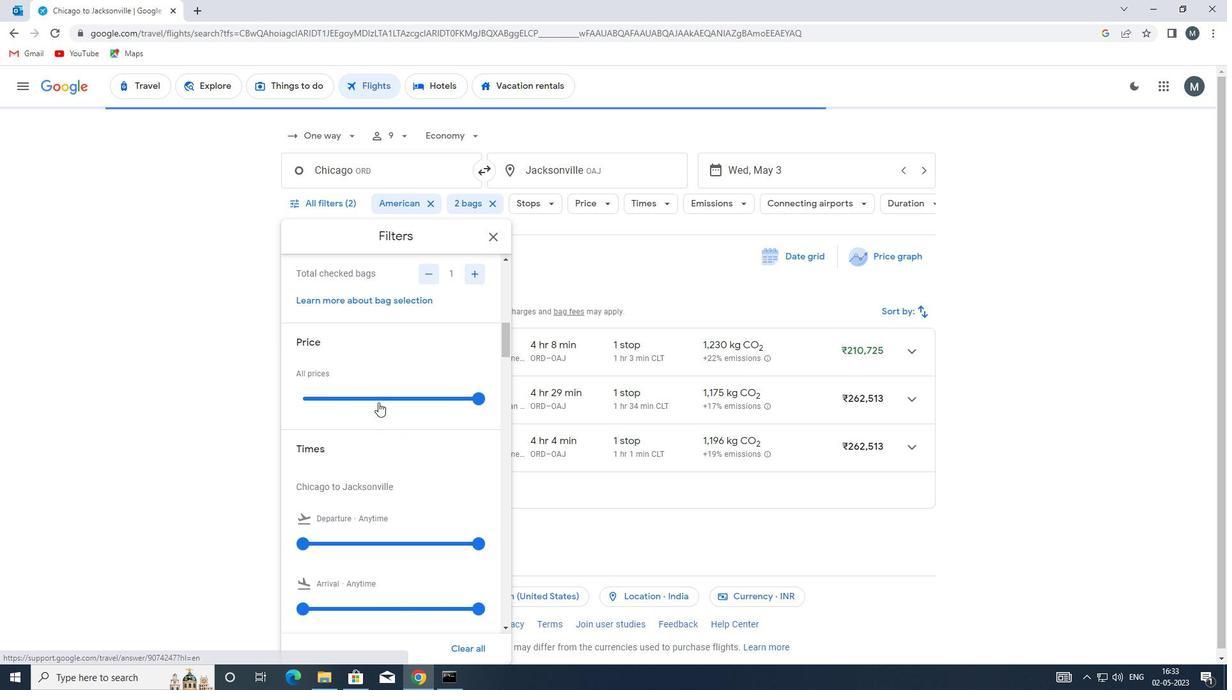 
Action: Mouse pressed left at (384, 397)
Screenshot: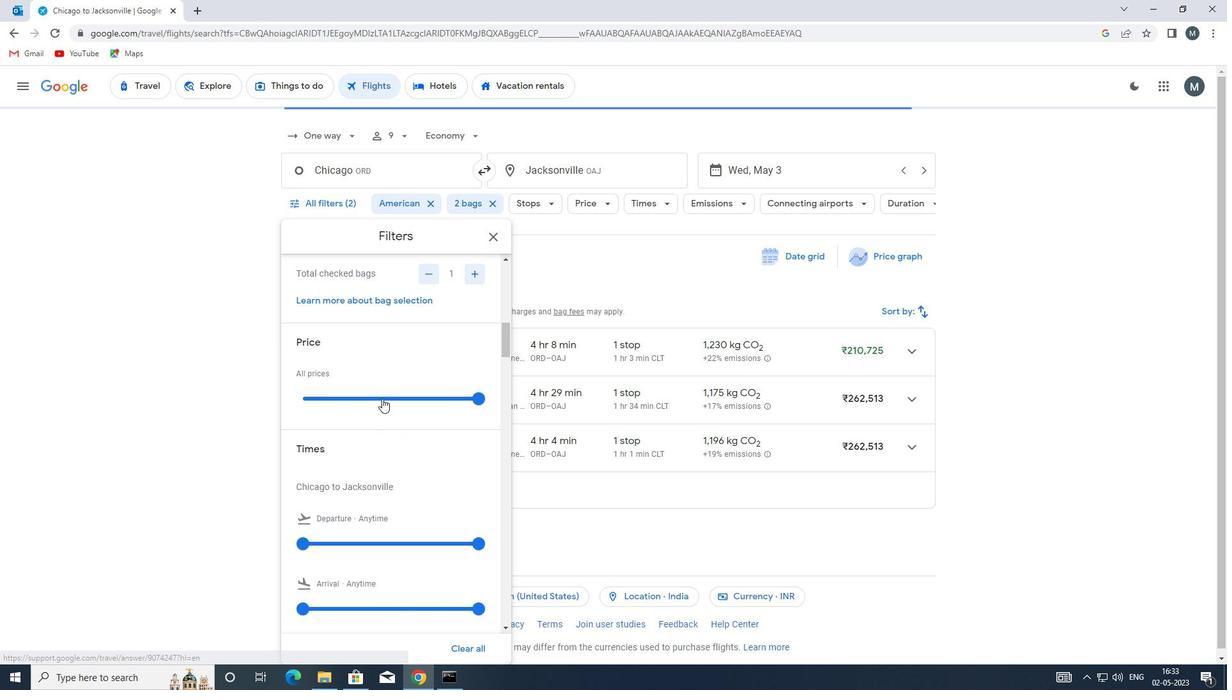 
Action: Mouse moved to (385, 397)
Screenshot: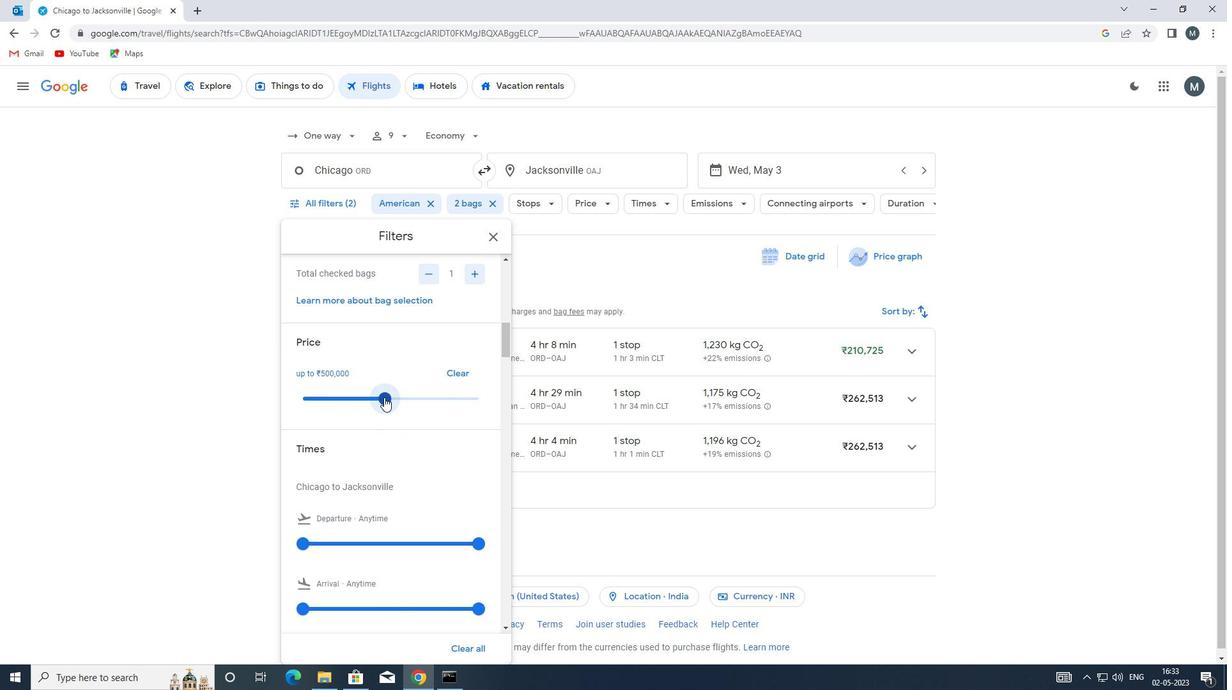 
Action: Mouse pressed left at (385, 397)
Screenshot: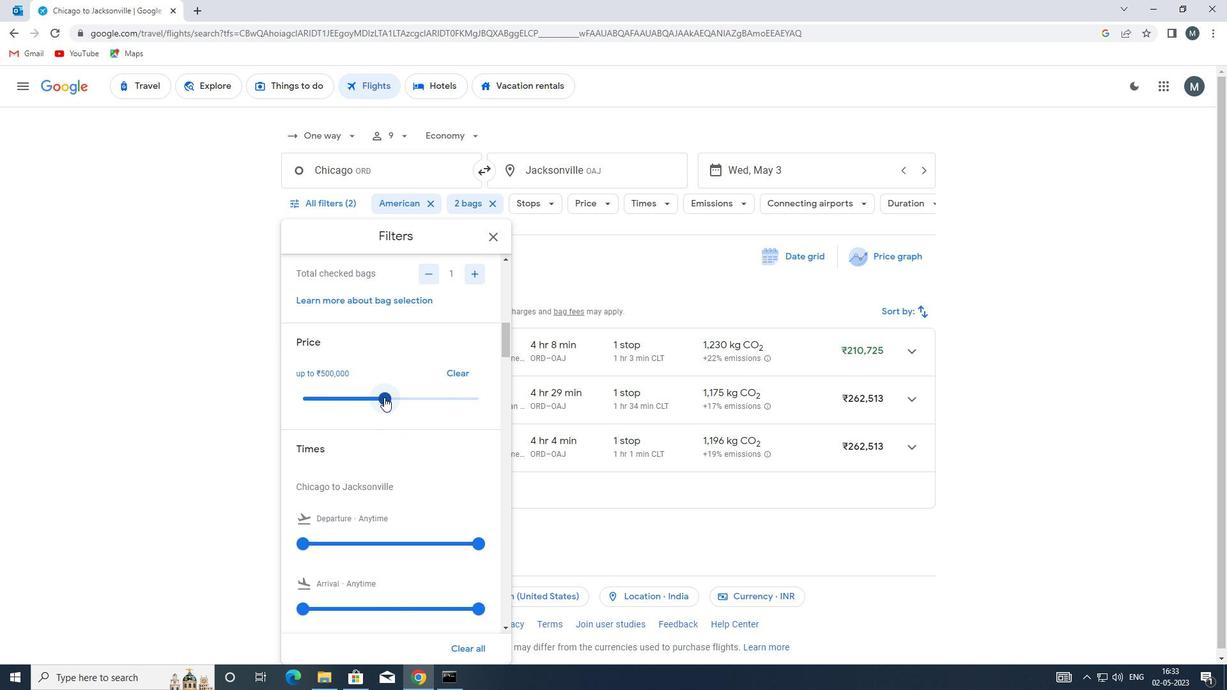 
Action: Mouse moved to (360, 365)
Screenshot: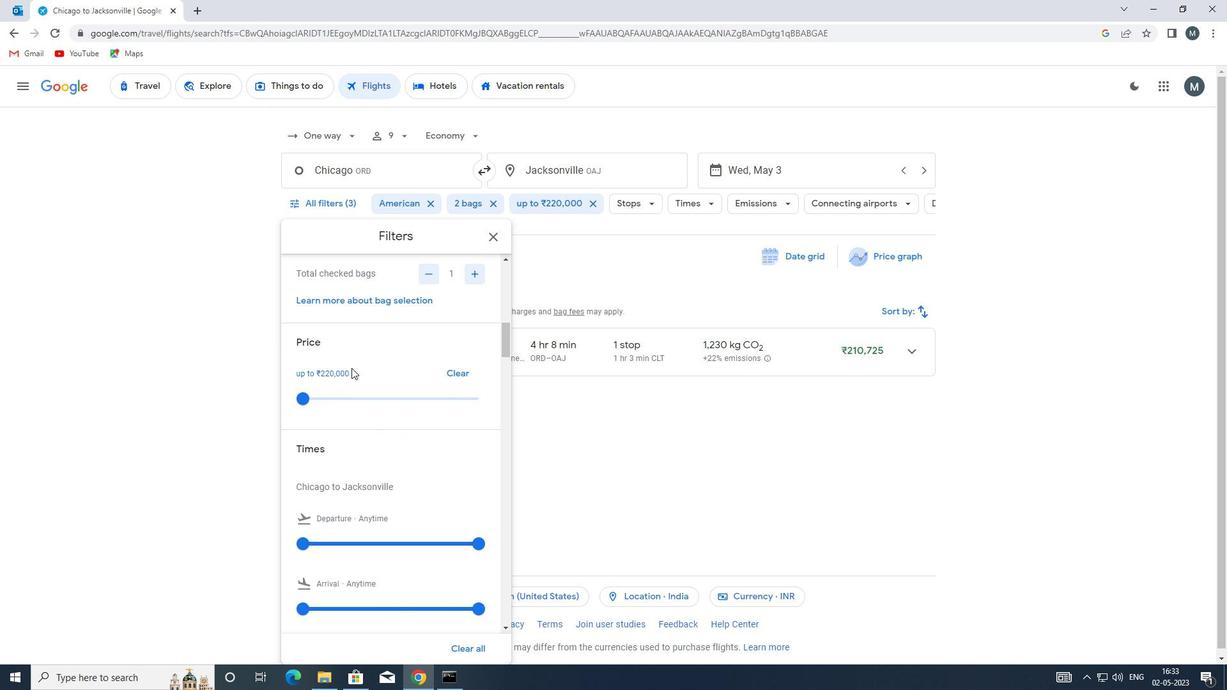 
Action: Mouse scrolled (360, 364) with delta (0, 0)
Screenshot: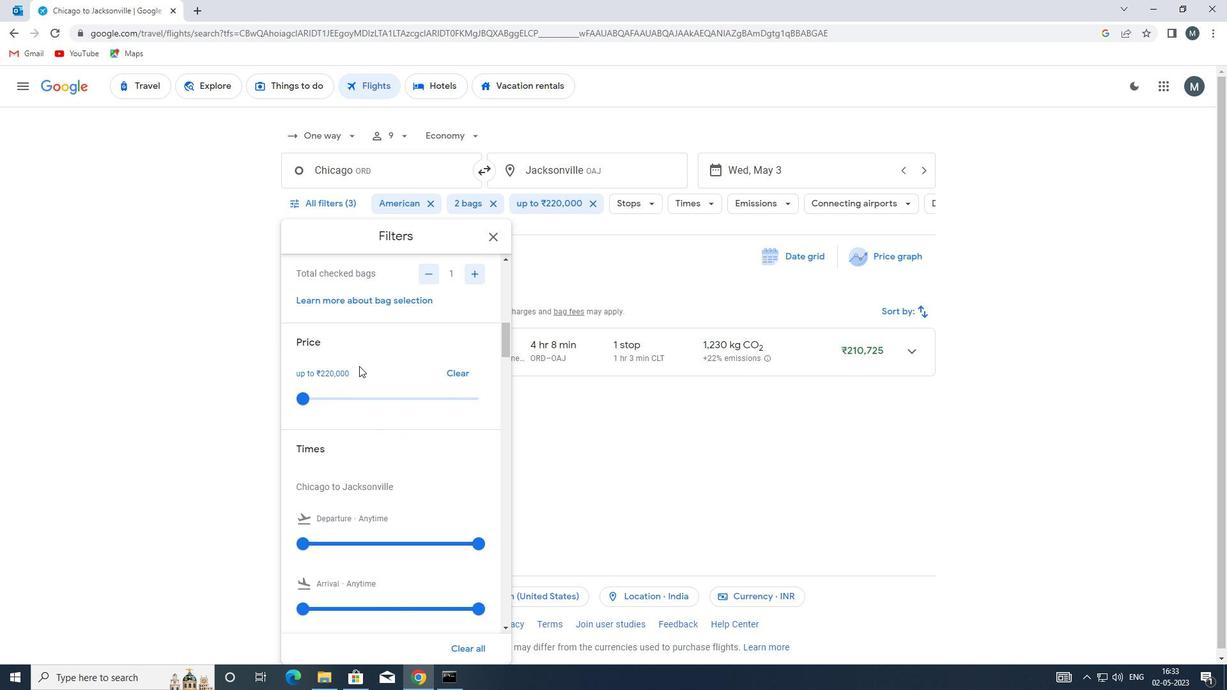 
Action: Mouse moved to (363, 369)
Screenshot: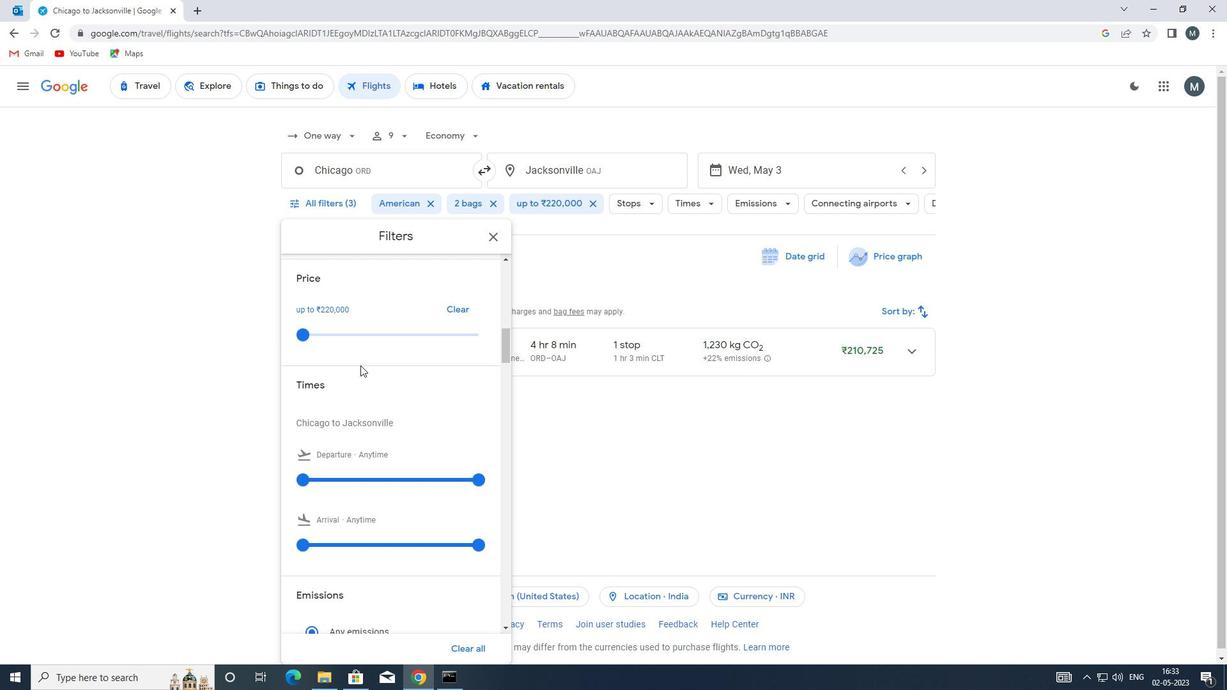 
Action: Mouse scrolled (363, 368) with delta (0, 0)
Screenshot: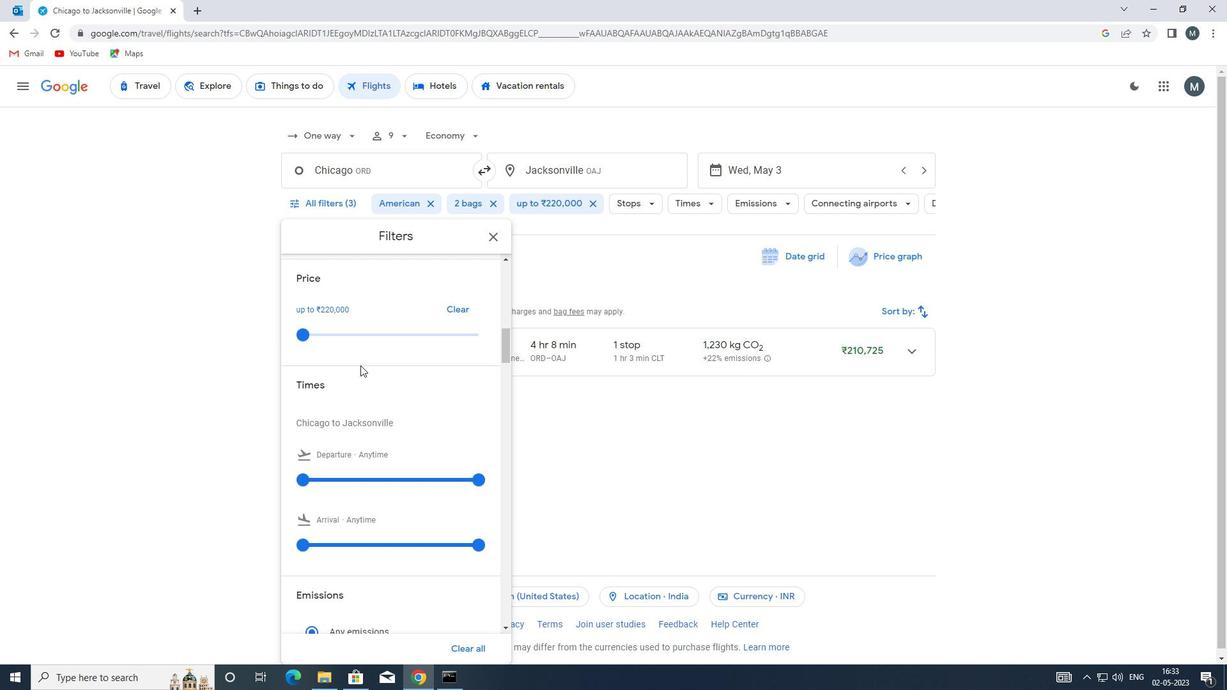 
Action: Mouse moved to (303, 412)
Screenshot: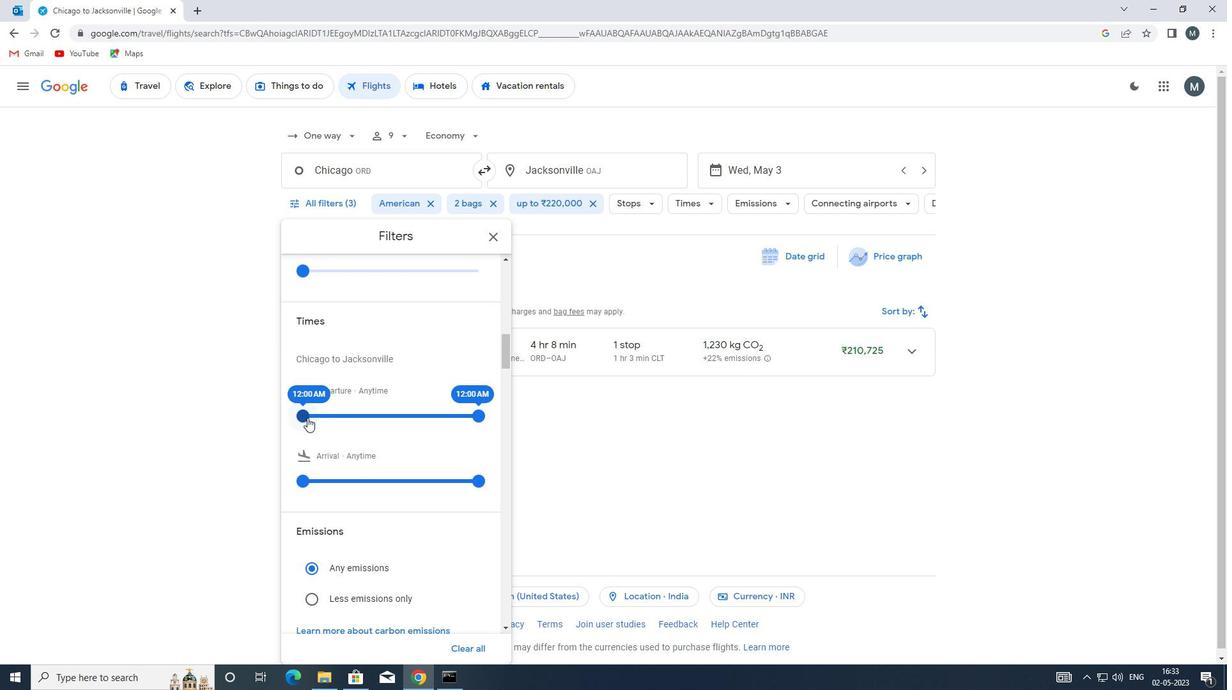 
Action: Mouse pressed left at (303, 412)
Screenshot: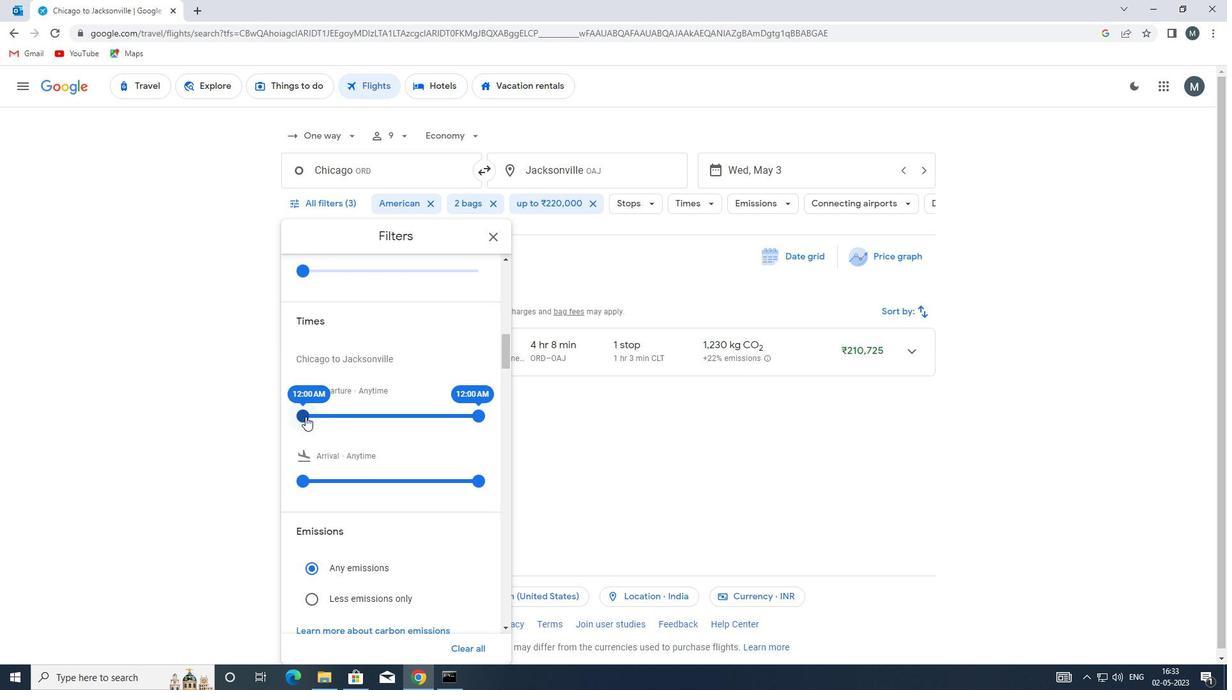 
Action: Mouse moved to (471, 414)
Screenshot: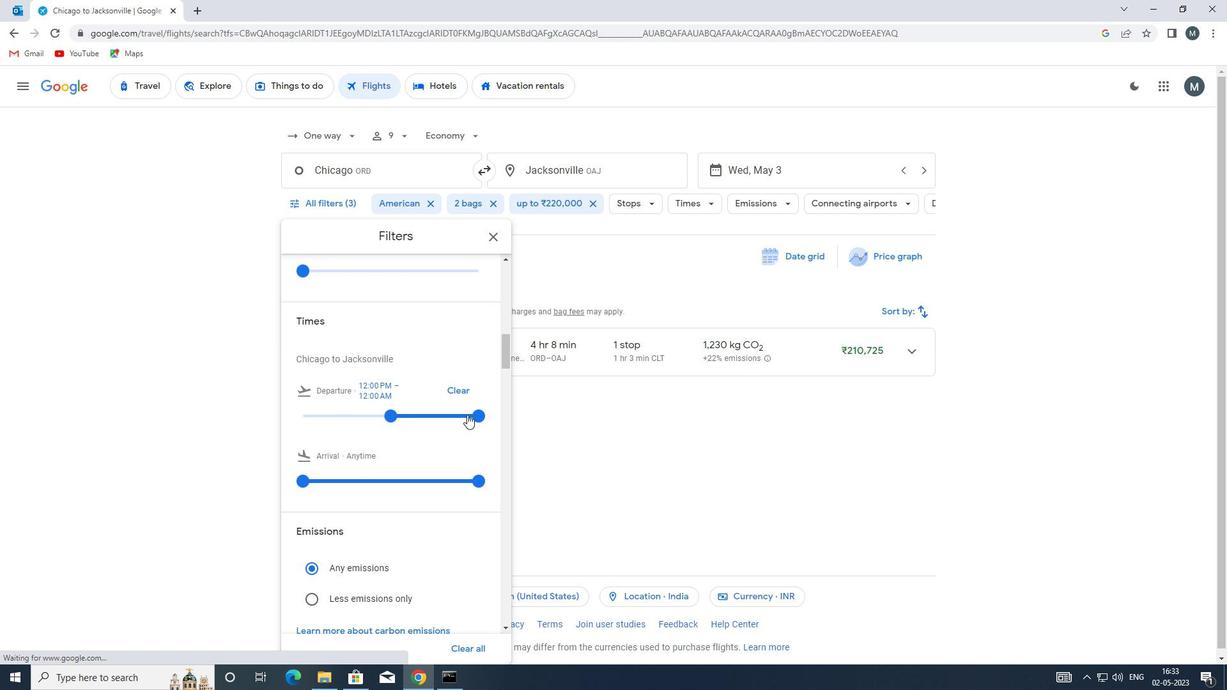 
Action: Mouse pressed left at (471, 414)
Screenshot: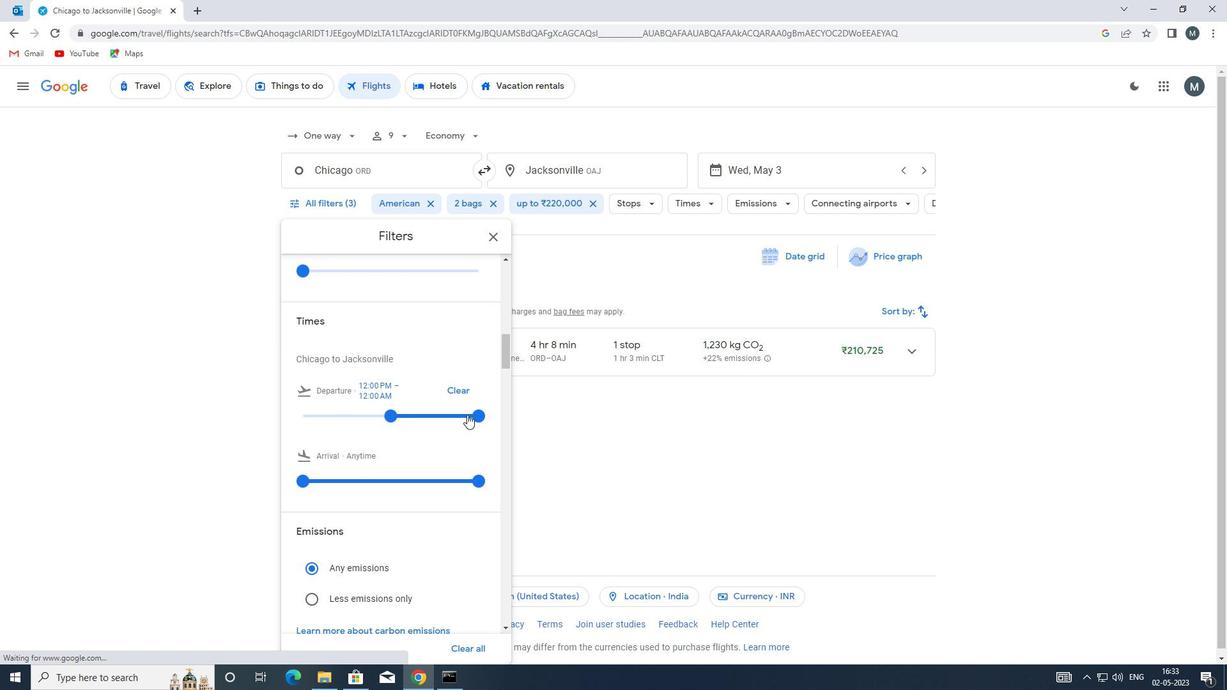 
Action: Mouse moved to (396, 405)
Screenshot: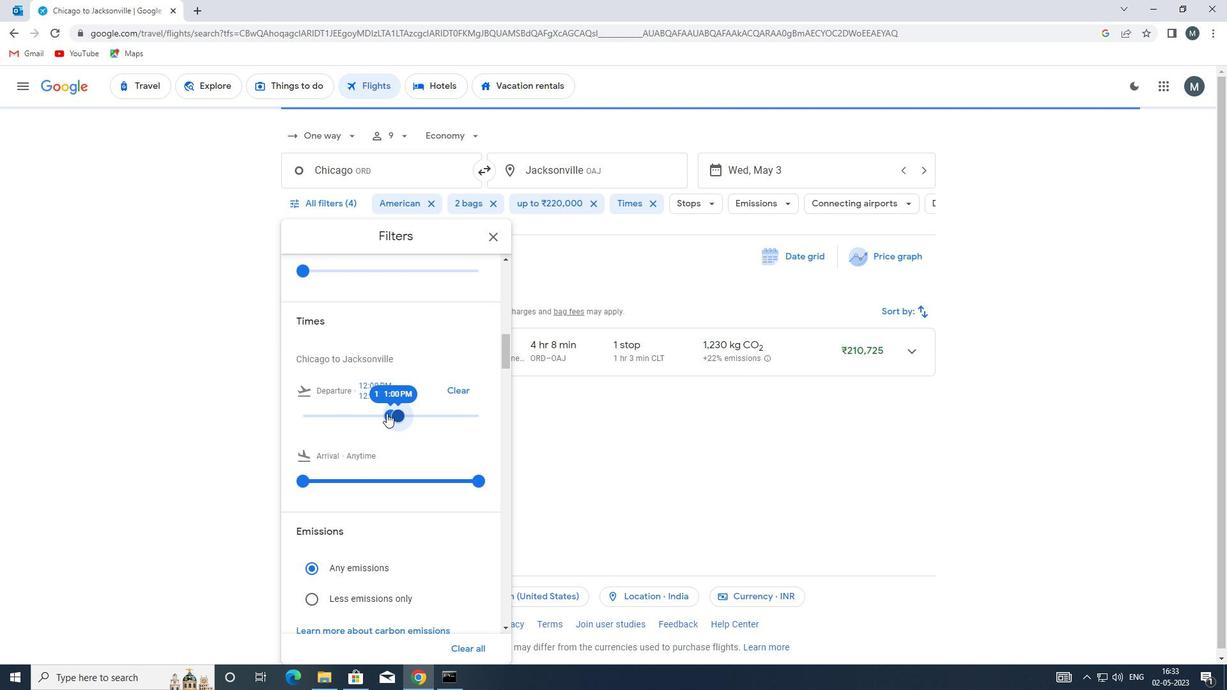 
Action: Mouse scrolled (396, 405) with delta (0, 0)
Screenshot: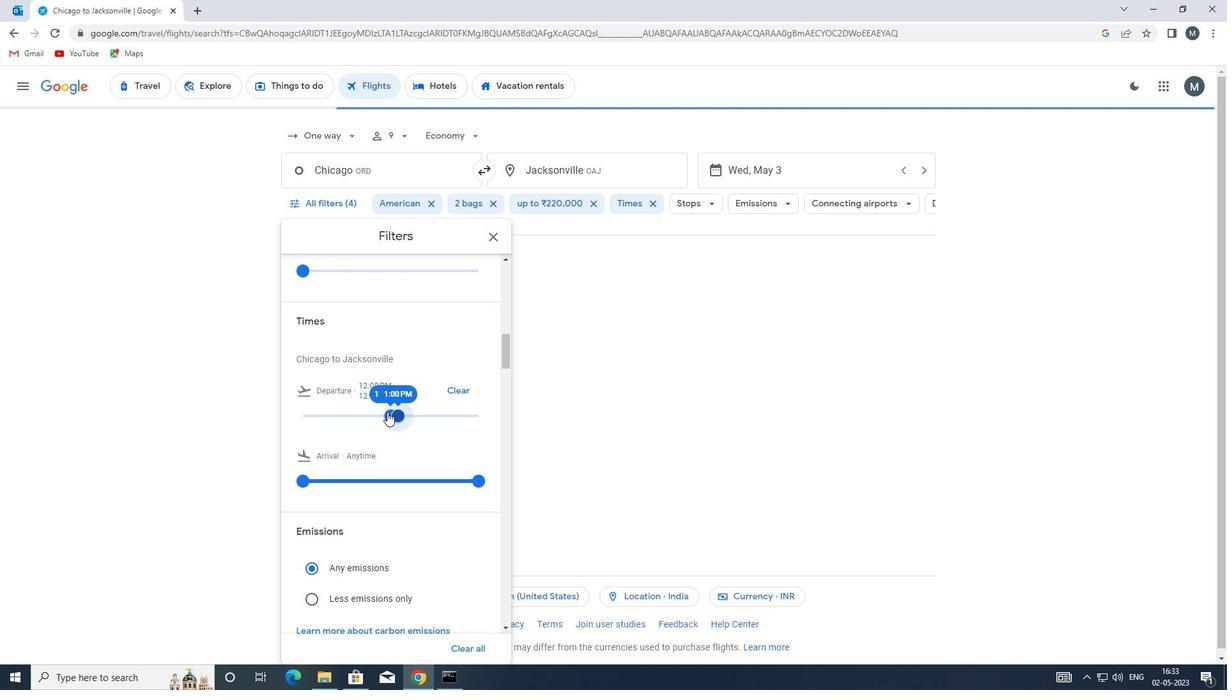 
Action: Mouse scrolled (396, 405) with delta (0, 0)
Screenshot: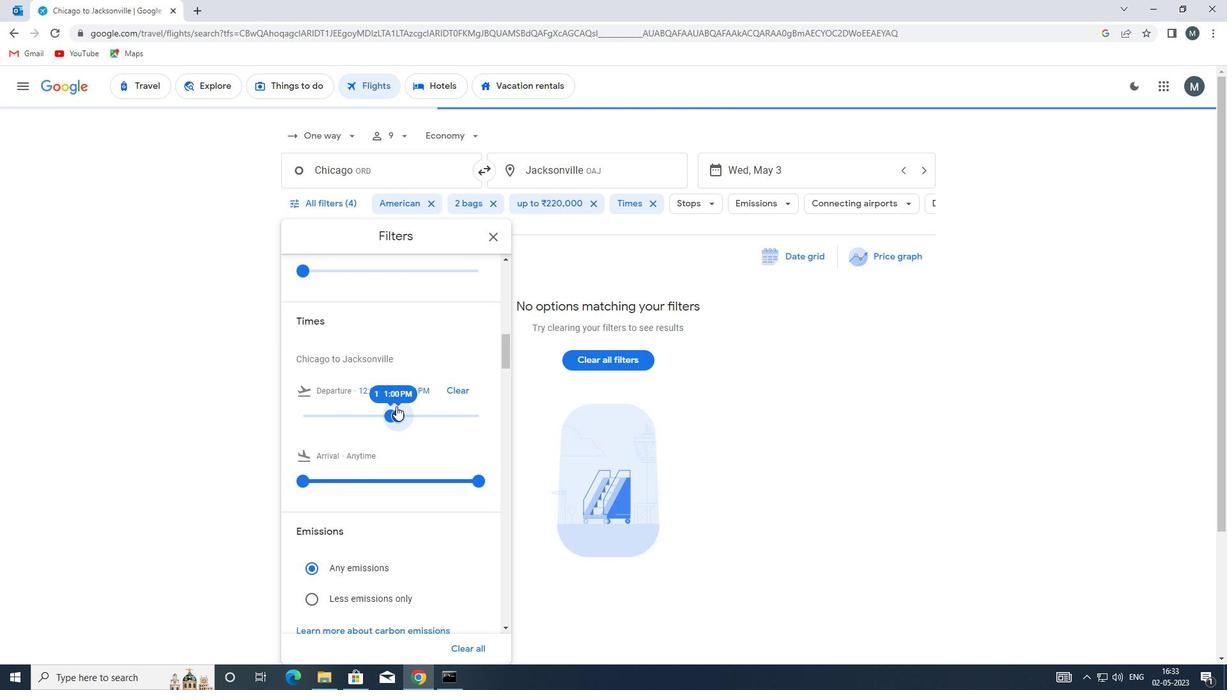 
Action: Mouse moved to (392, 406)
Screenshot: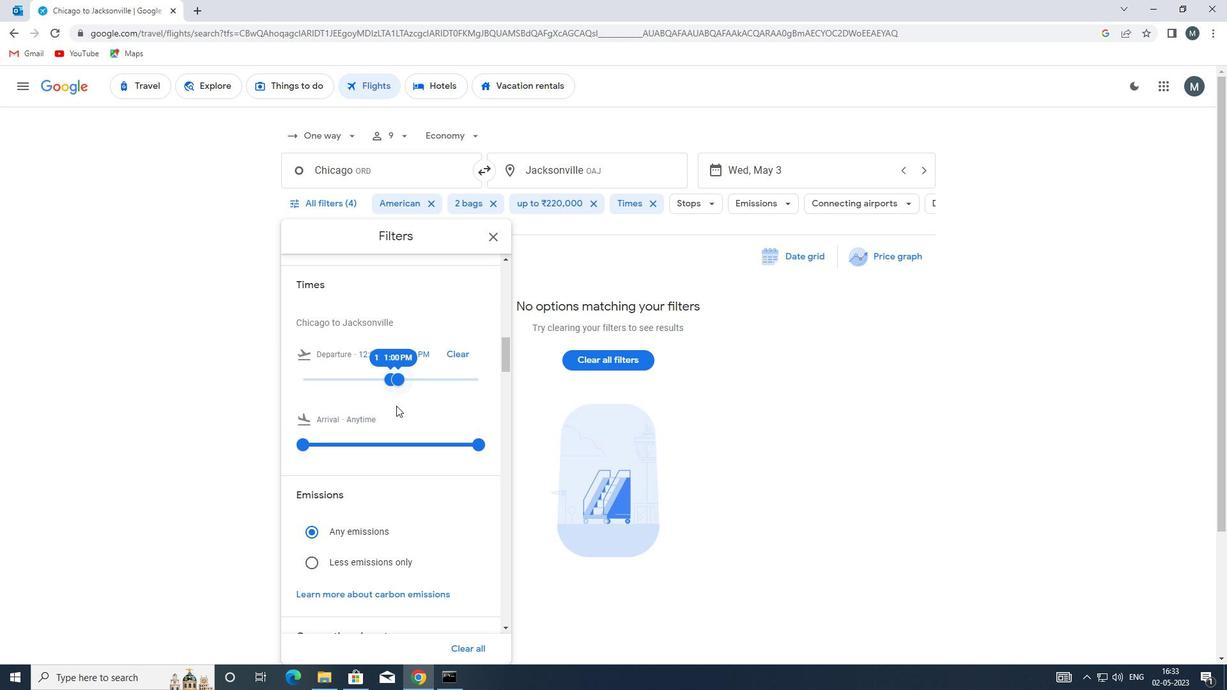 
Action: Mouse scrolled (392, 405) with delta (0, 0)
Screenshot: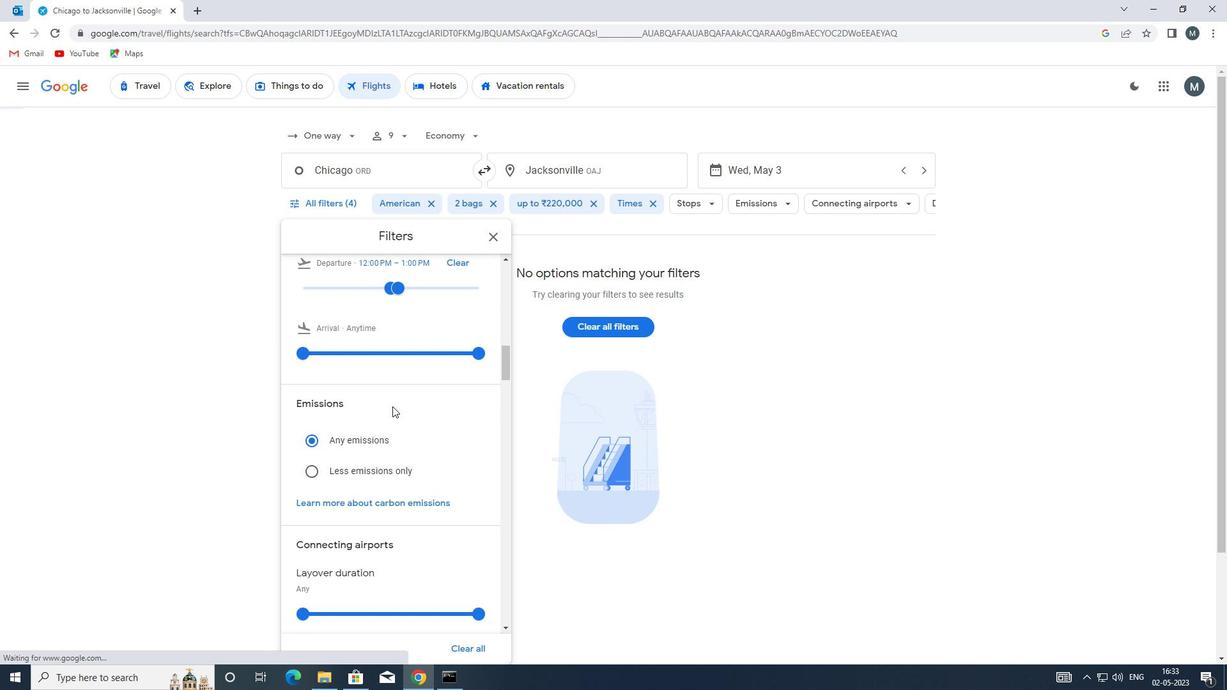 
Action: Mouse scrolled (392, 405) with delta (0, 0)
Screenshot: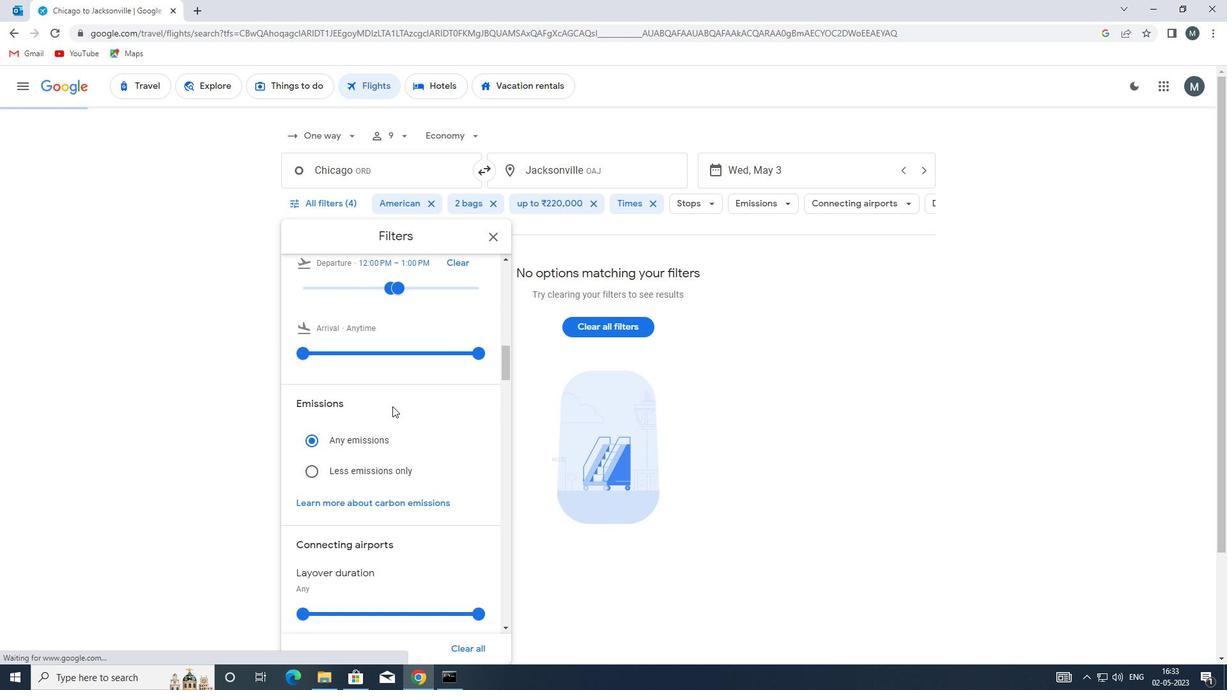
Action: Mouse moved to (490, 233)
Screenshot: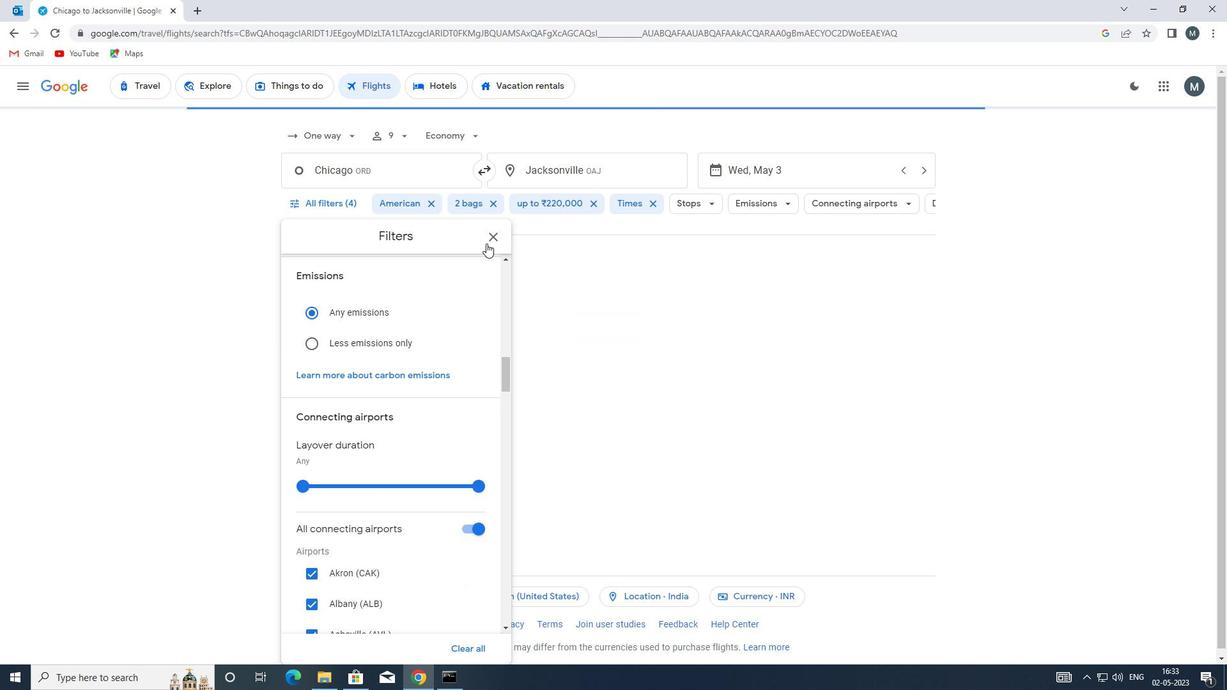
Action: Mouse pressed left at (490, 233)
Screenshot: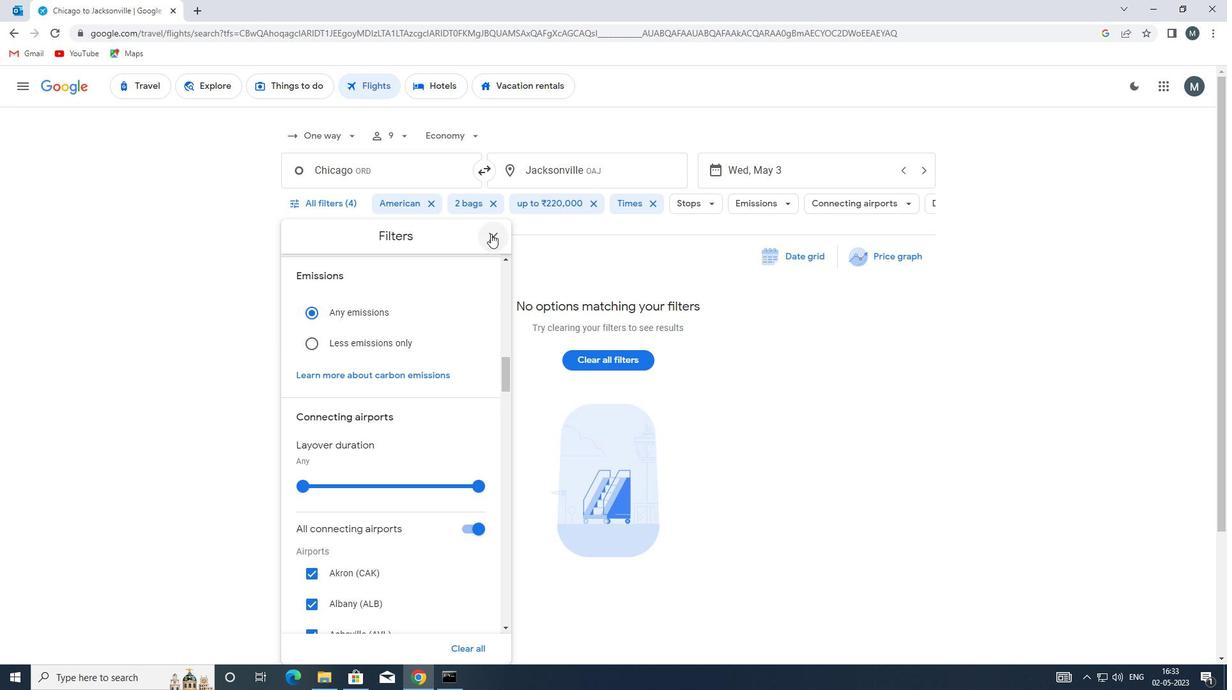 
